 Task: Find a one-way flight from Kauai to Evansville for 9 passengers in economy class on May 3, with 8 checked bags, a maximum price of ₹520,000, and a departure time between 6:00 PM and 7:00 PM.
Action: Mouse moved to (389, 347)
Screenshot: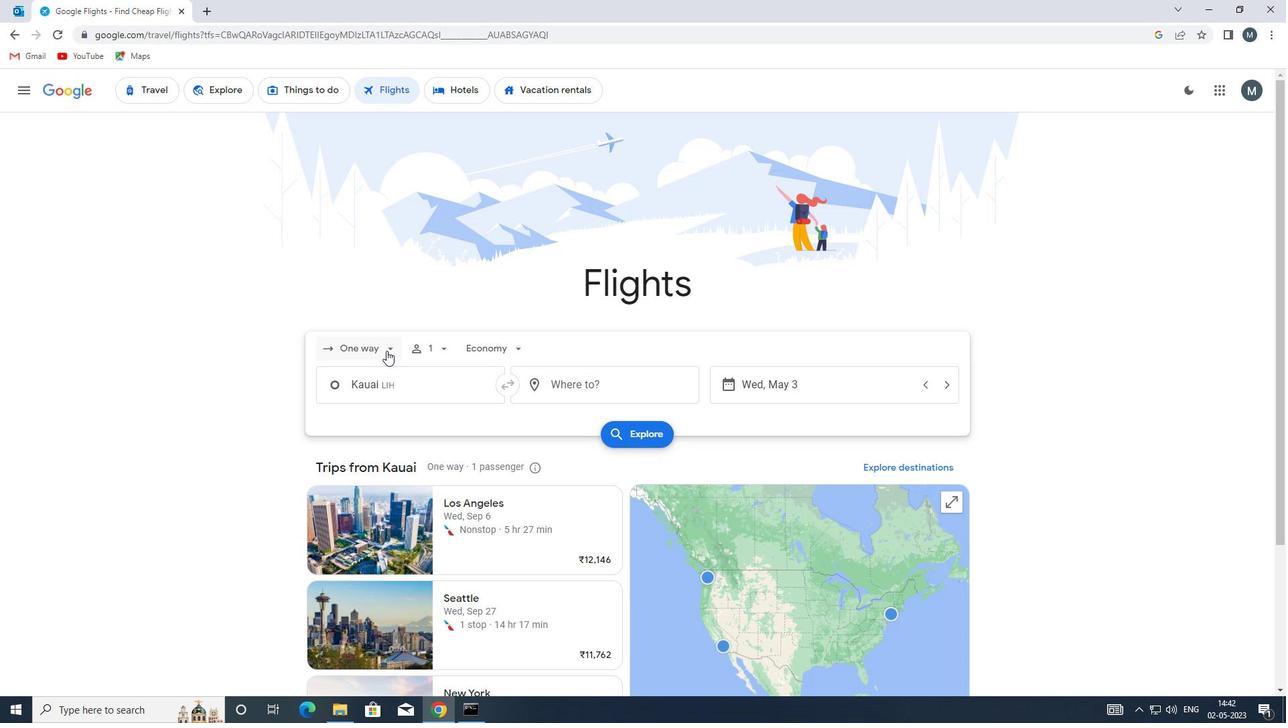 
Action: Mouse pressed left at (389, 347)
Screenshot: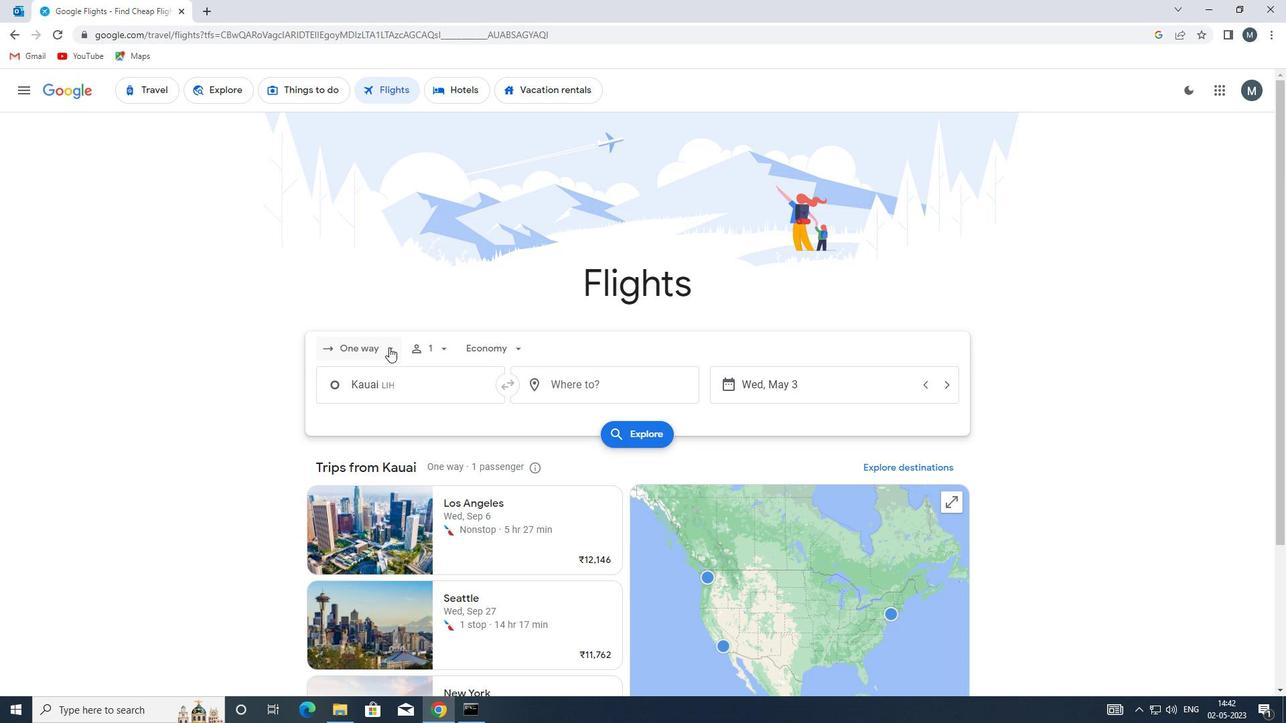 
Action: Mouse moved to (393, 407)
Screenshot: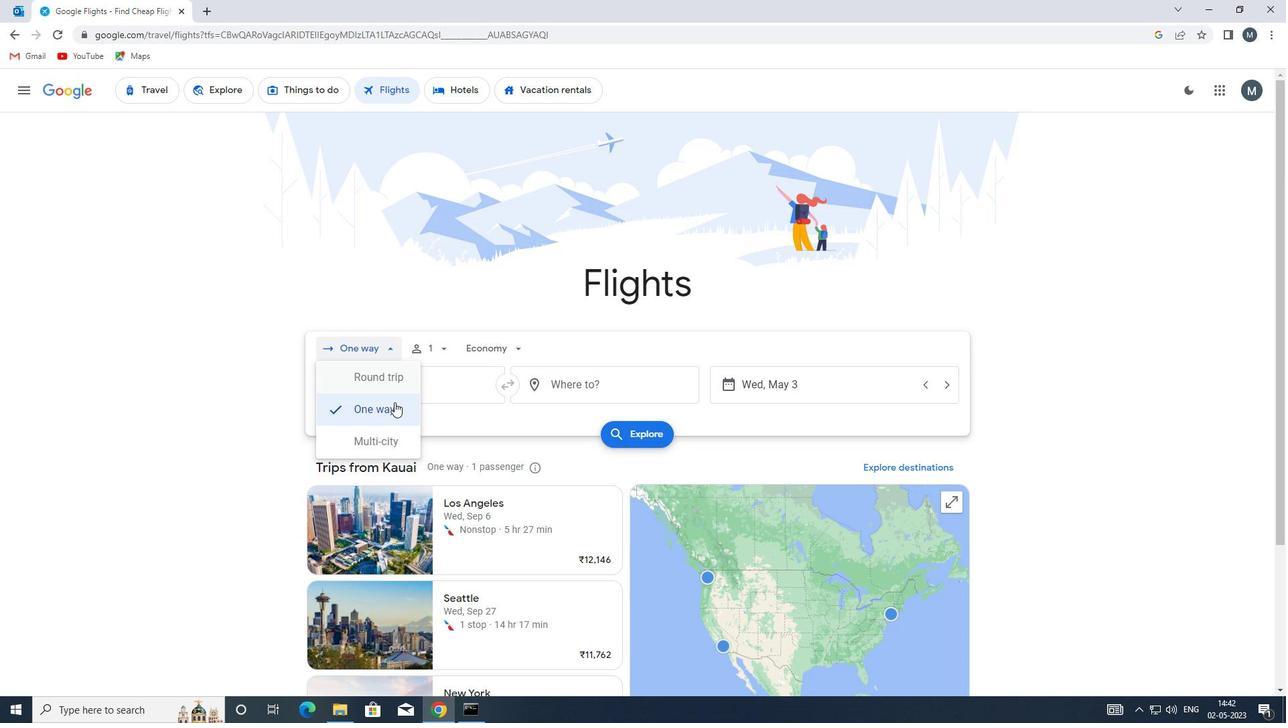 
Action: Mouse pressed left at (393, 407)
Screenshot: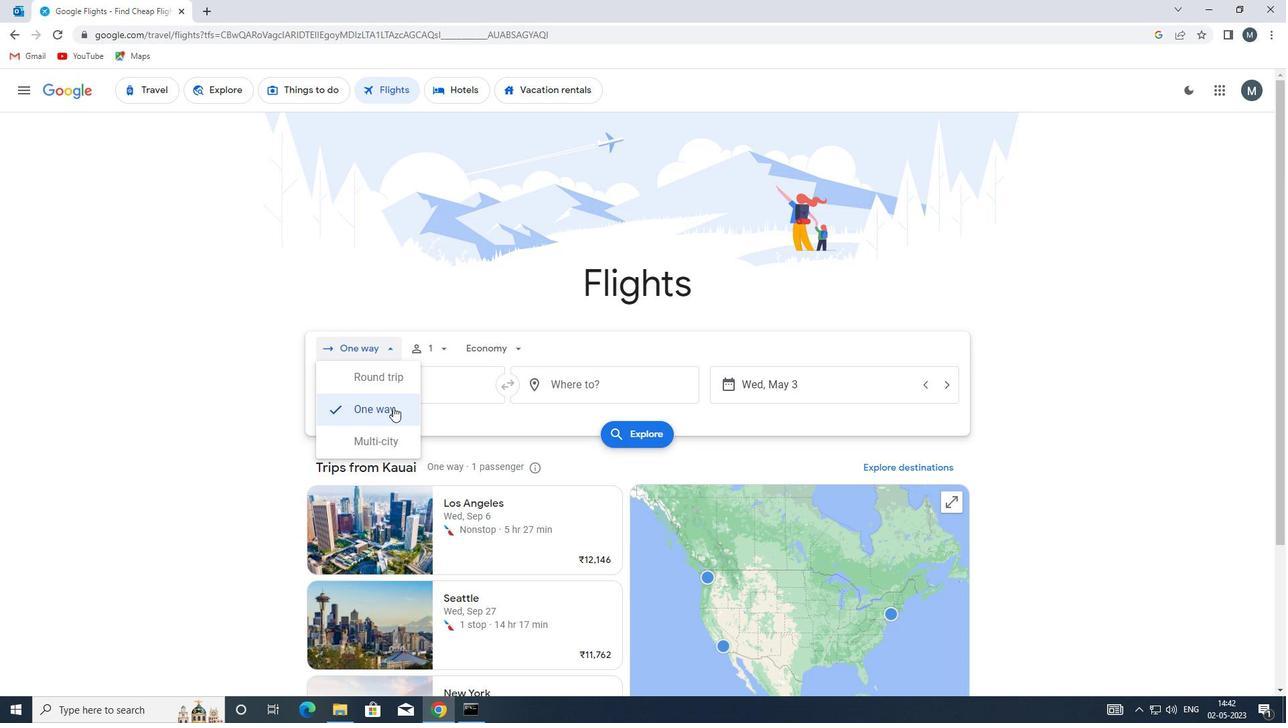 
Action: Mouse moved to (442, 348)
Screenshot: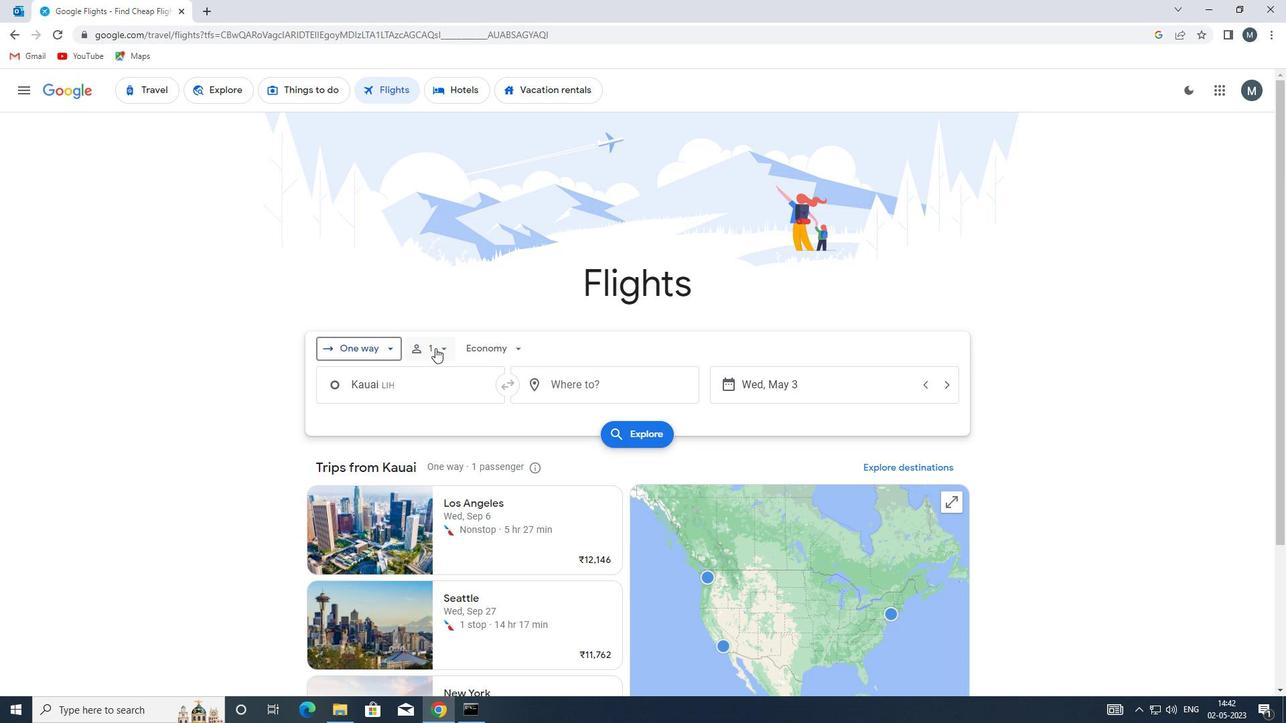 
Action: Mouse pressed left at (442, 348)
Screenshot: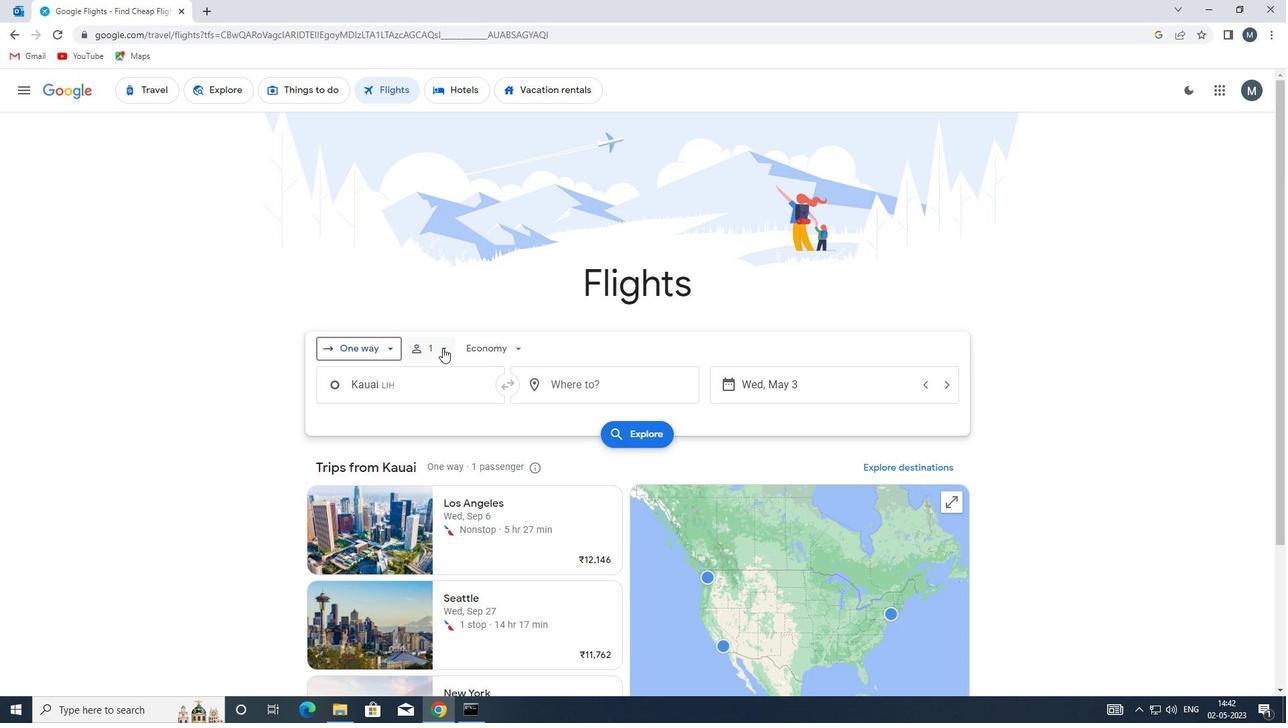 
Action: Mouse moved to (544, 377)
Screenshot: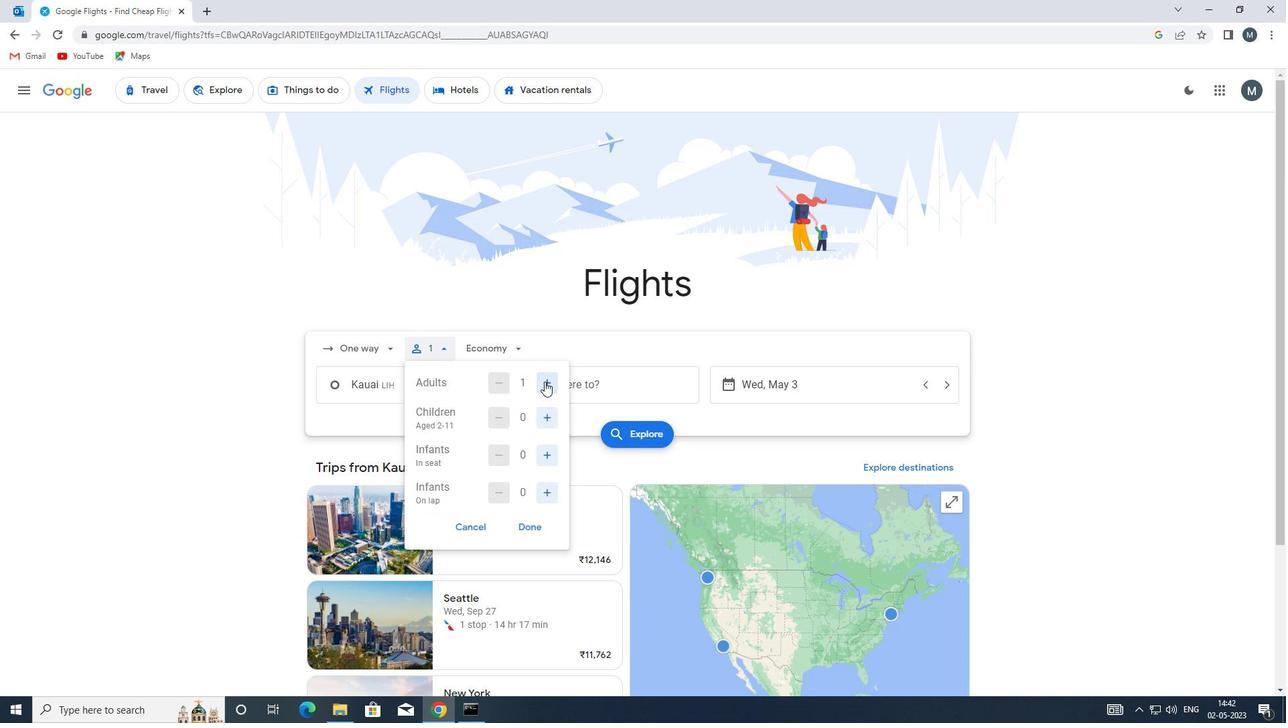 
Action: Mouse pressed left at (544, 377)
Screenshot: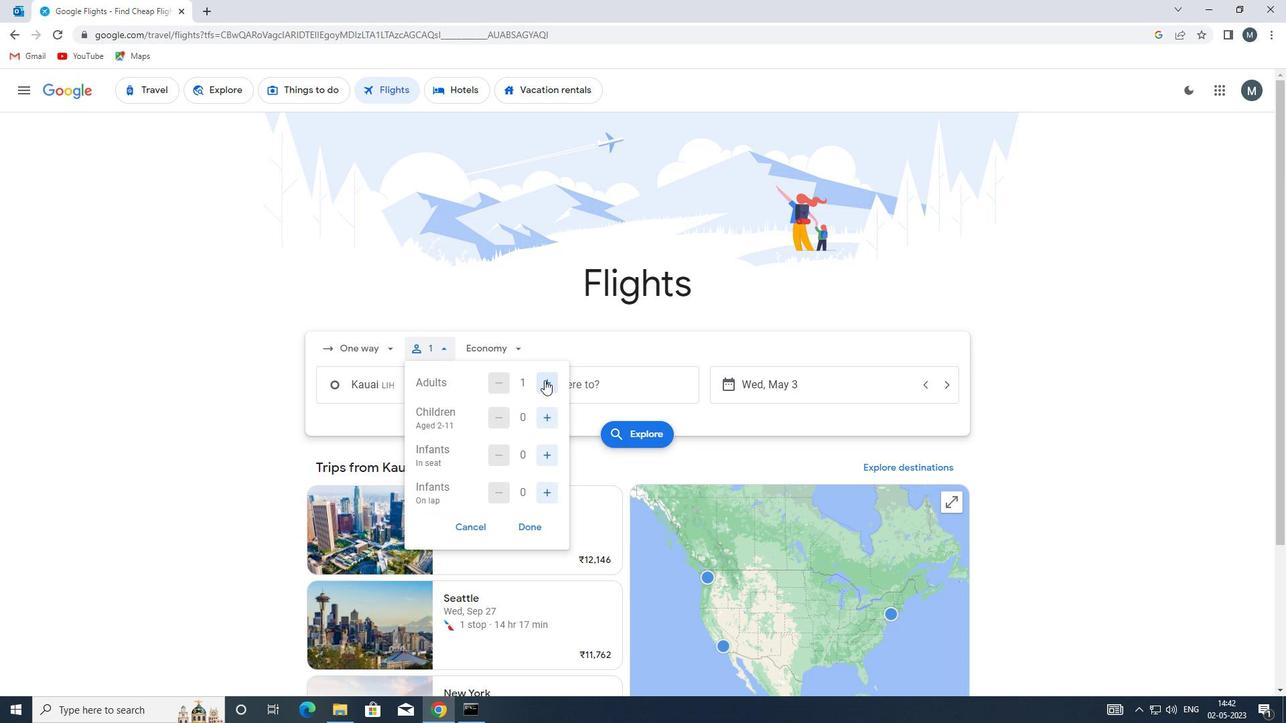 
Action: Mouse moved to (544, 377)
Screenshot: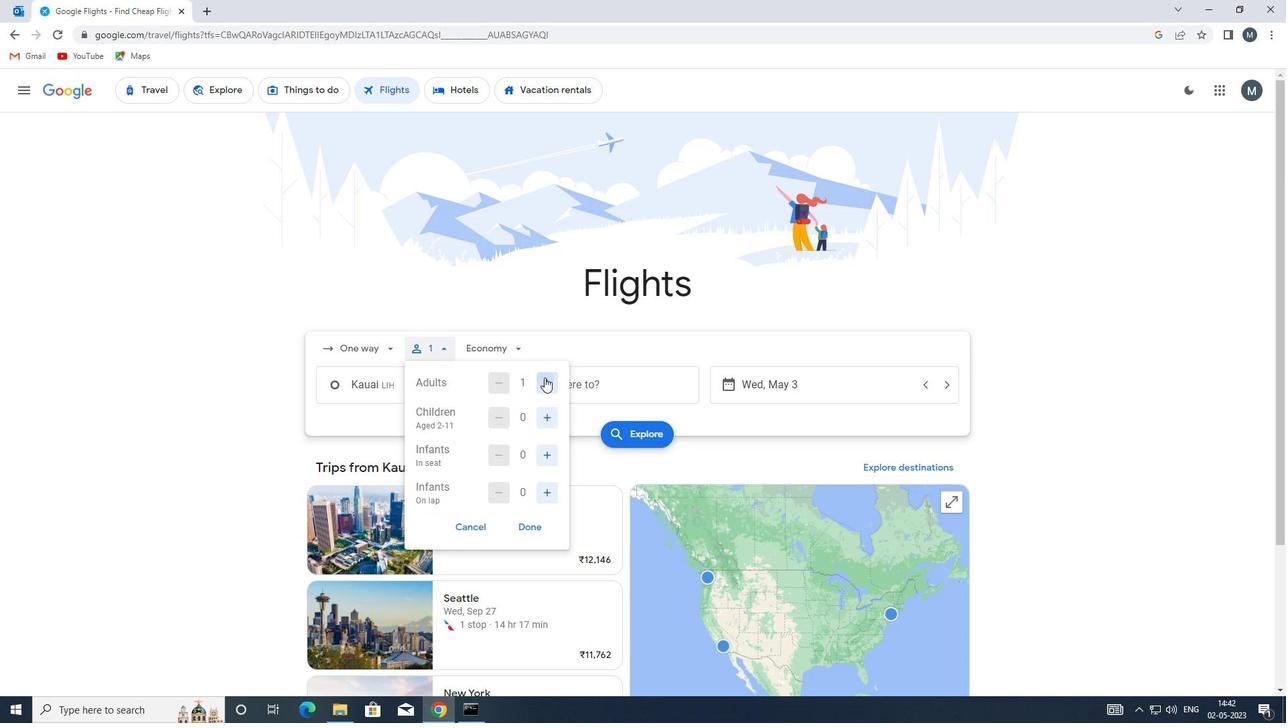 
Action: Mouse pressed left at (544, 377)
Screenshot: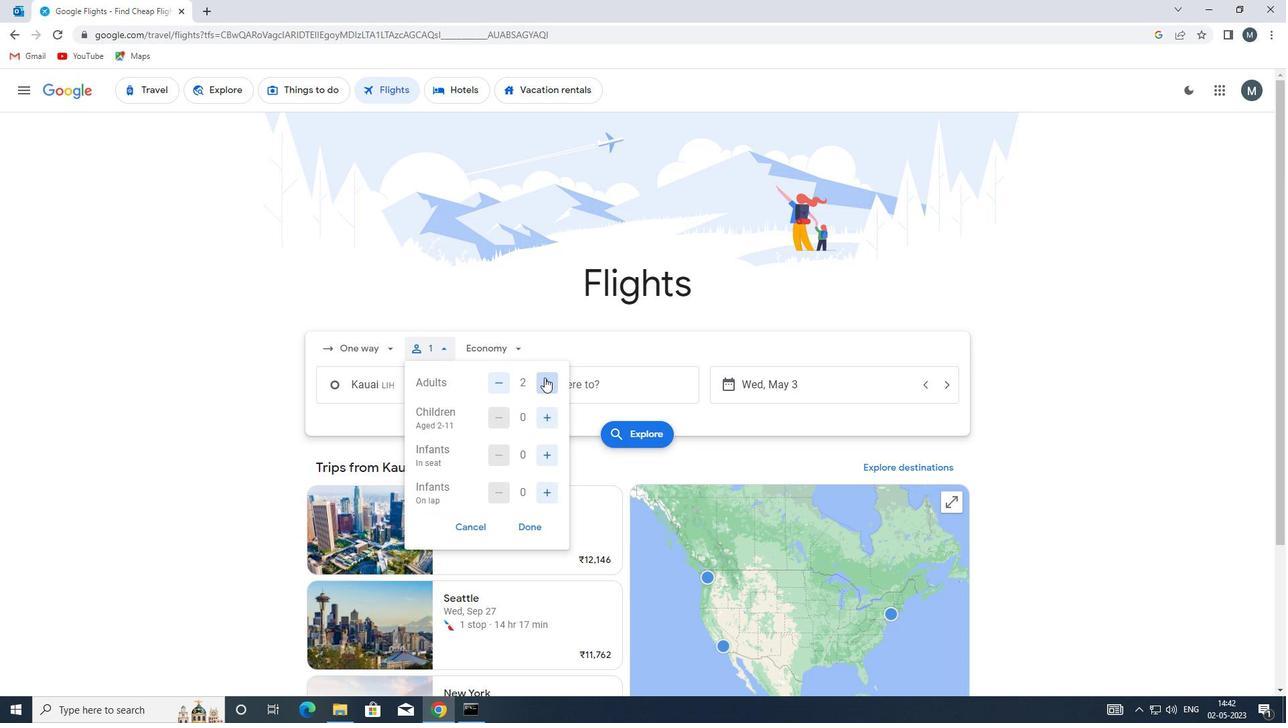 
Action: Mouse moved to (548, 379)
Screenshot: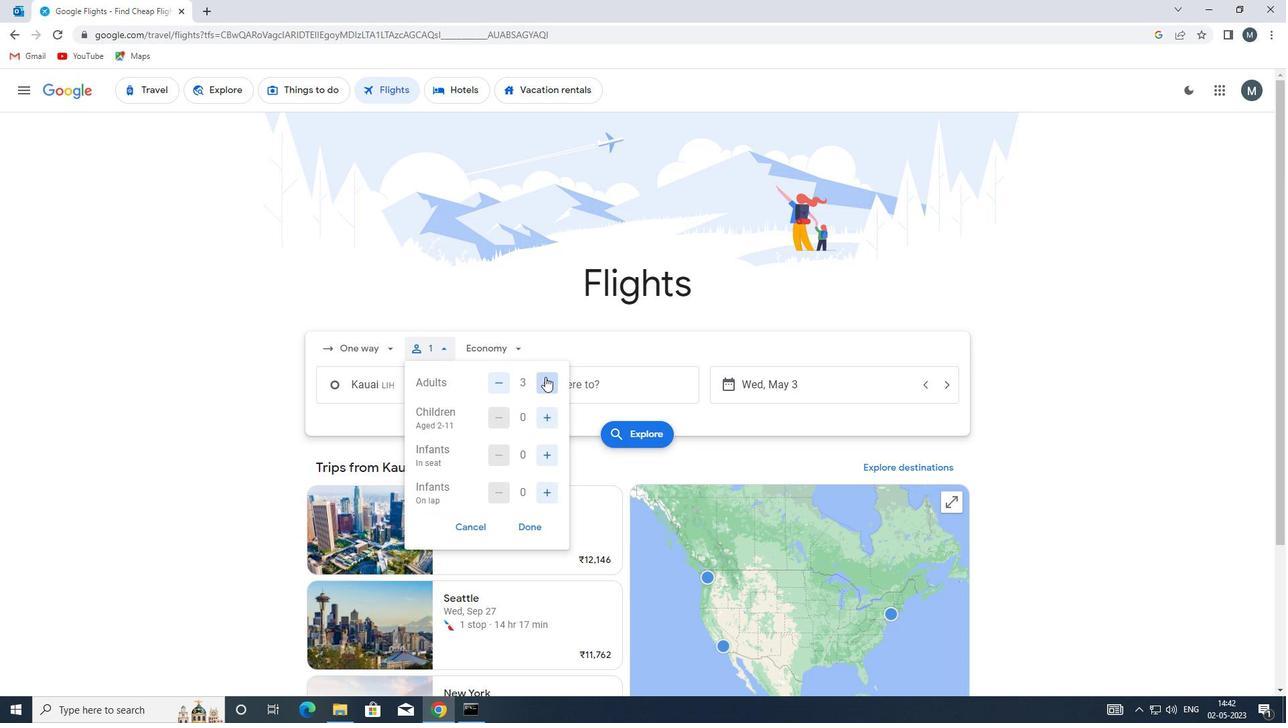 
Action: Mouse pressed left at (548, 379)
Screenshot: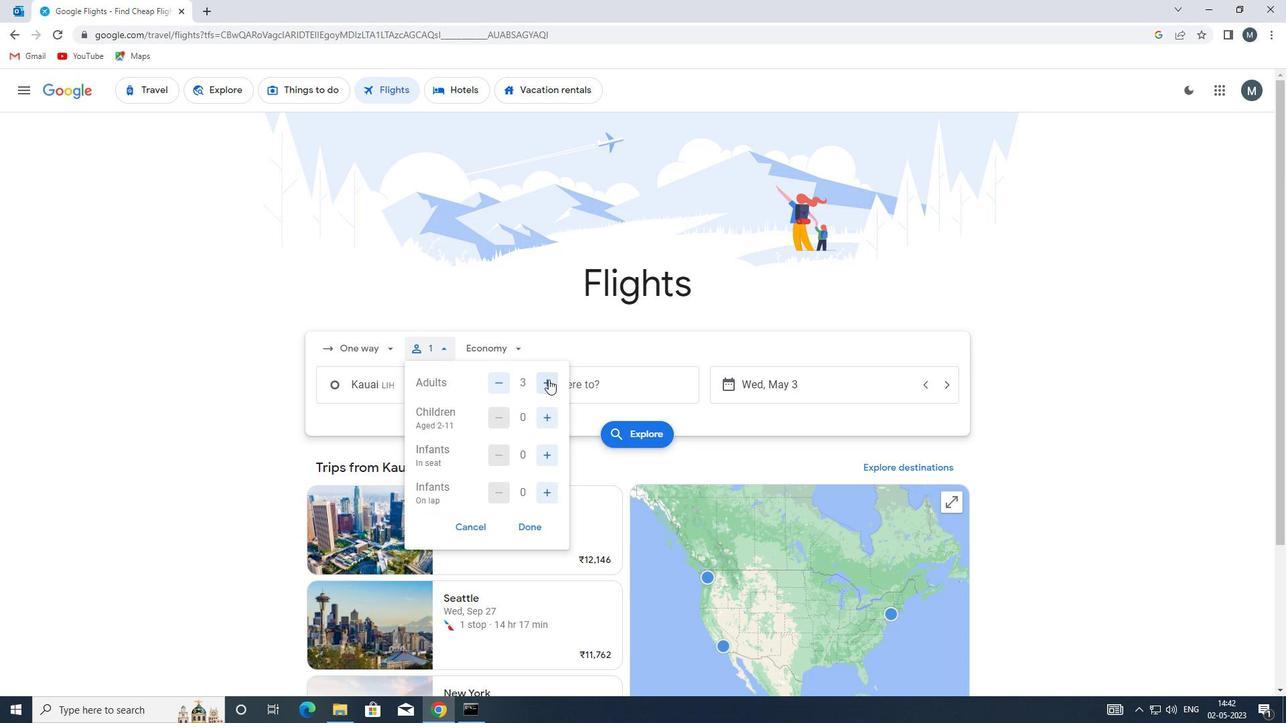 
Action: Mouse moved to (548, 379)
Screenshot: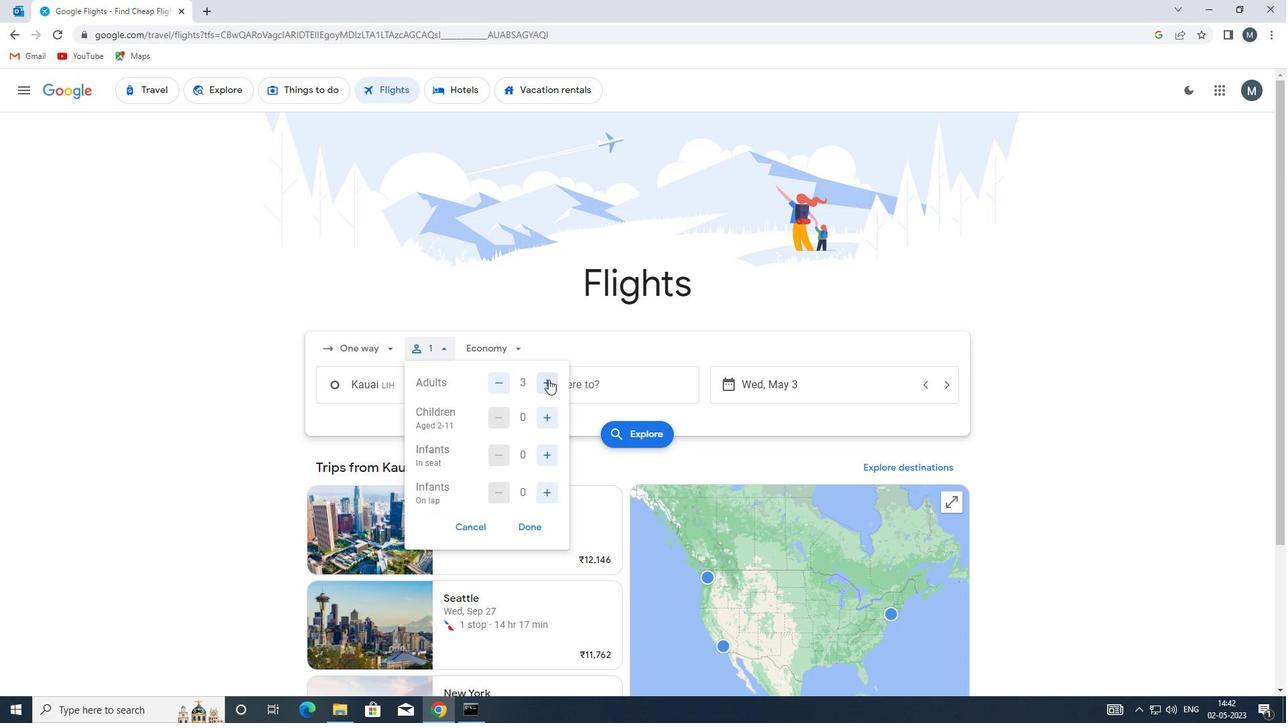 
Action: Mouse pressed left at (548, 379)
Screenshot: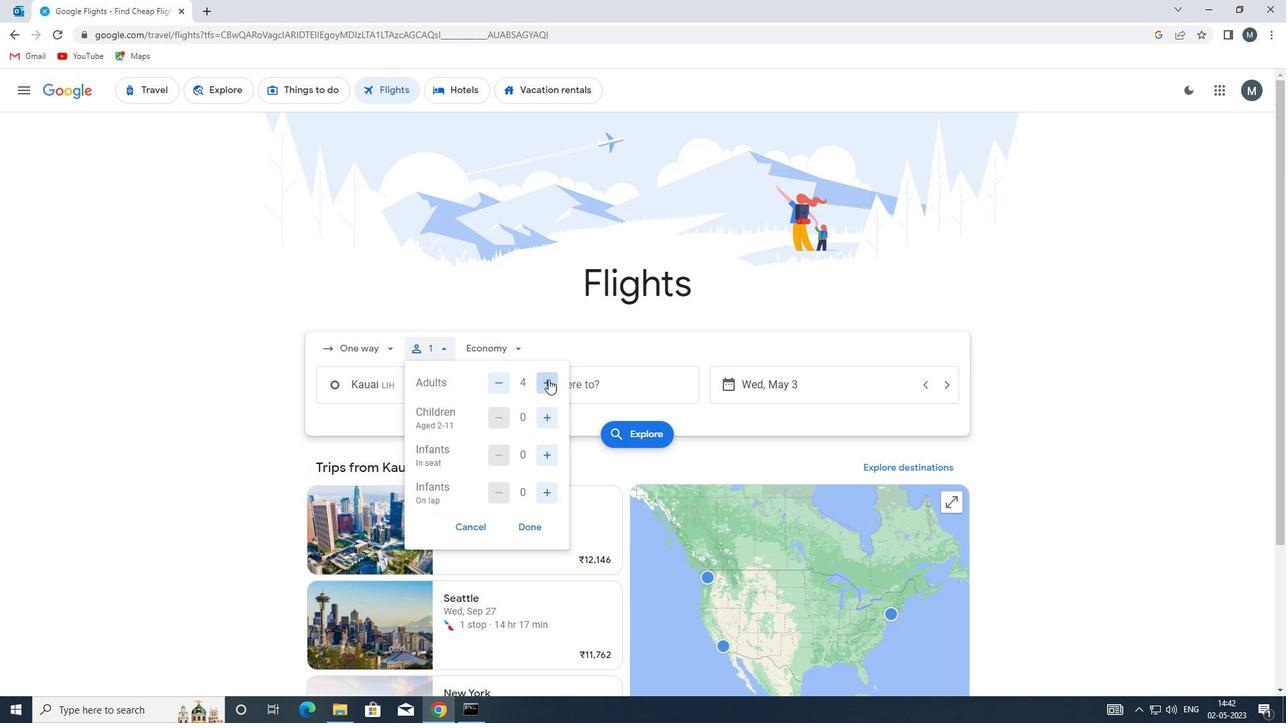 
Action: Mouse moved to (543, 416)
Screenshot: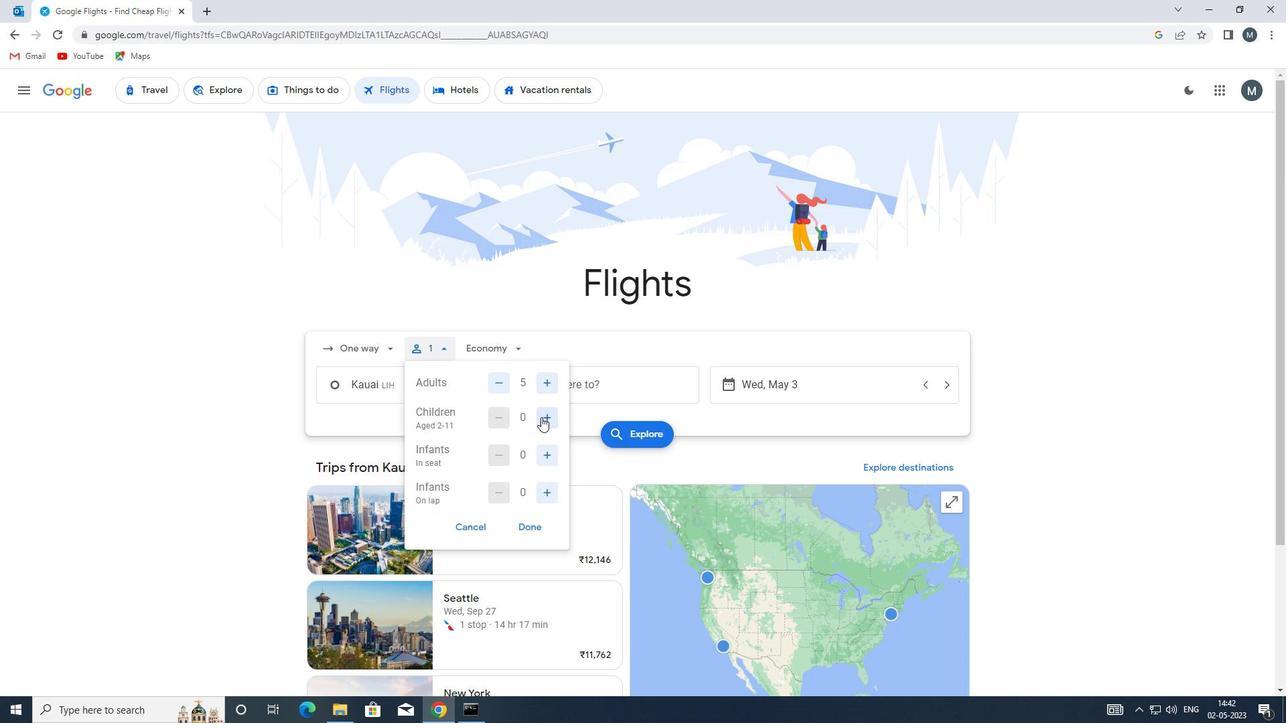 
Action: Mouse pressed left at (543, 416)
Screenshot: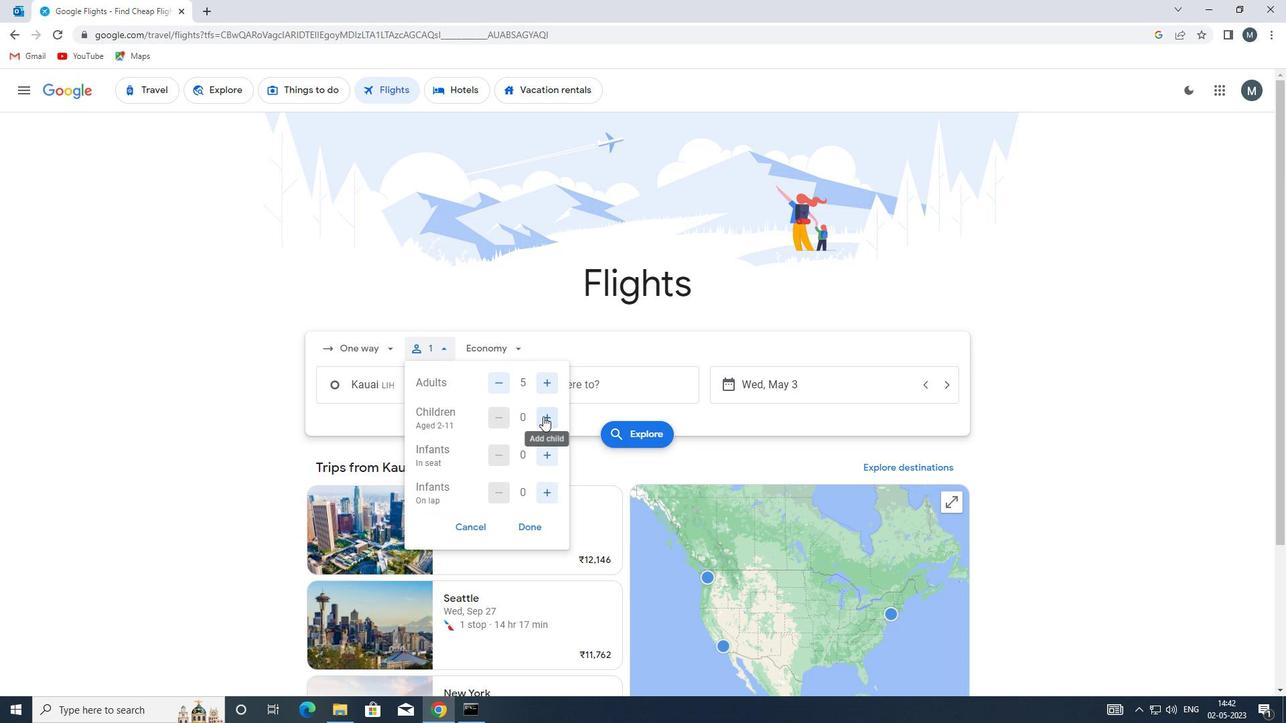 
Action: Mouse pressed left at (543, 416)
Screenshot: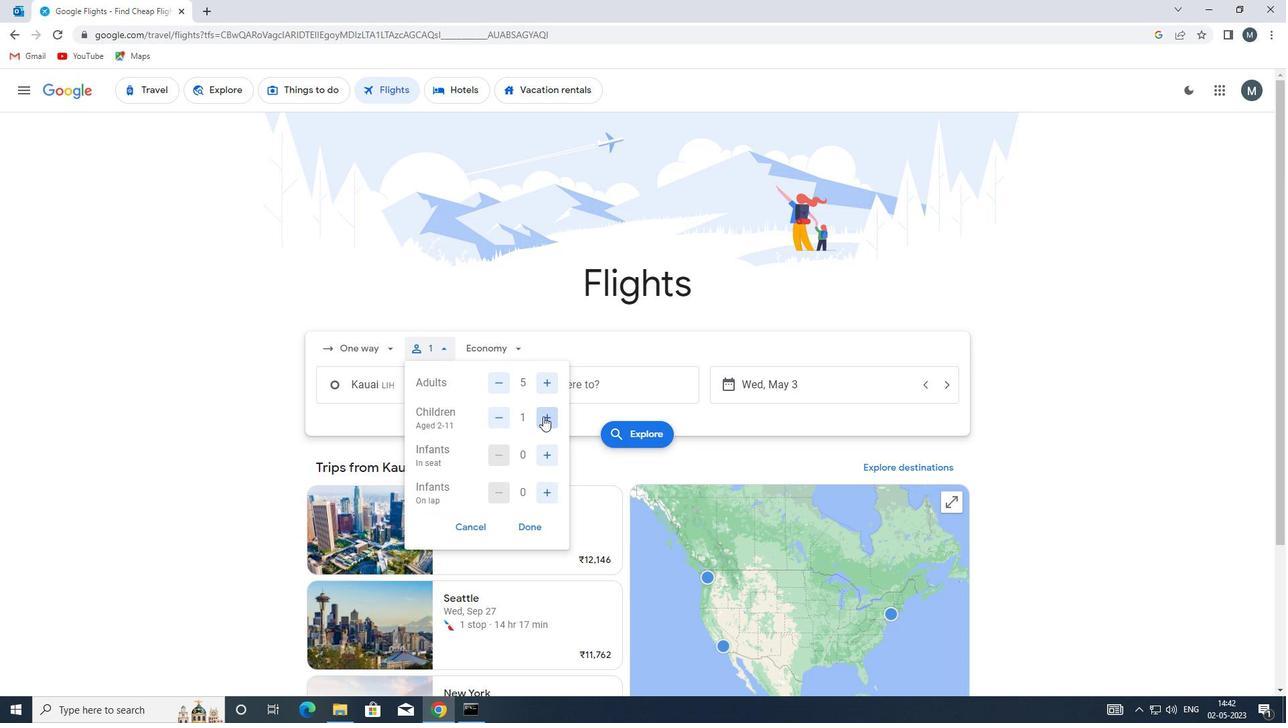 
Action: Mouse moved to (546, 452)
Screenshot: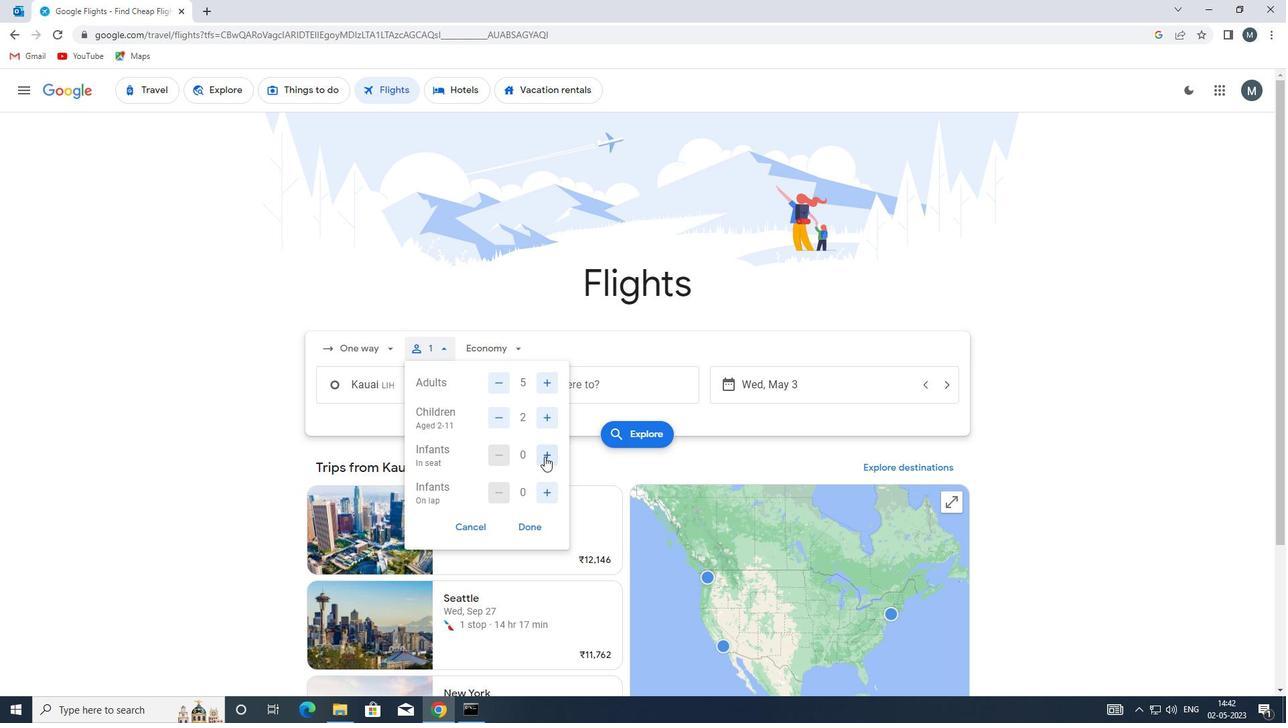 
Action: Mouse pressed left at (546, 452)
Screenshot: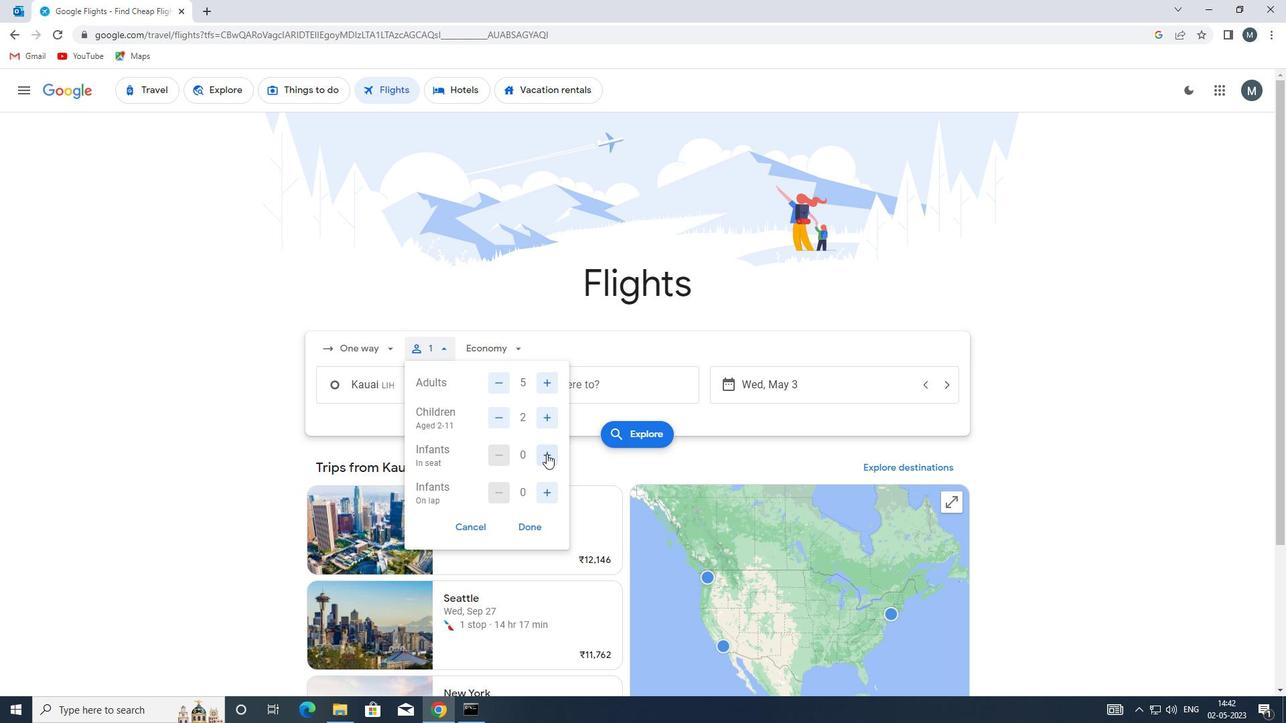 
Action: Mouse moved to (546, 491)
Screenshot: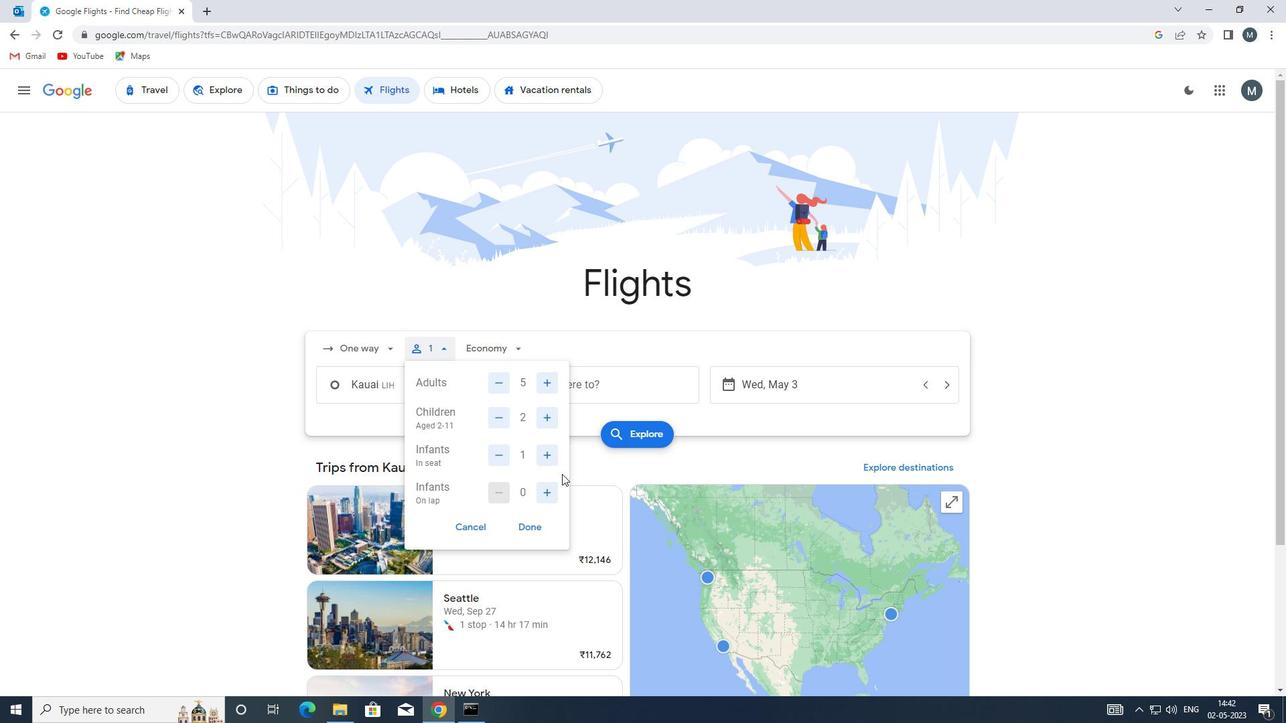 
Action: Mouse pressed left at (546, 491)
Screenshot: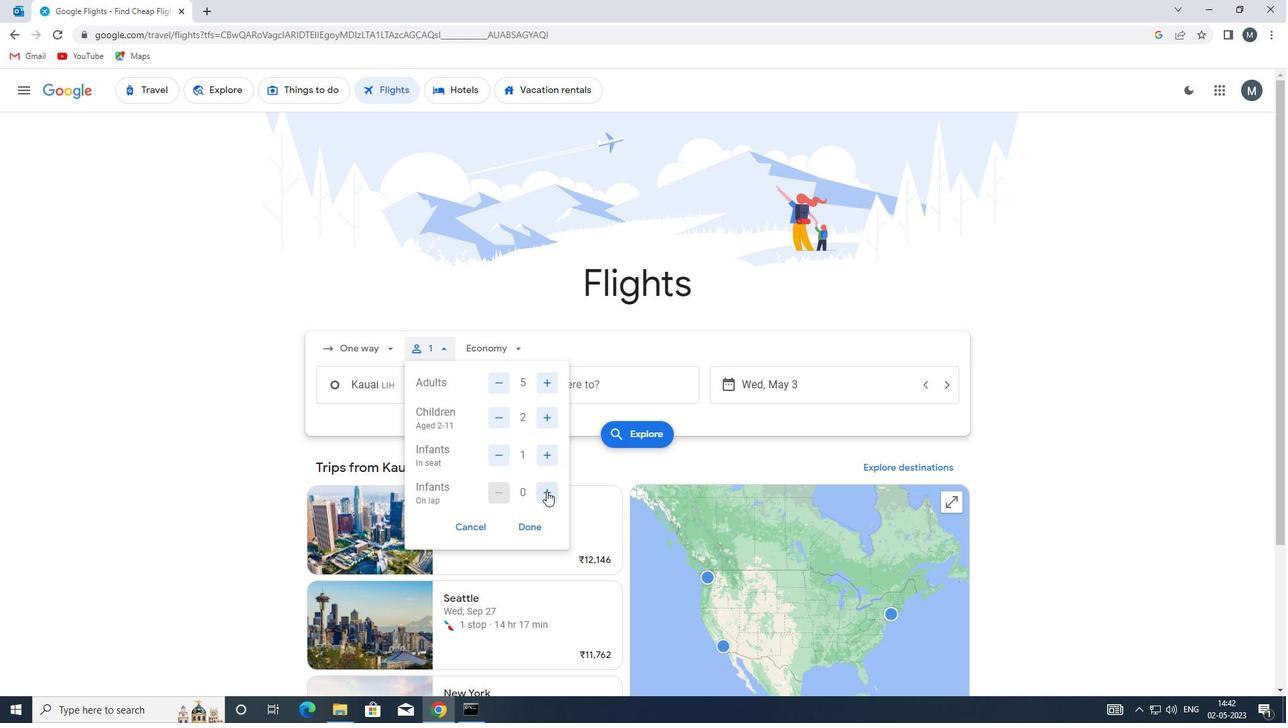 
Action: Mouse moved to (537, 526)
Screenshot: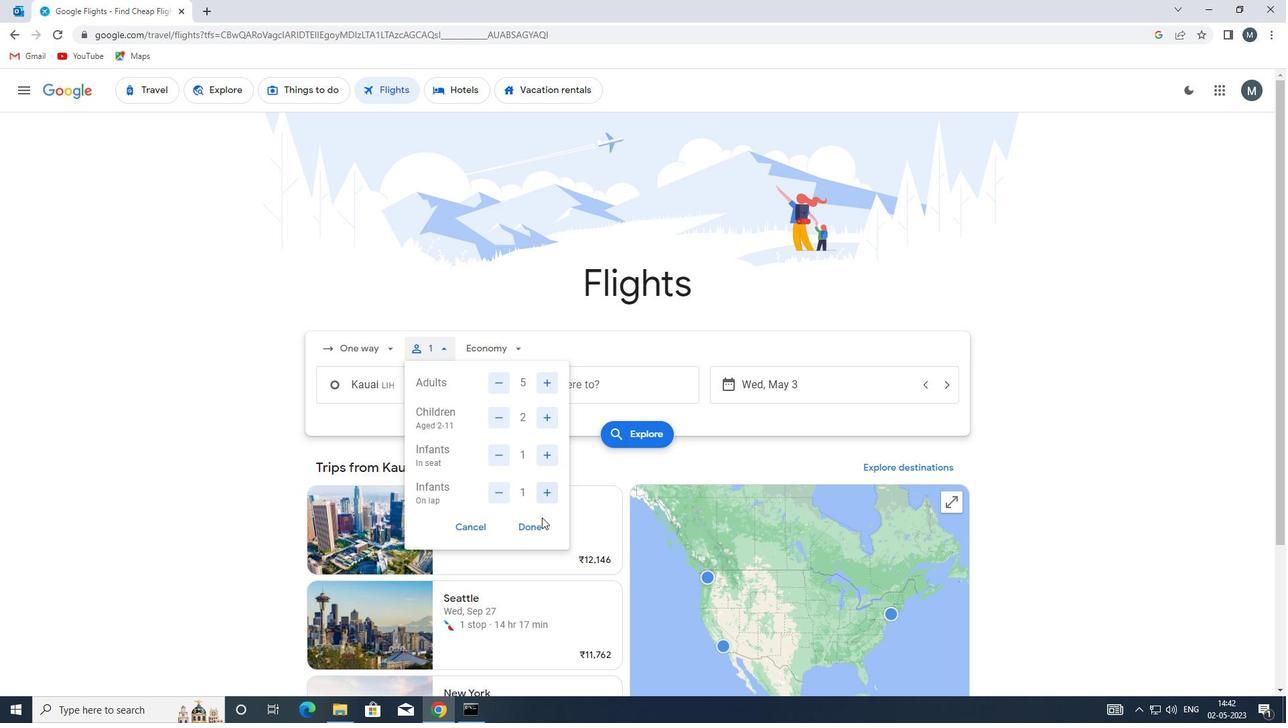 
Action: Mouse pressed left at (537, 526)
Screenshot: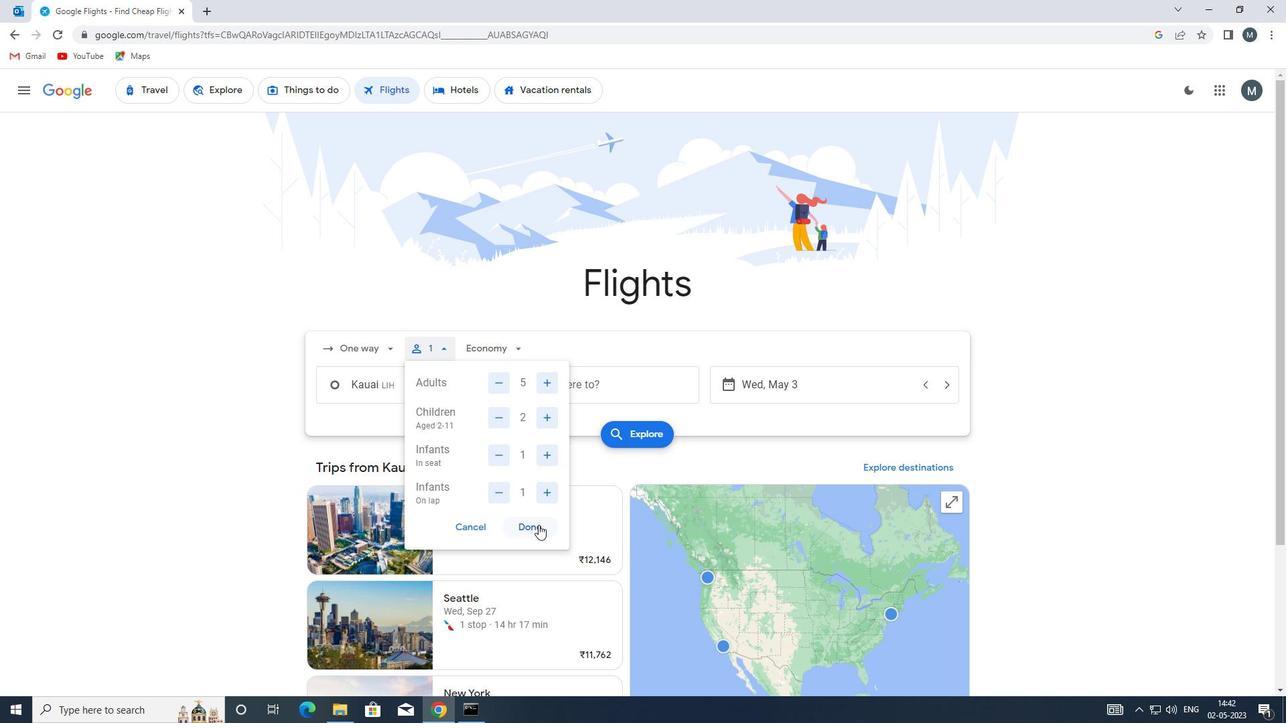 
Action: Mouse moved to (526, 349)
Screenshot: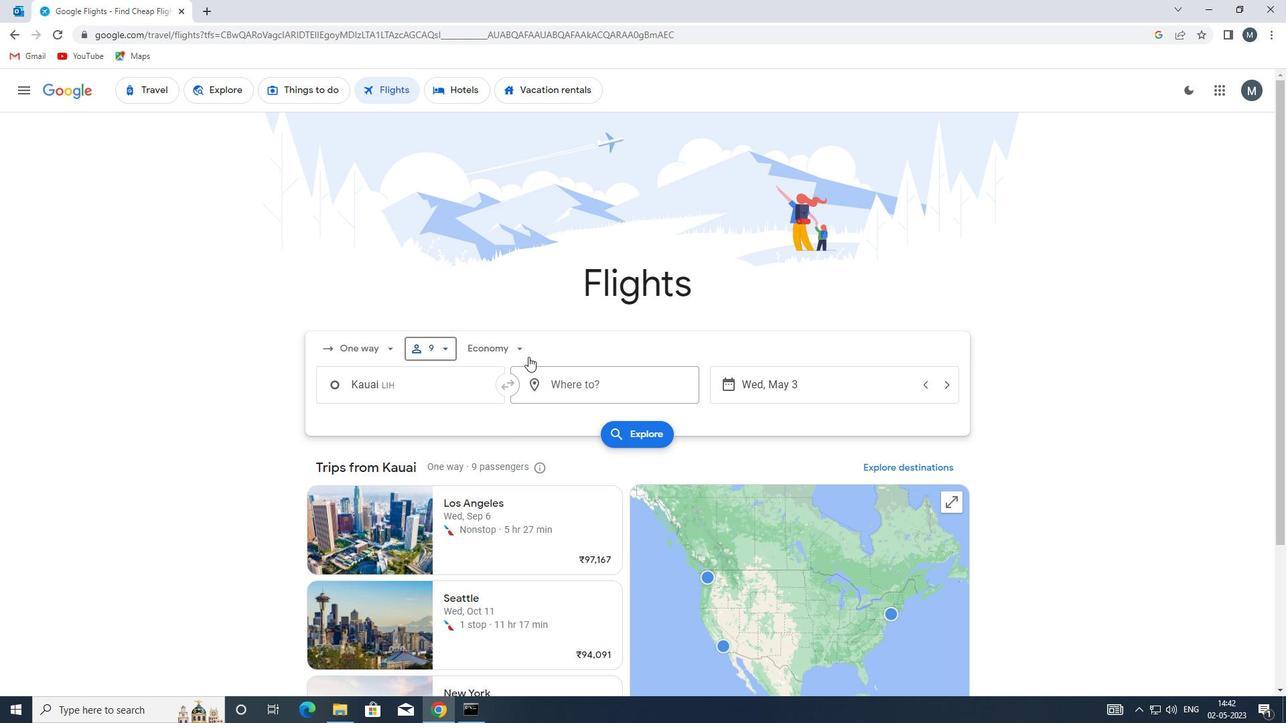 
Action: Mouse pressed left at (526, 349)
Screenshot: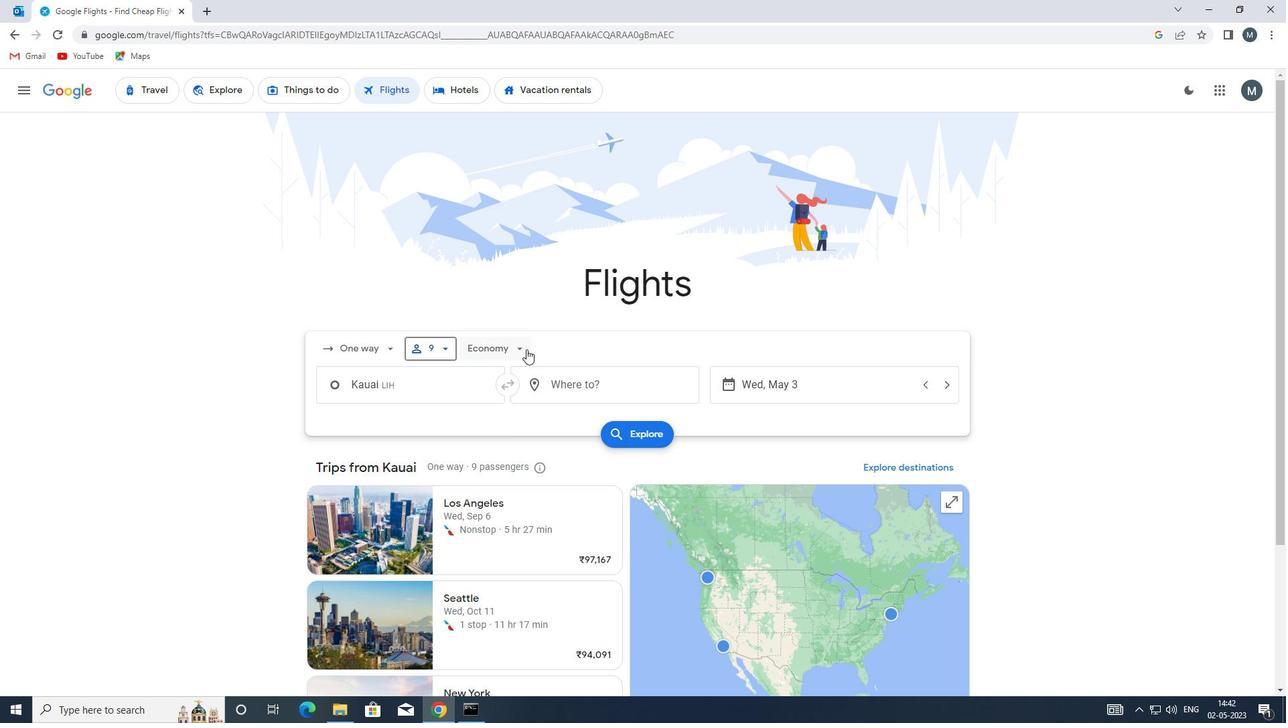
Action: Mouse moved to (536, 371)
Screenshot: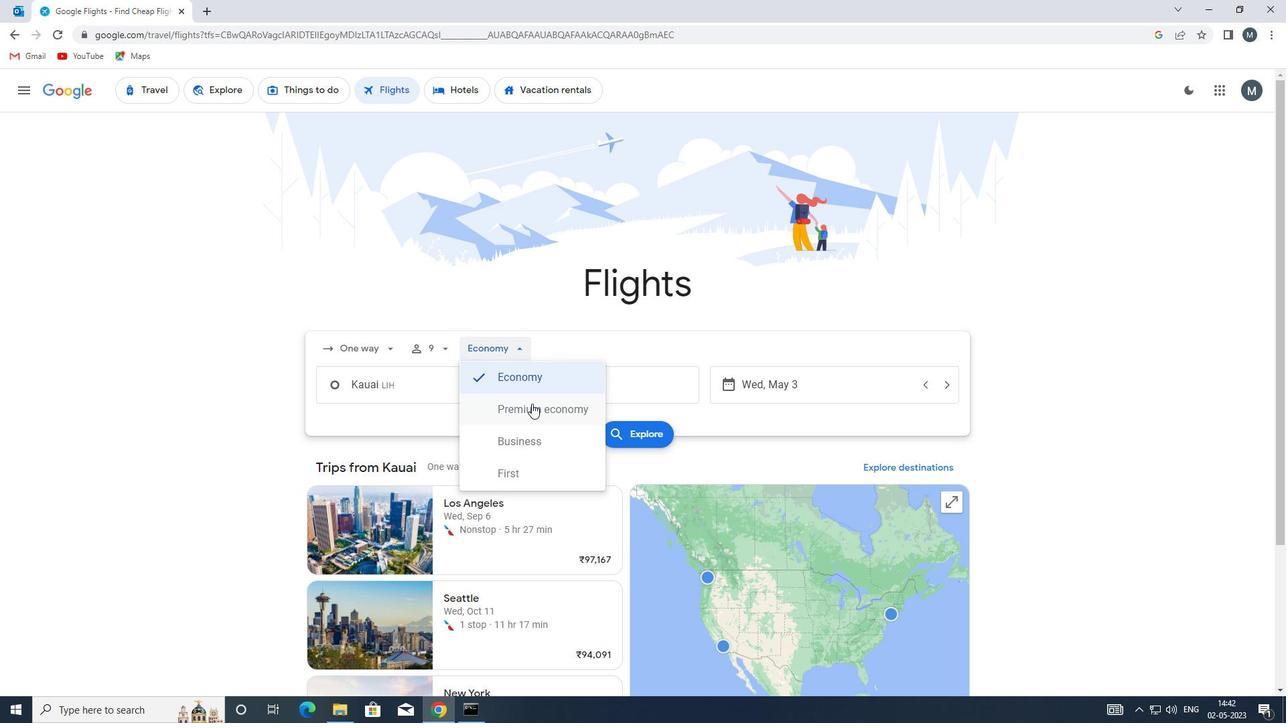 
Action: Mouse pressed left at (536, 371)
Screenshot: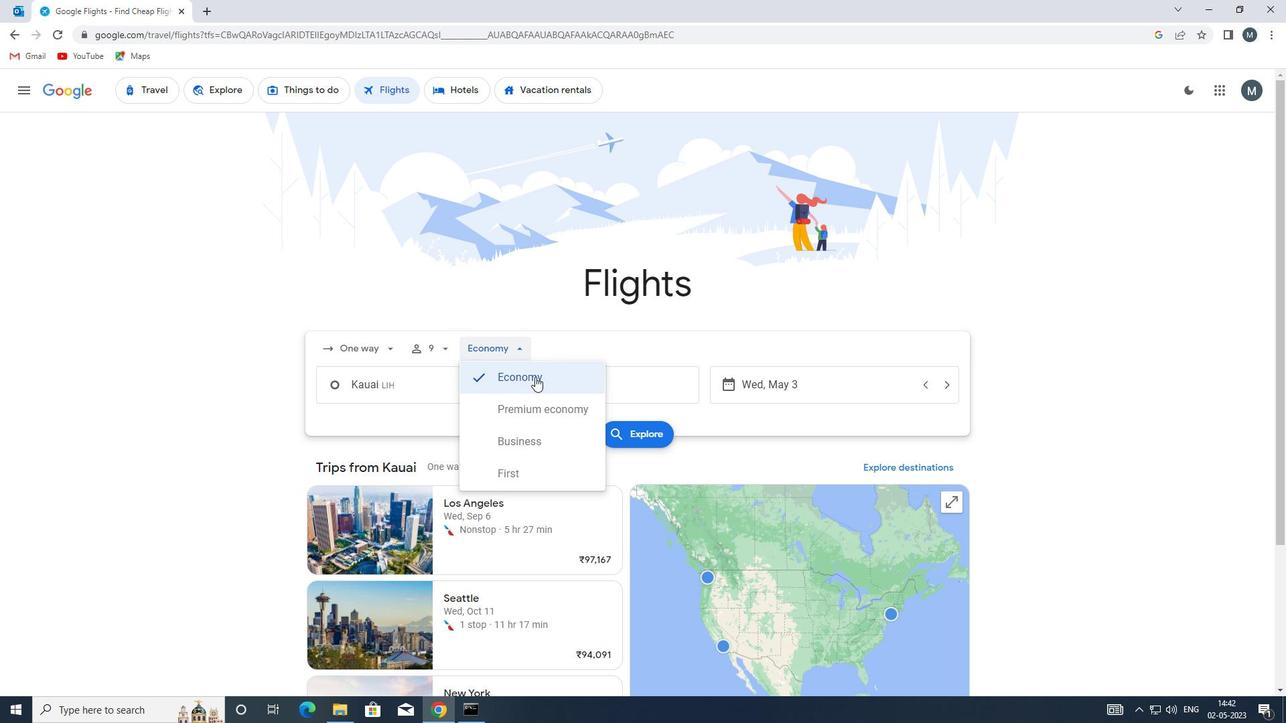 
Action: Mouse moved to (450, 389)
Screenshot: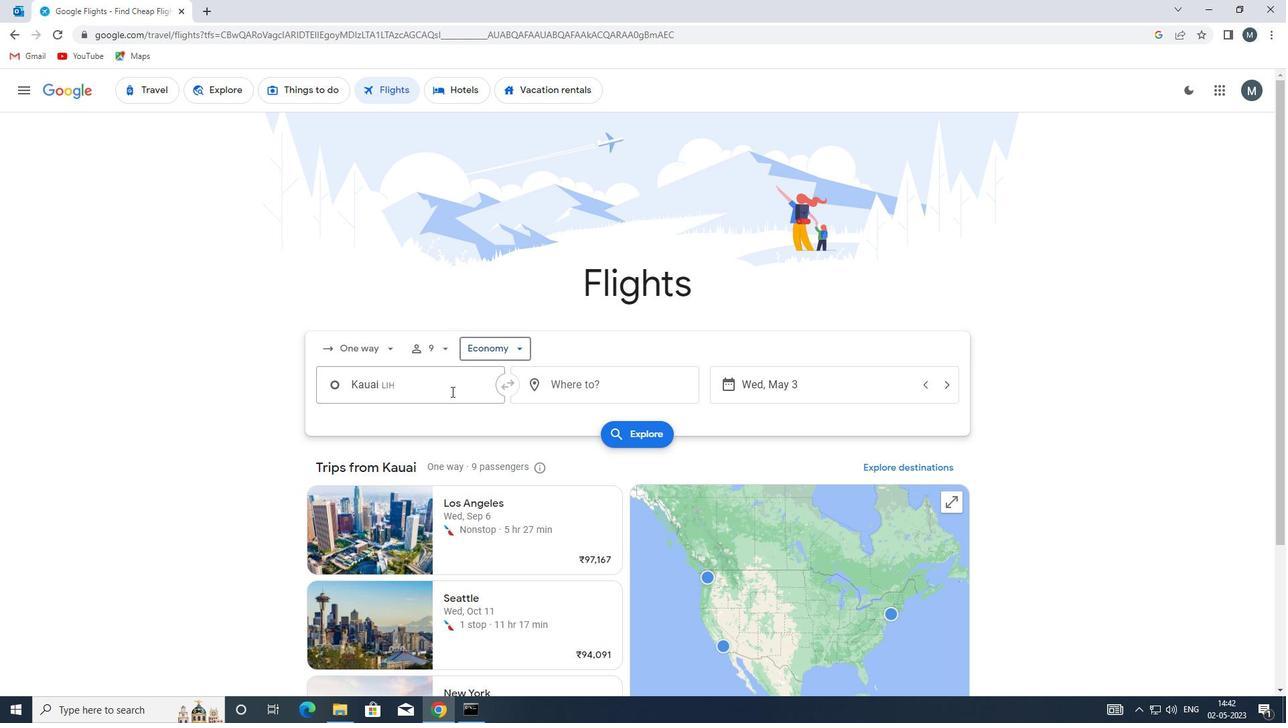 
Action: Mouse pressed left at (450, 389)
Screenshot: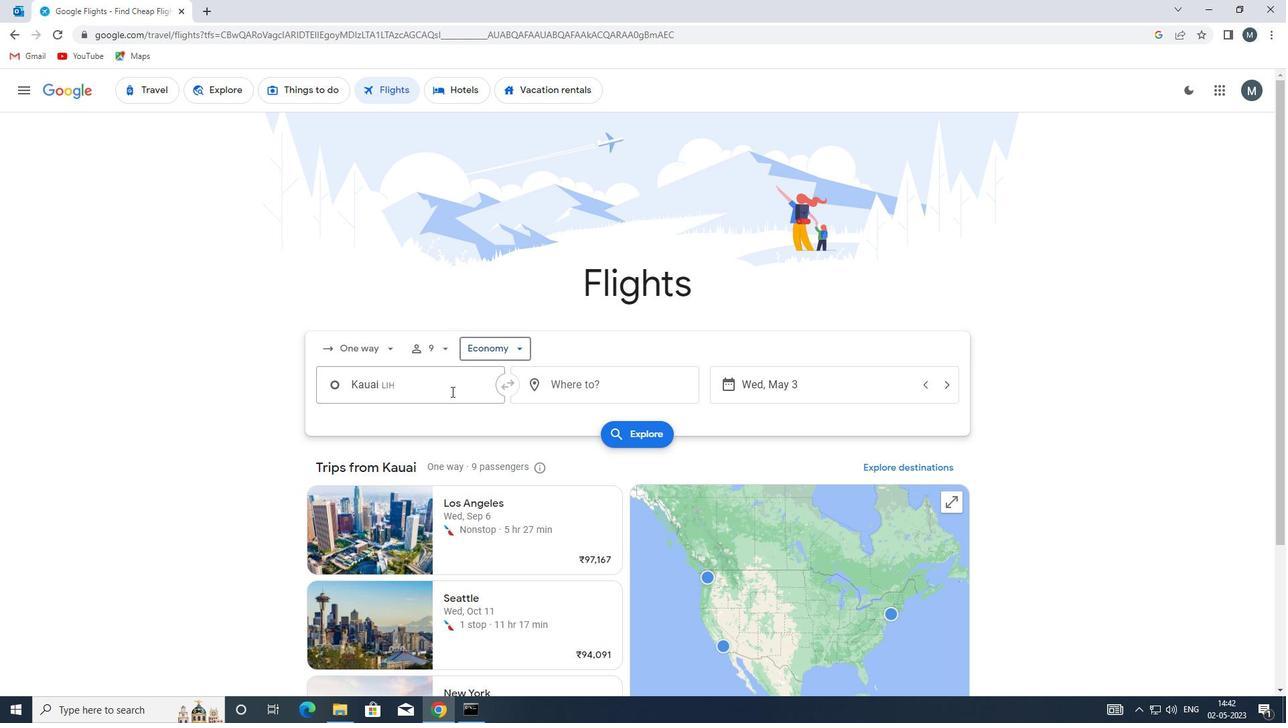 
Action: Mouse pressed left at (450, 389)
Screenshot: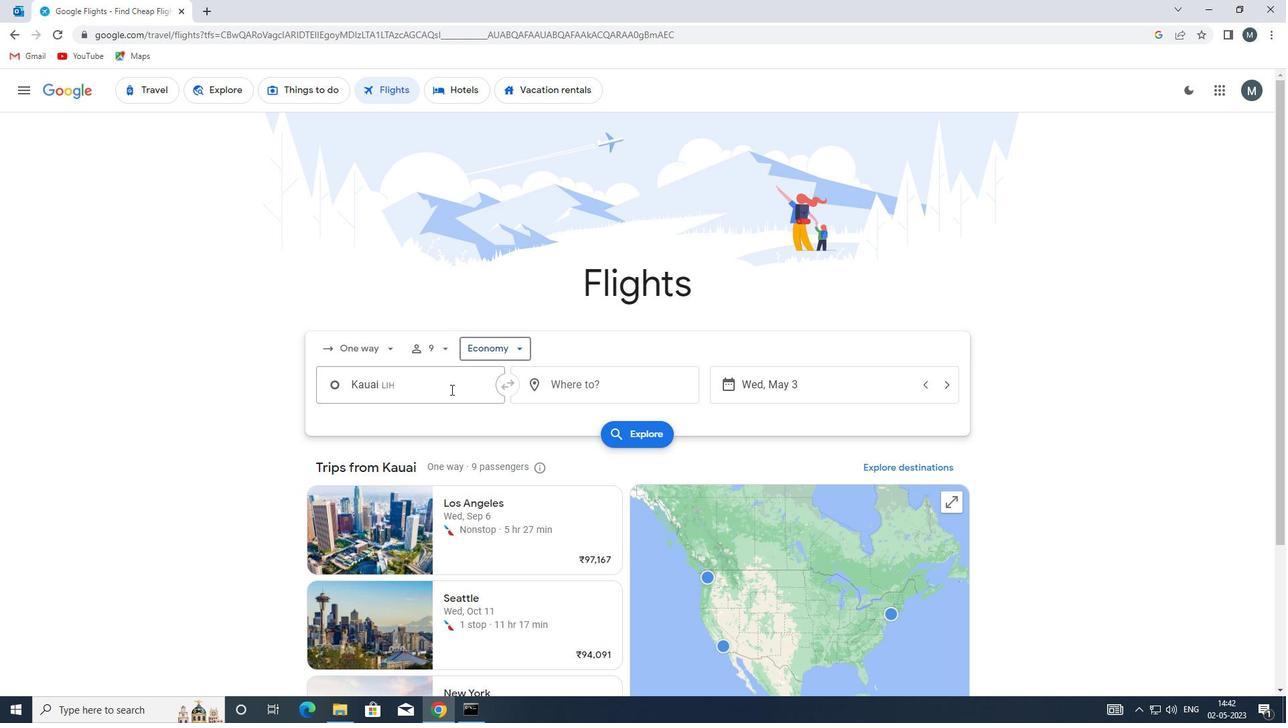 
Action: Key pressed lih
Screenshot: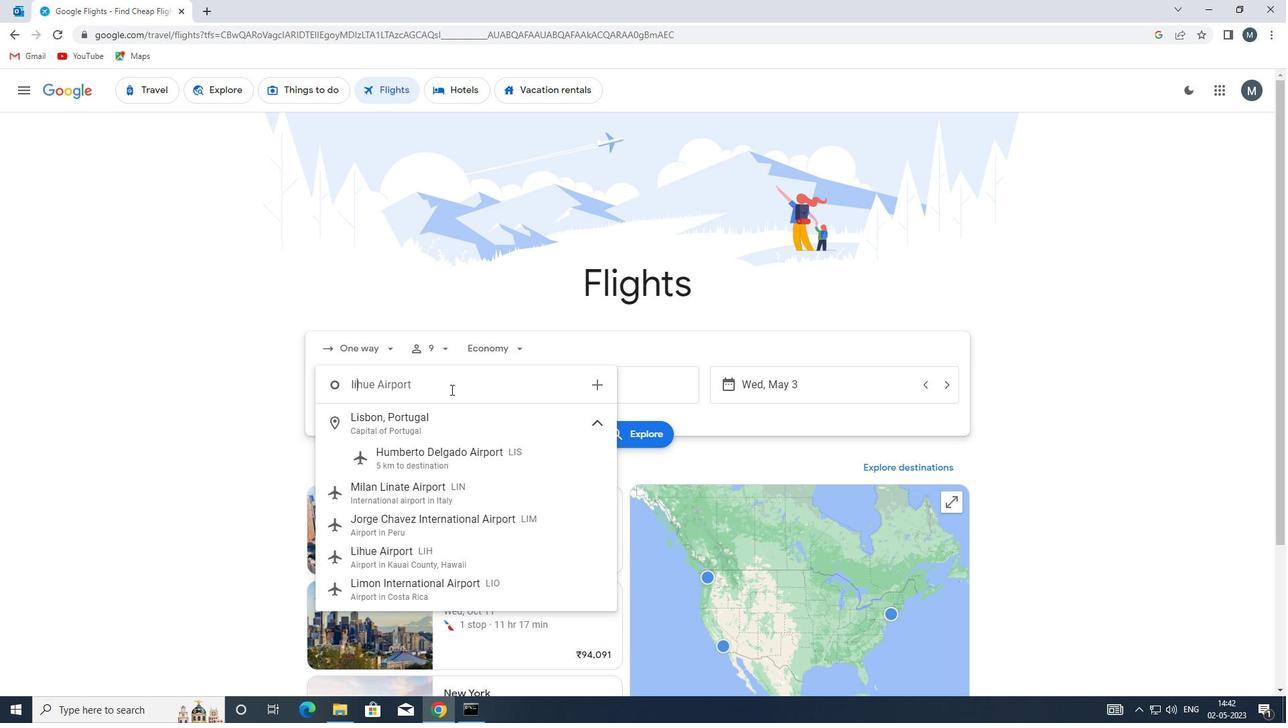 
Action: Mouse moved to (462, 426)
Screenshot: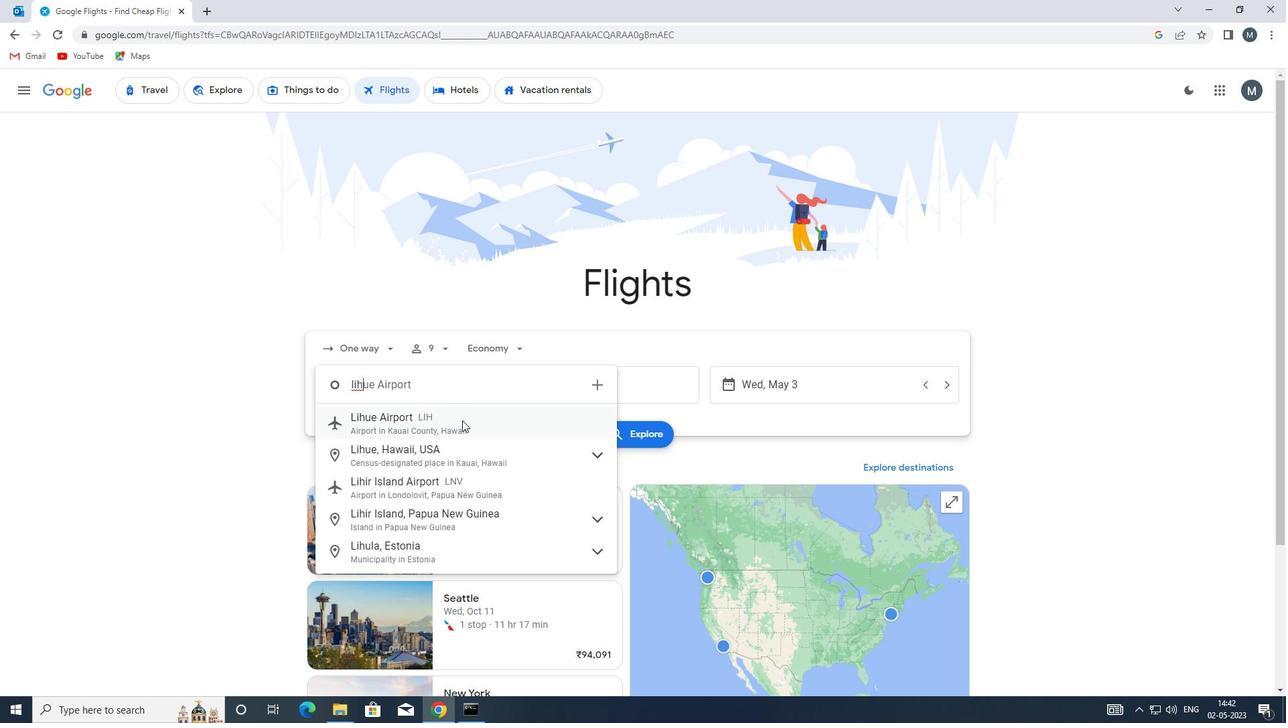 
Action: Mouse pressed left at (462, 426)
Screenshot: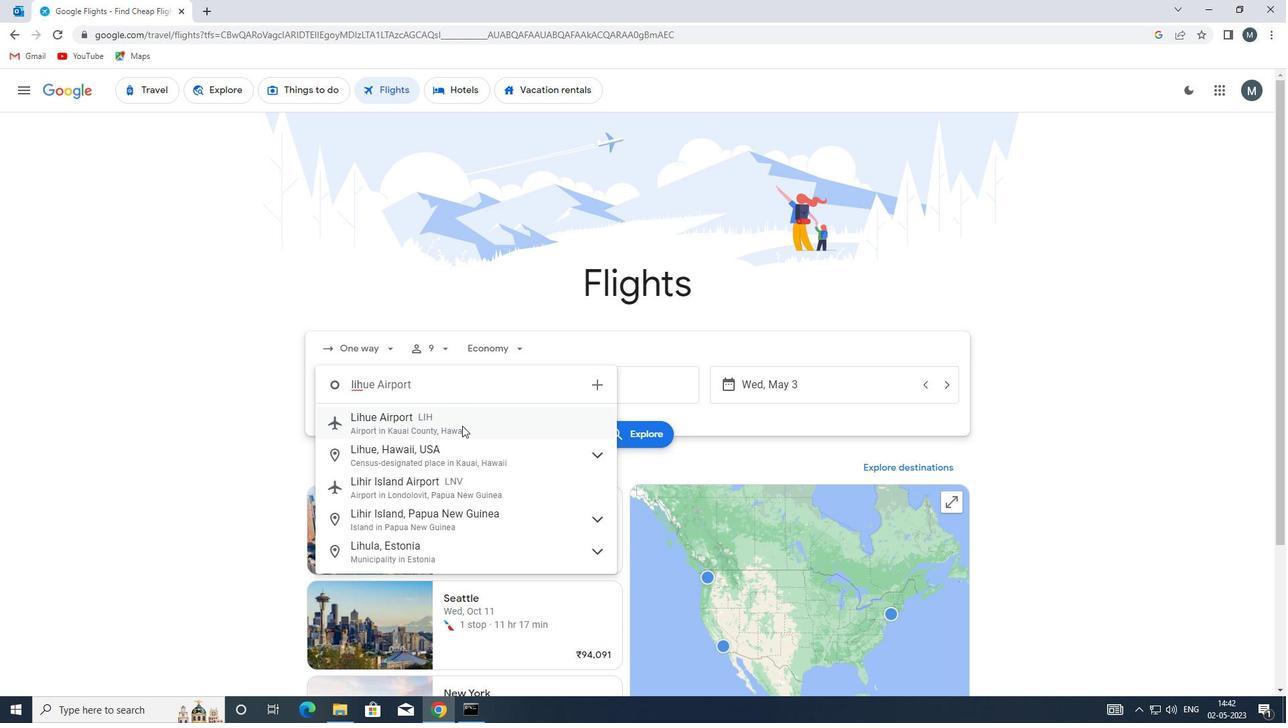 
Action: Mouse moved to (561, 388)
Screenshot: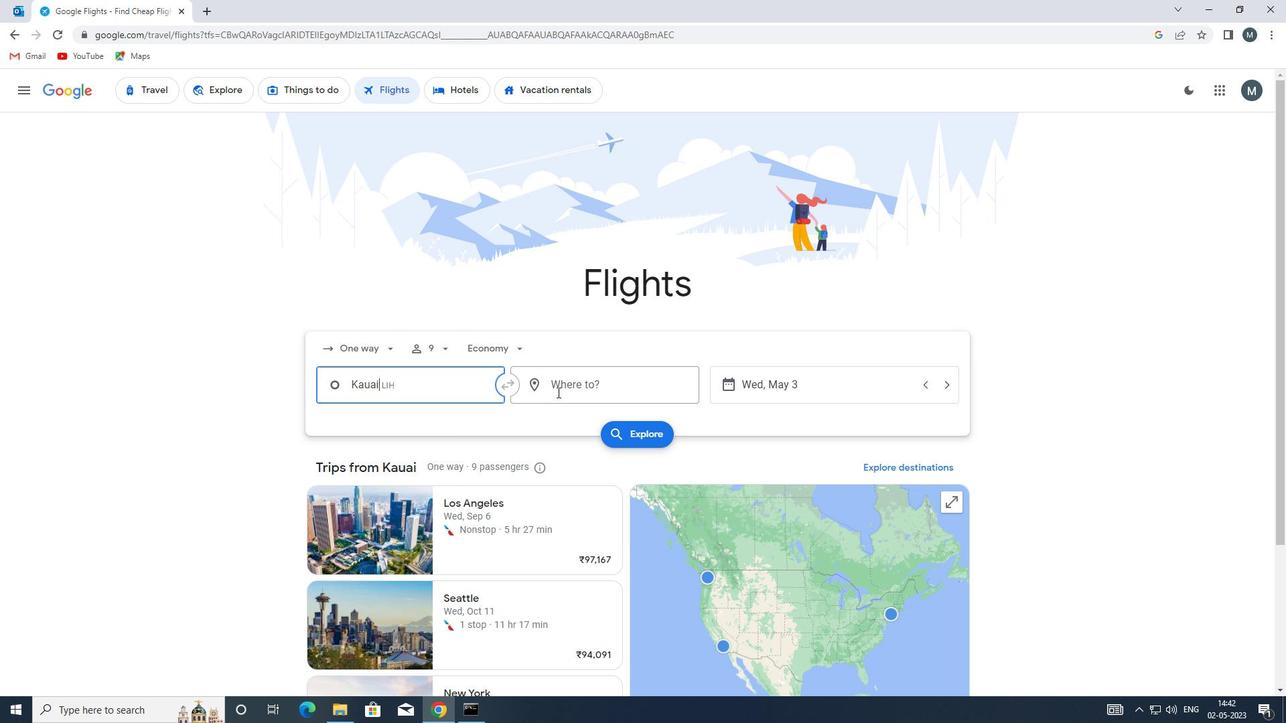 
Action: Mouse pressed left at (561, 388)
Screenshot: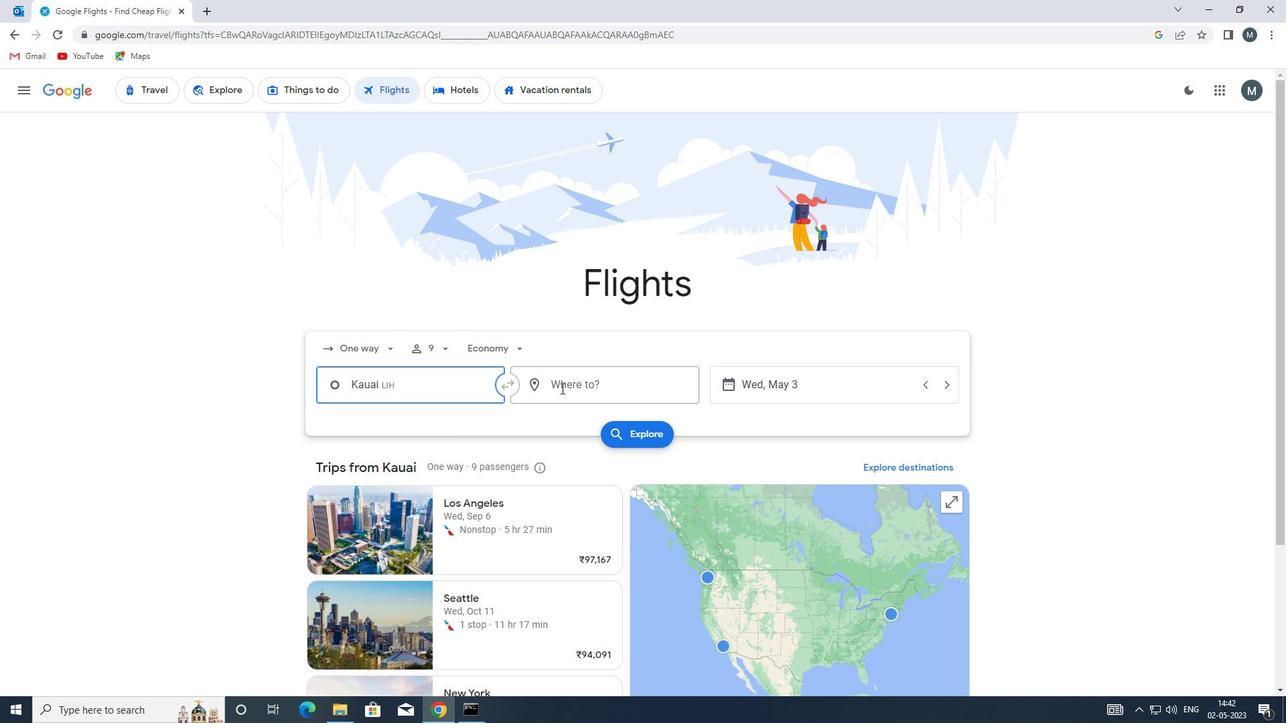 
Action: Key pressed evv
Screenshot: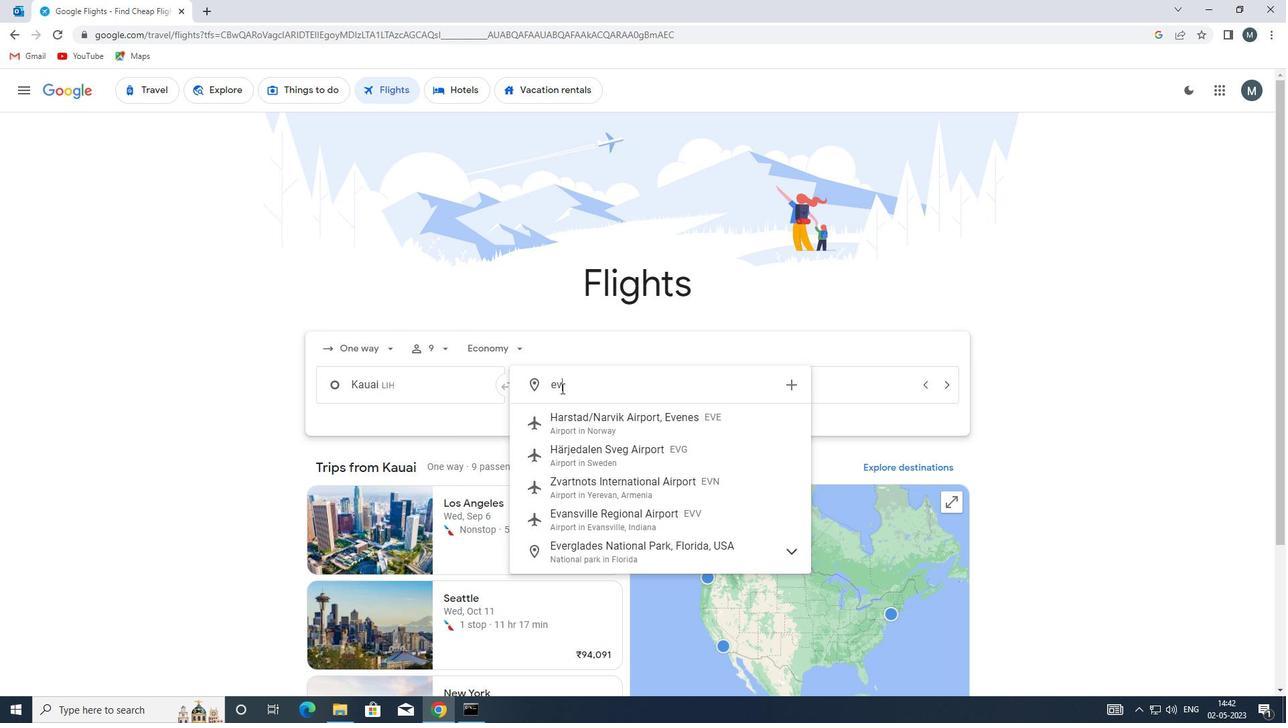 
Action: Mouse moved to (645, 417)
Screenshot: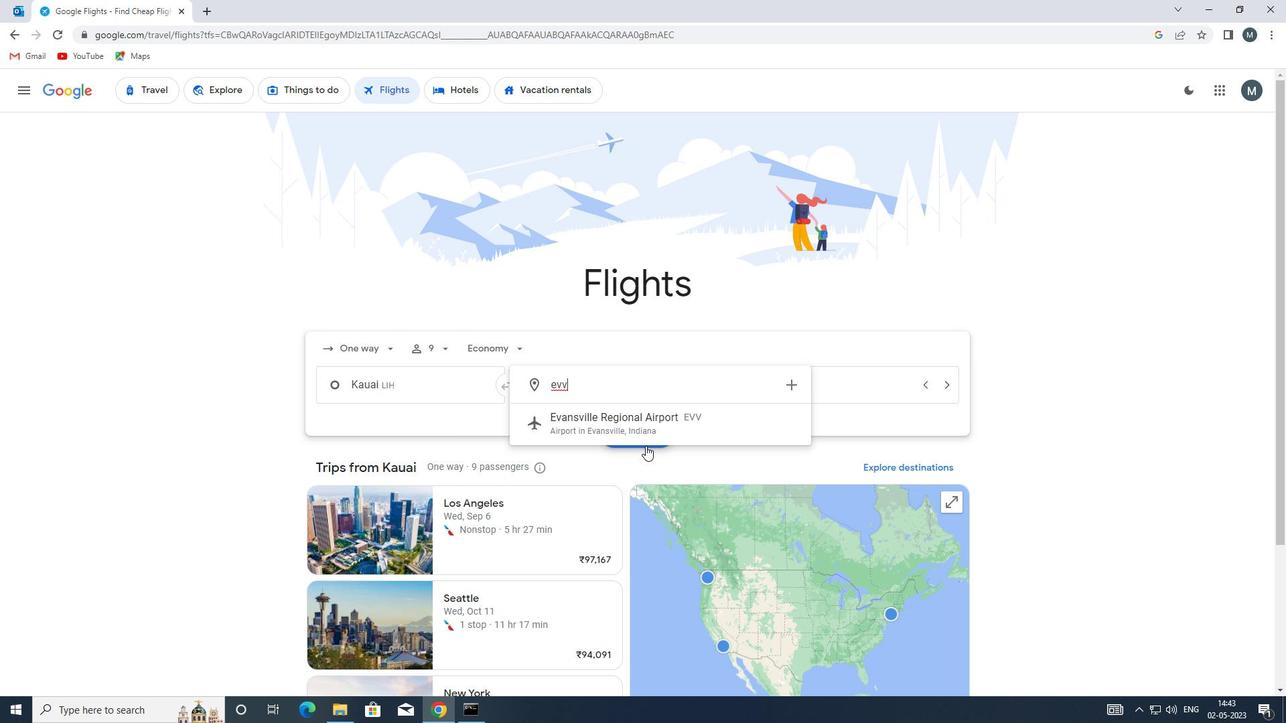 
Action: Mouse pressed left at (645, 417)
Screenshot: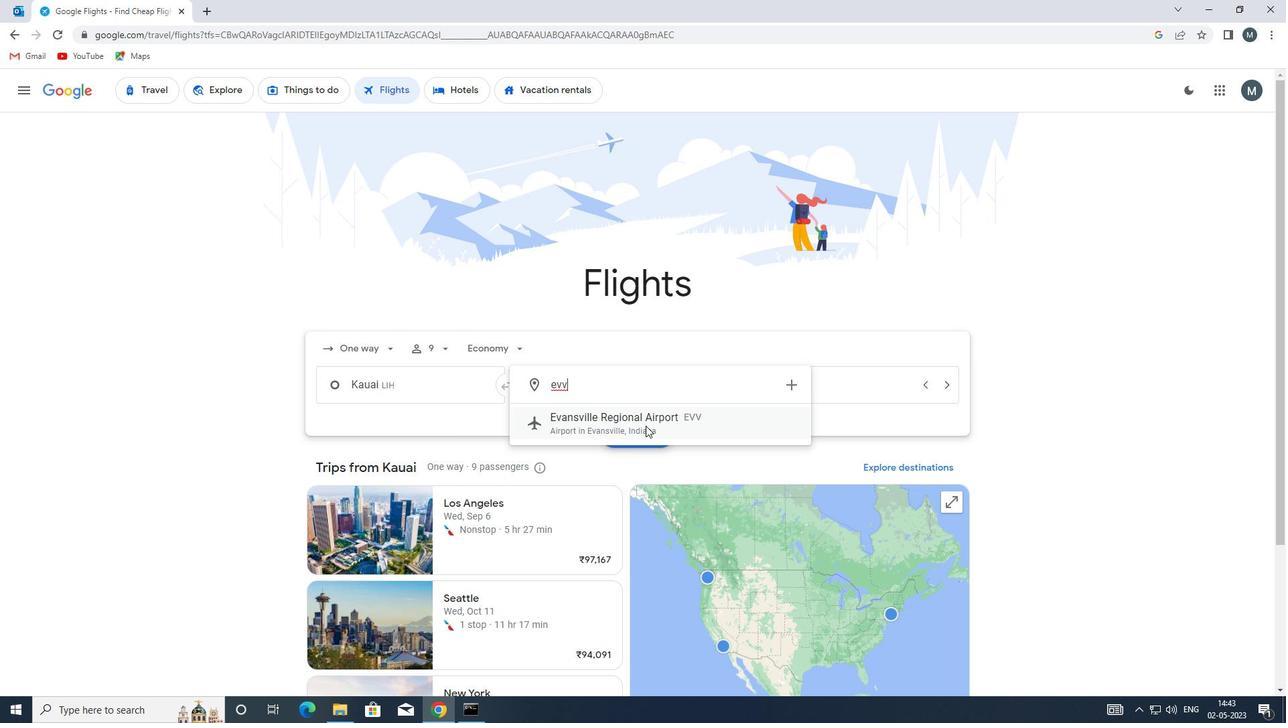 
Action: Mouse moved to (753, 383)
Screenshot: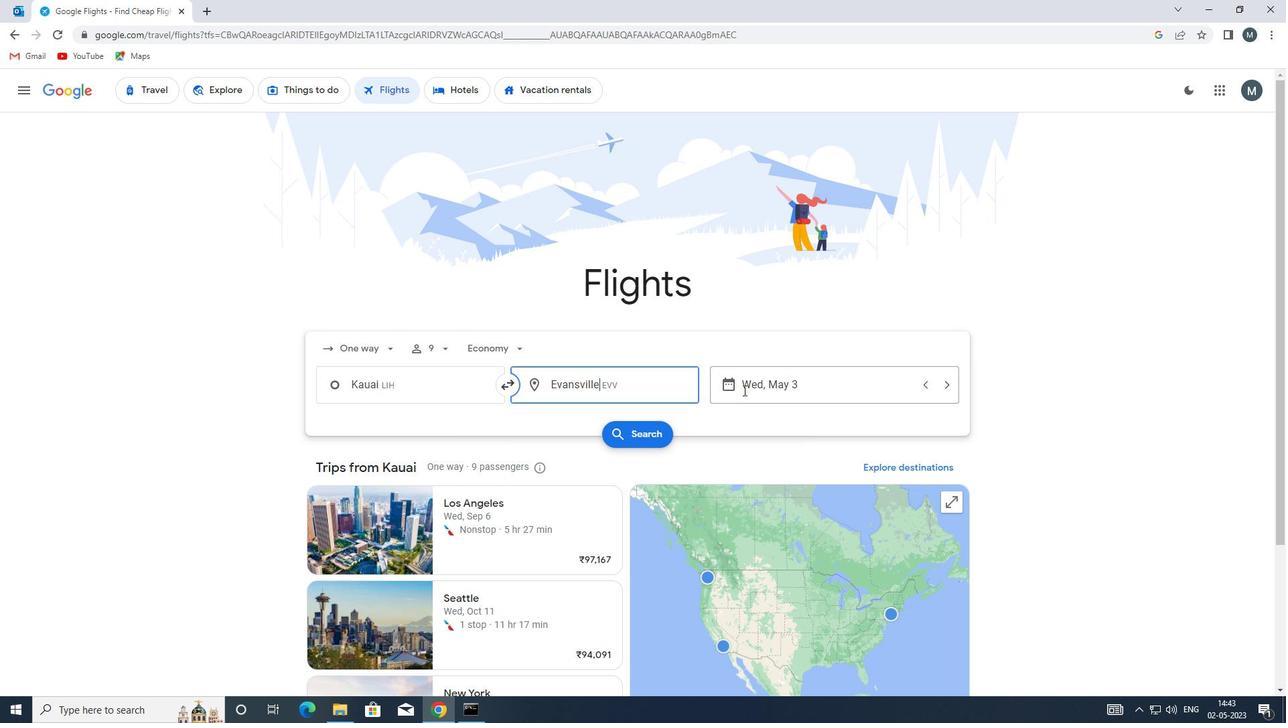 
Action: Mouse pressed left at (753, 383)
Screenshot: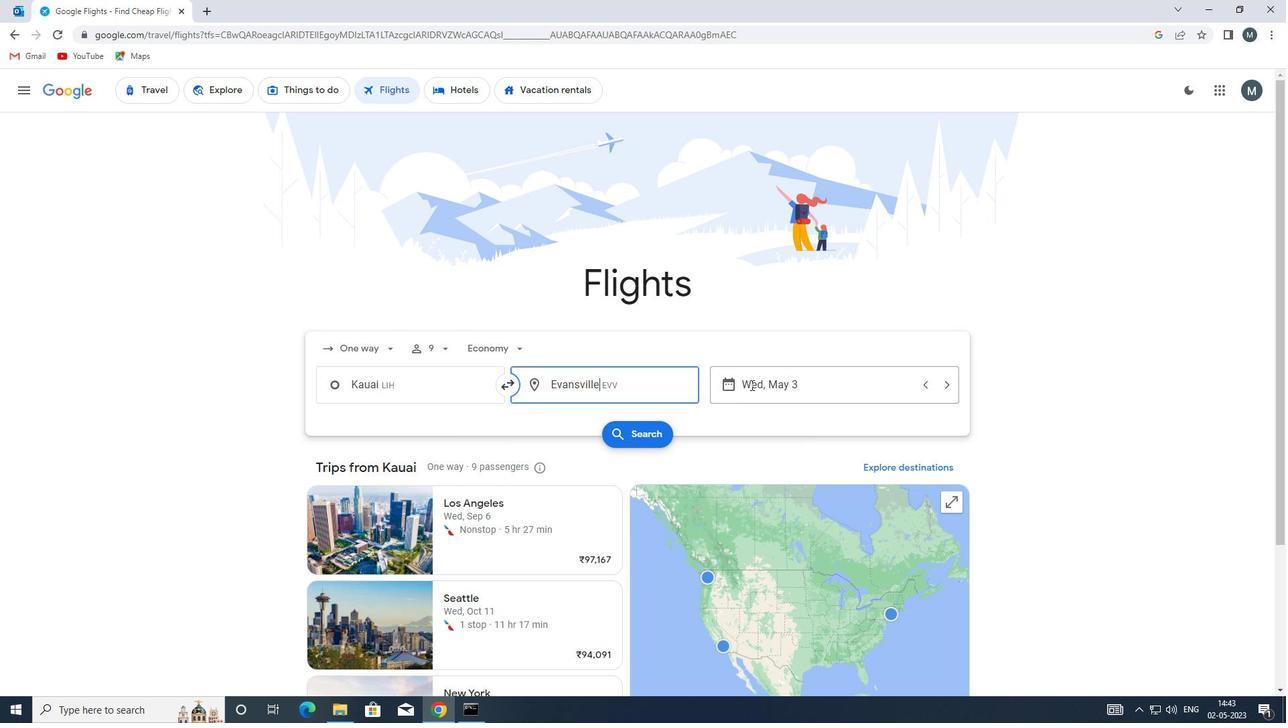 
Action: Mouse moved to (586, 460)
Screenshot: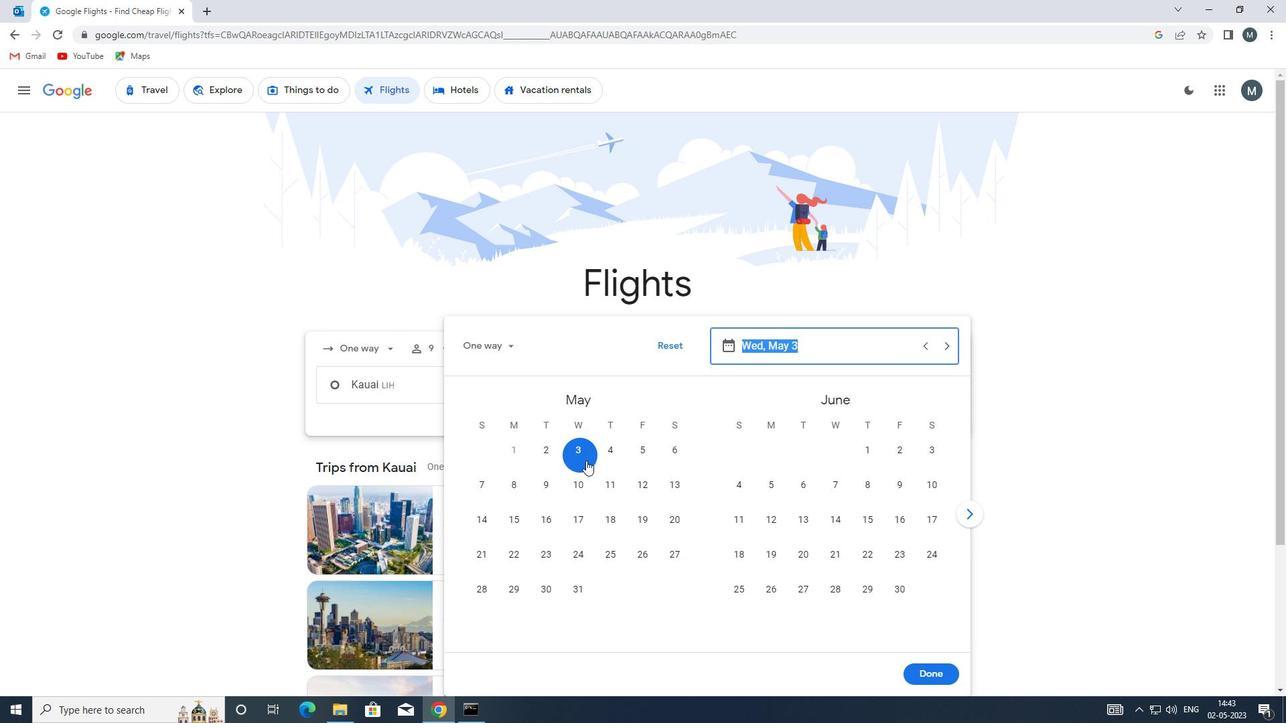 
Action: Mouse pressed left at (586, 460)
Screenshot: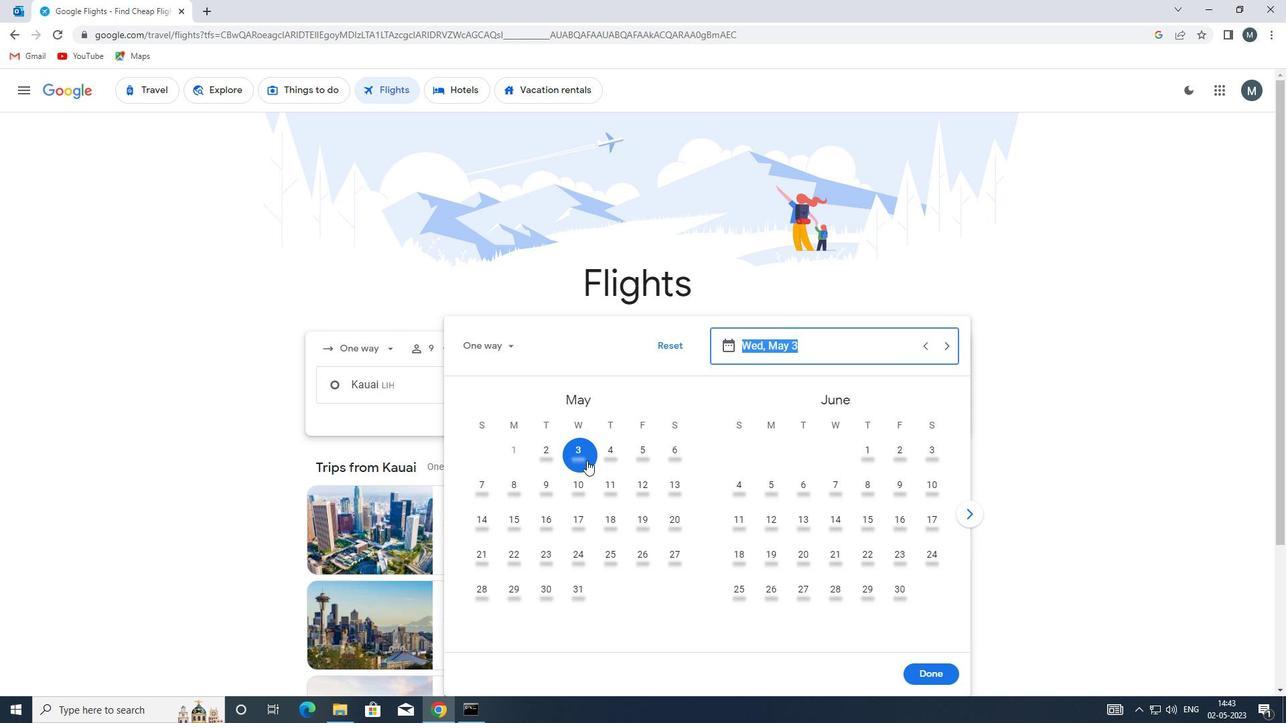 
Action: Mouse moved to (930, 669)
Screenshot: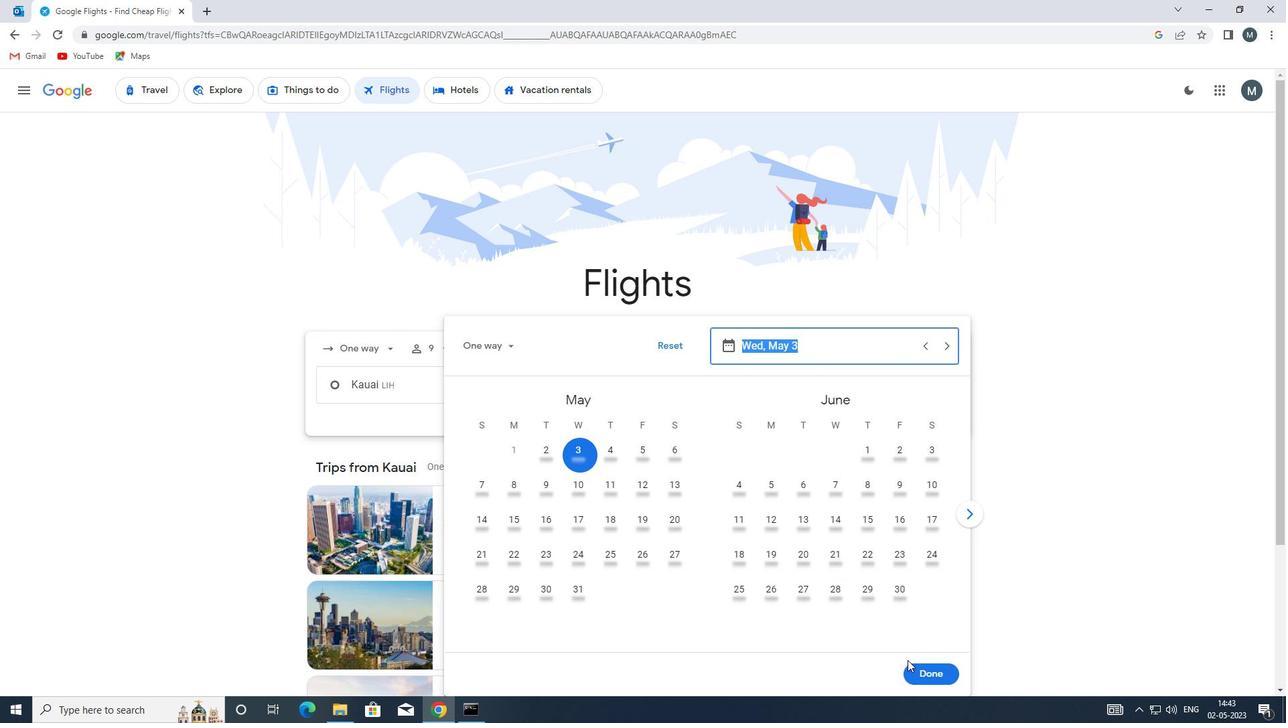 
Action: Mouse pressed left at (930, 669)
Screenshot: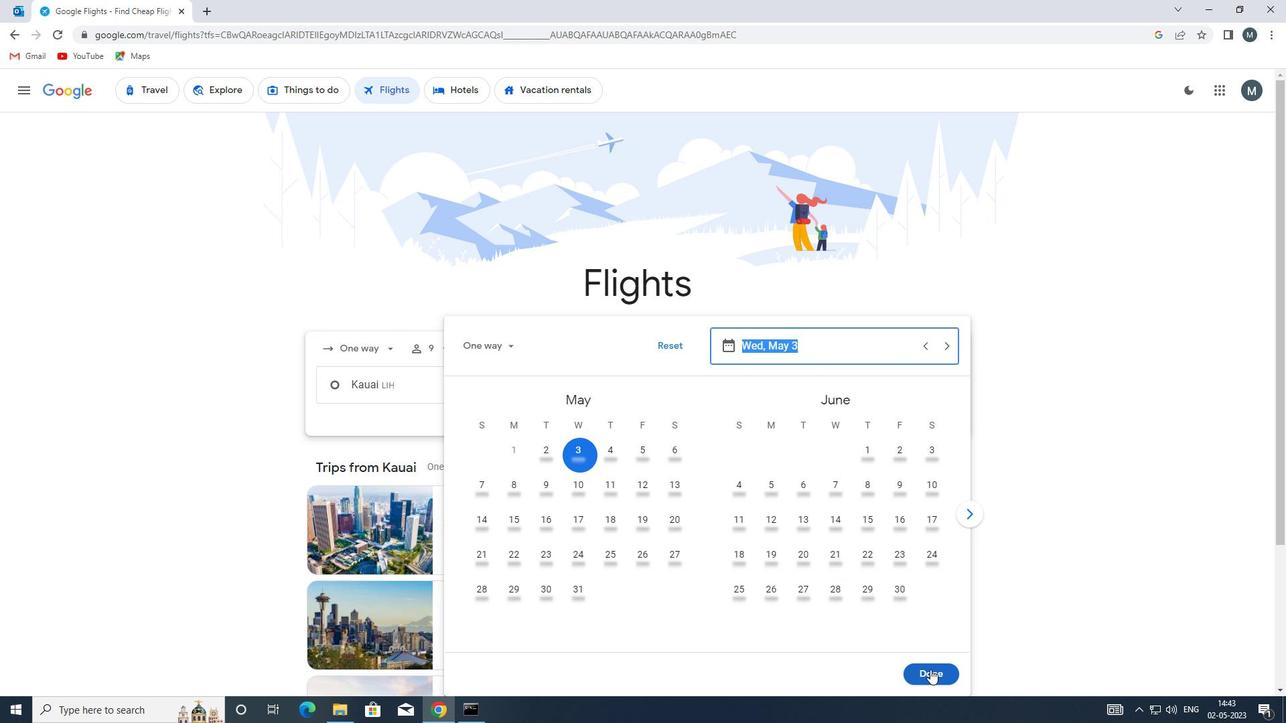 
Action: Mouse moved to (644, 439)
Screenshot: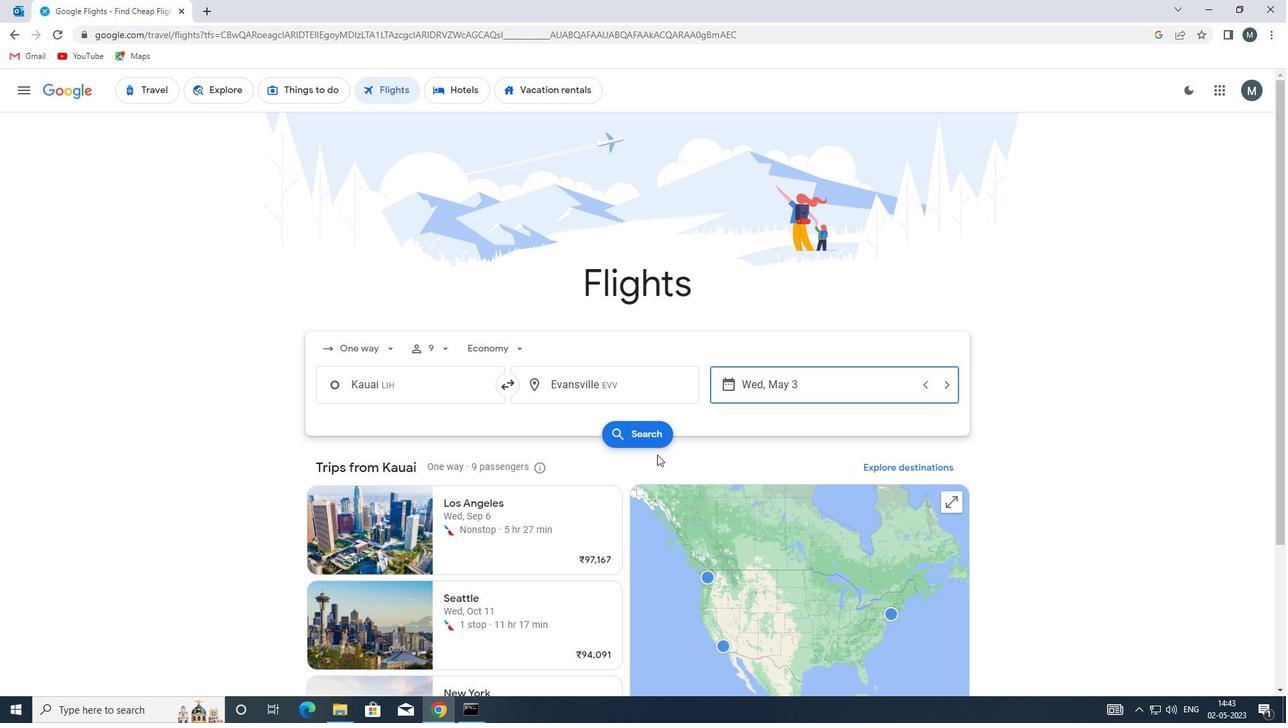 
Action: Mouse pressed left at (644, 439)
Screenshot: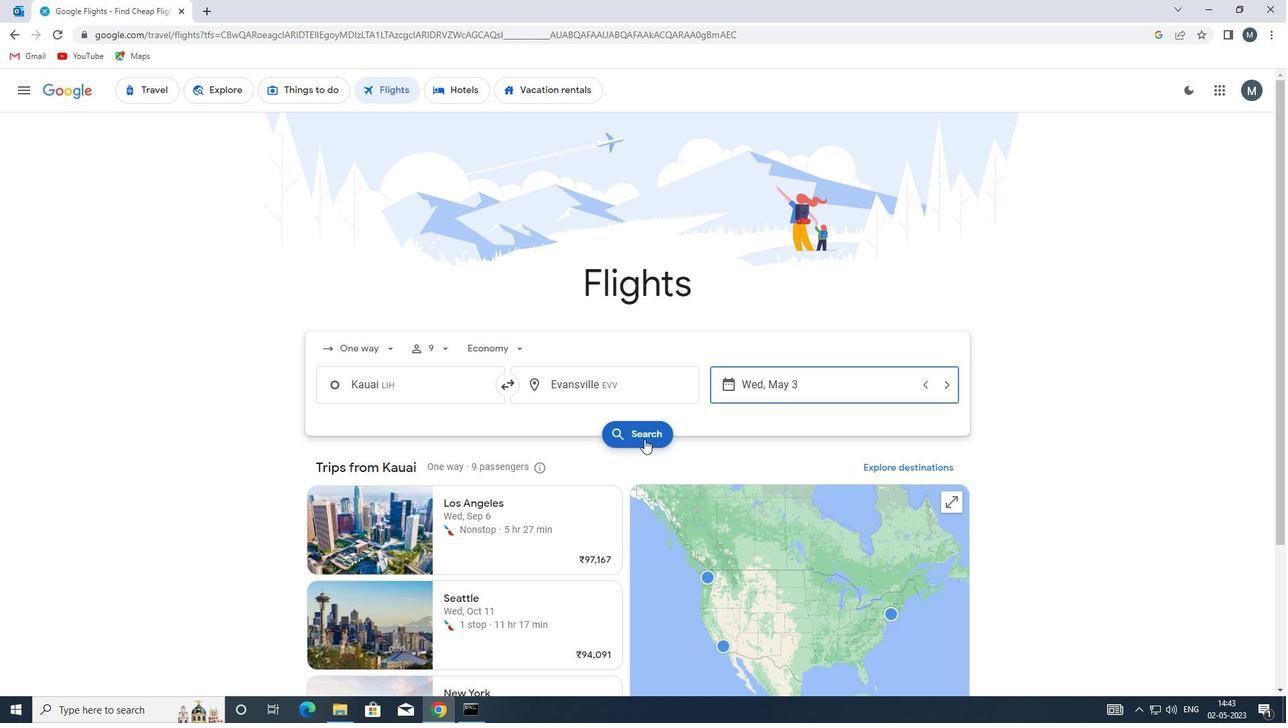 
Action: Mouse moved to (319, 215)
Screenshot: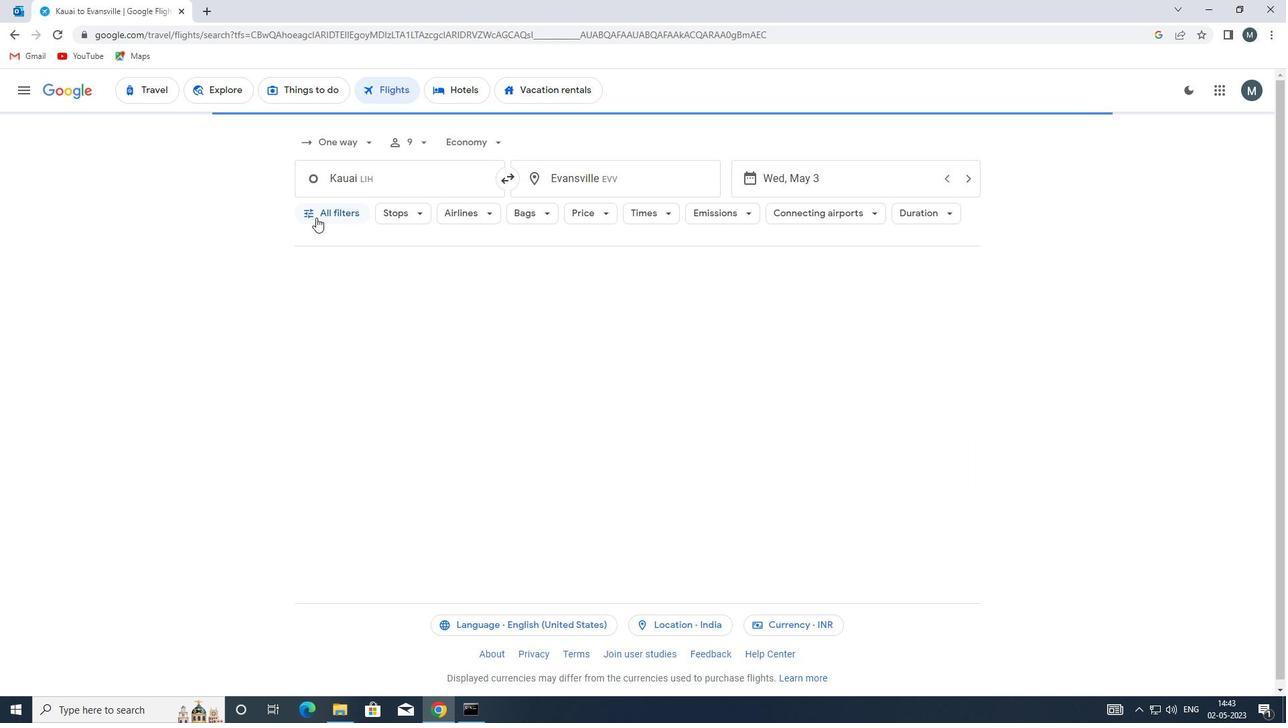 
Action: Mouse pressed left at (319, 215)
Screenshot: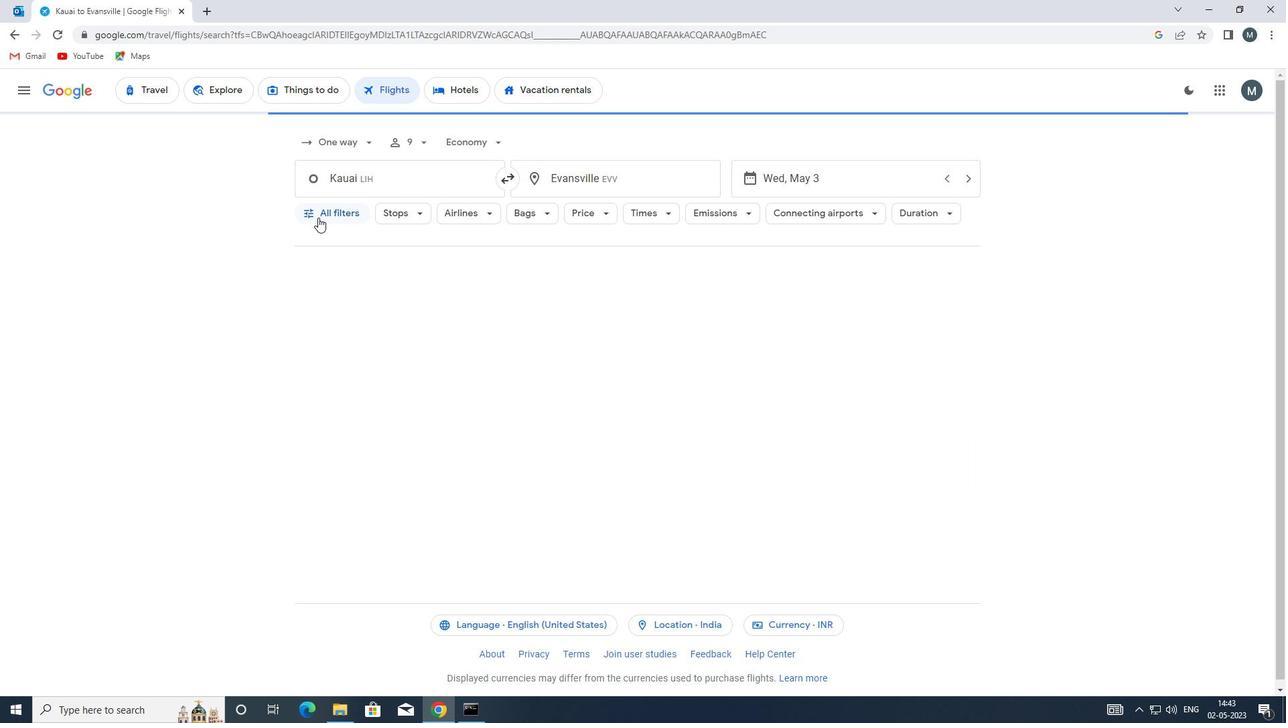 
Action: Mouse moved to (381, 412)
Screenshot: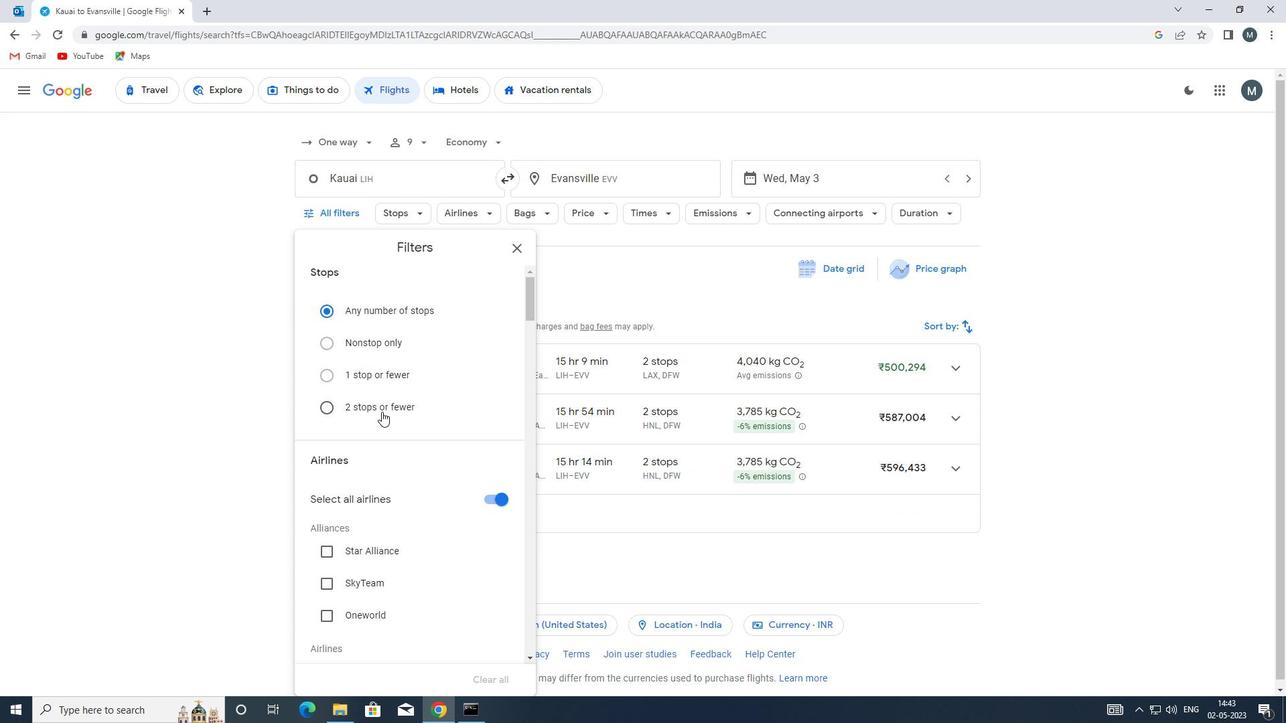 
Action: Mouse scrolled (381, 412) with delta (0, 0)
Screenshot: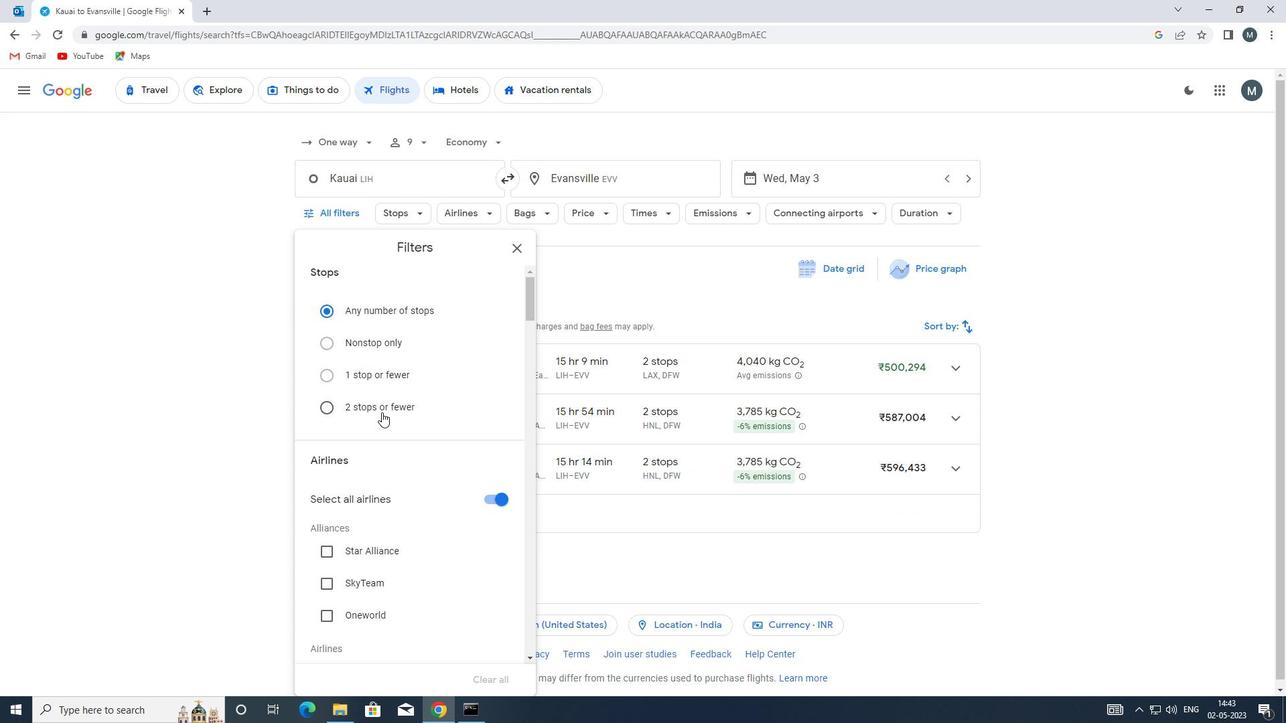 
Action: Mouse scrolled (381, 412) with delta (0, 0)
Screenshot: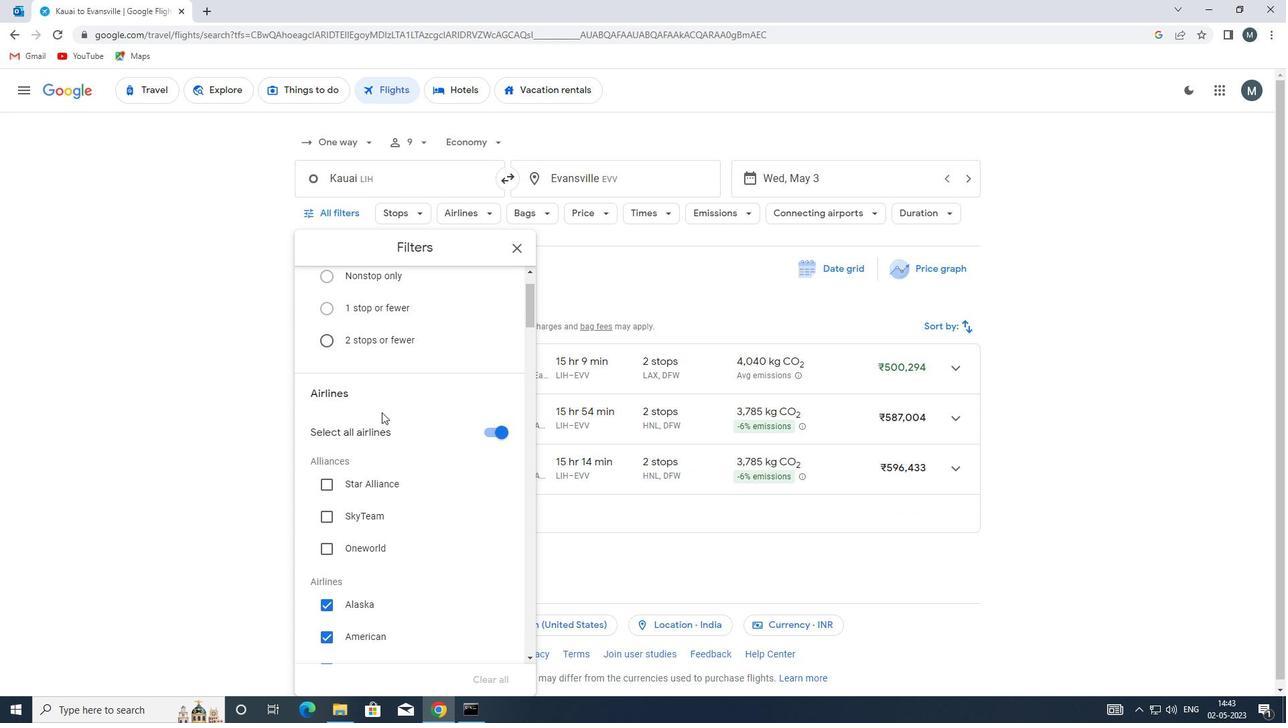 
Action: Mouse moved to (483, 365)
Screenshot: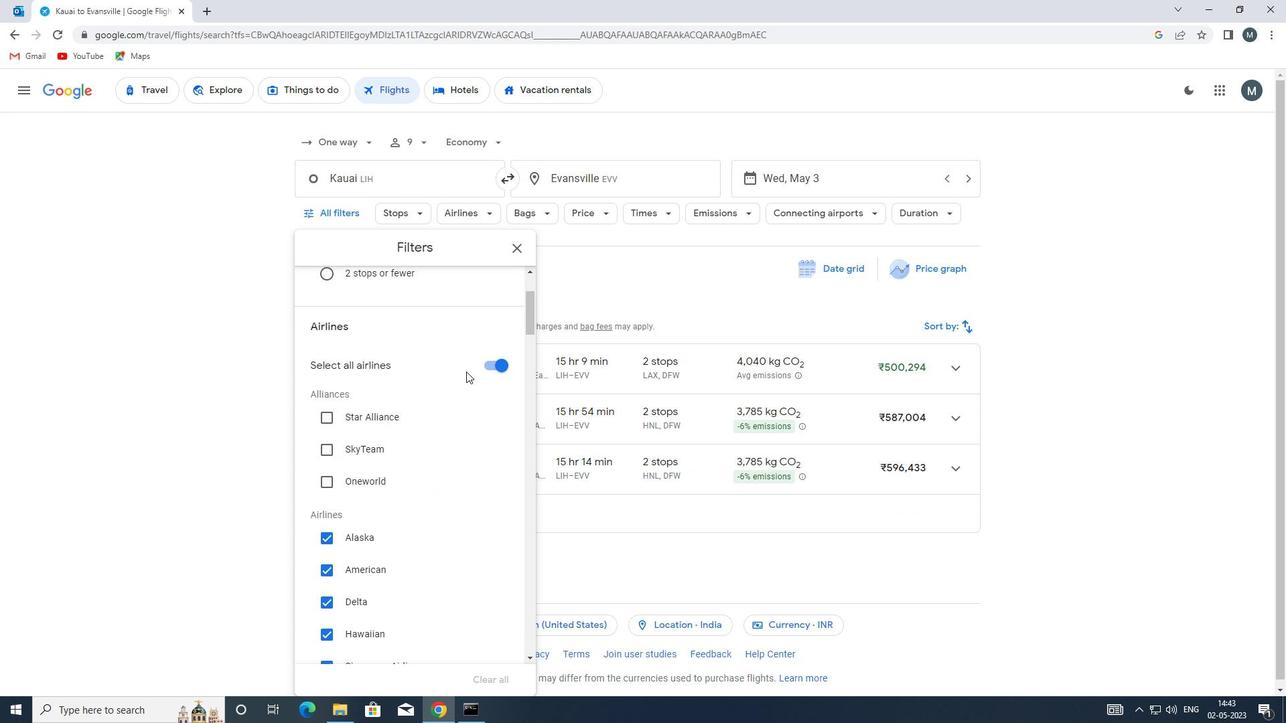 
Action: Mouse pressed left at (483, 365)
Screenshot: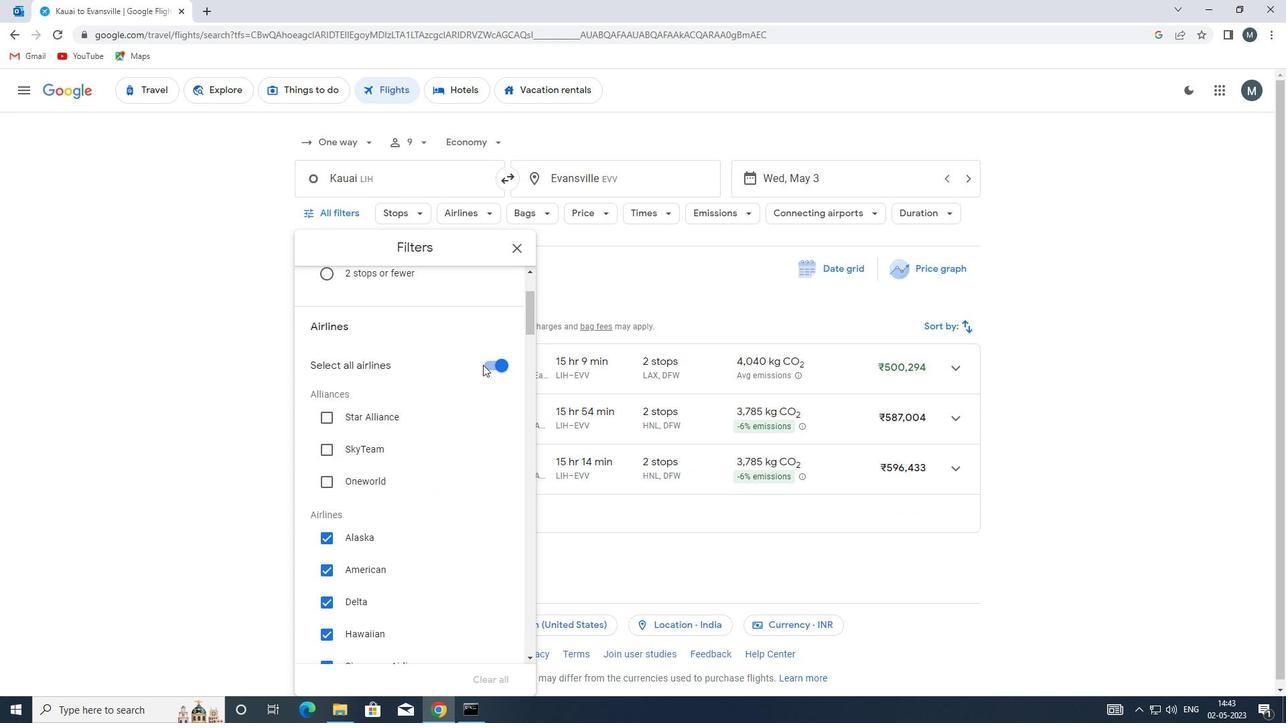 
Action: Mouse moved to (491, 365)
Screenshot: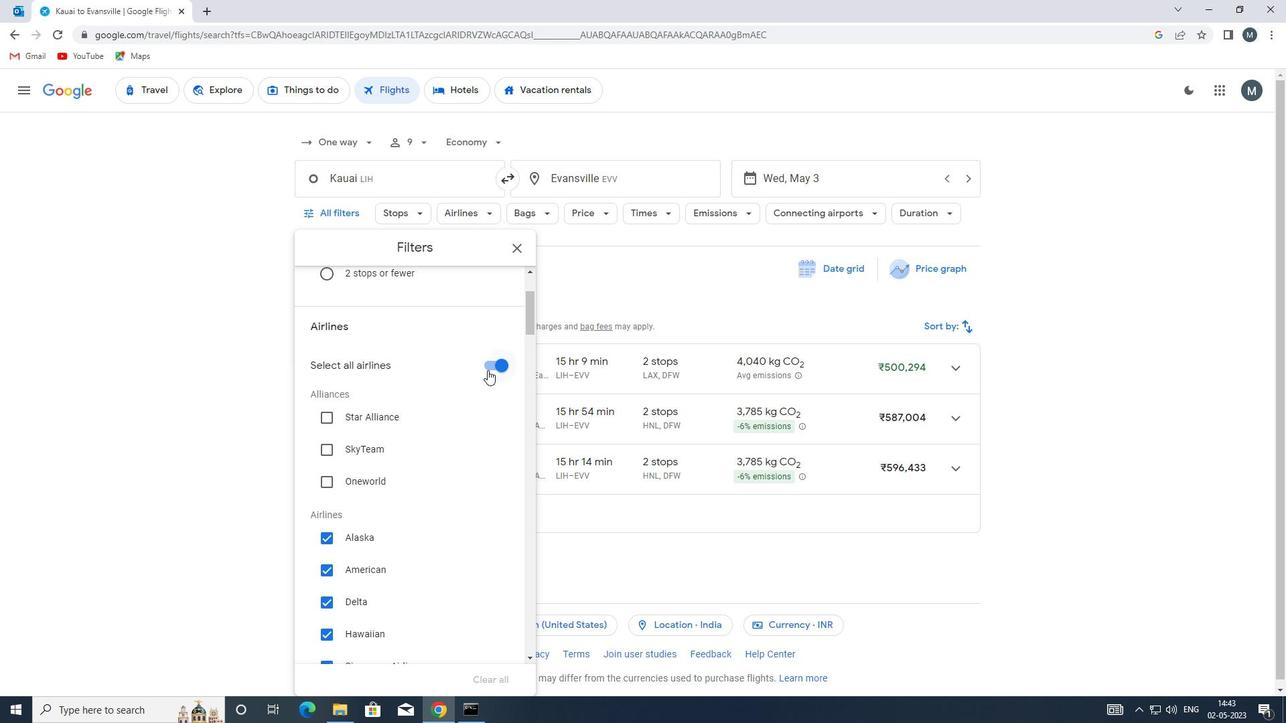 
Action: Mouse pressed left at (491, 365)
Screenshot: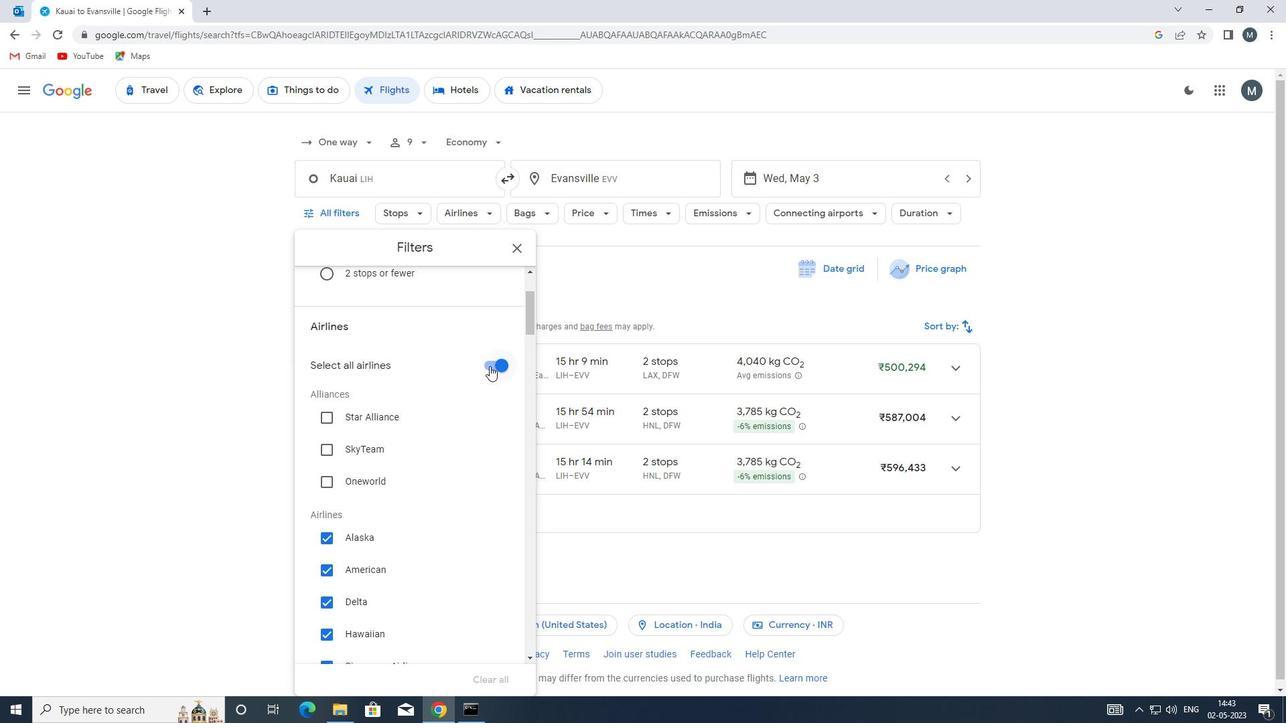 
Action: Mouse moved to (413, 407)
Screenshot: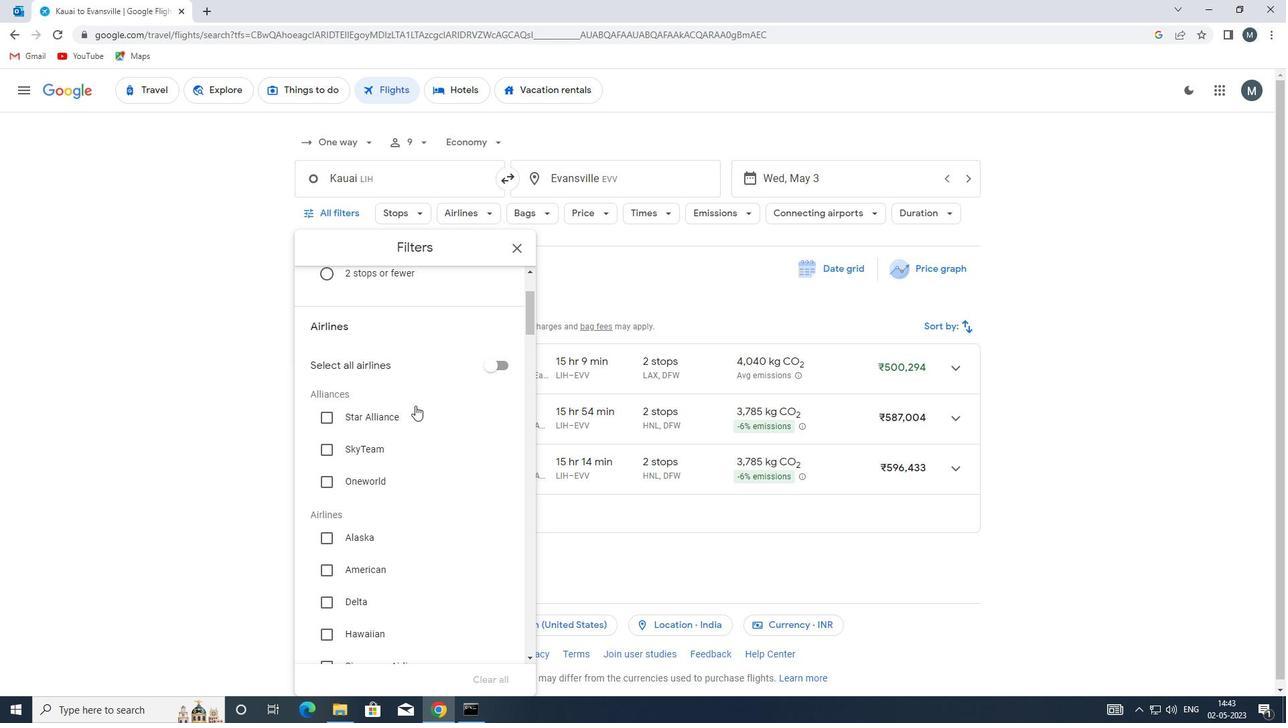 
Action: Mouse scrolled (413, 407) with delta (0, 0)
Screenshot: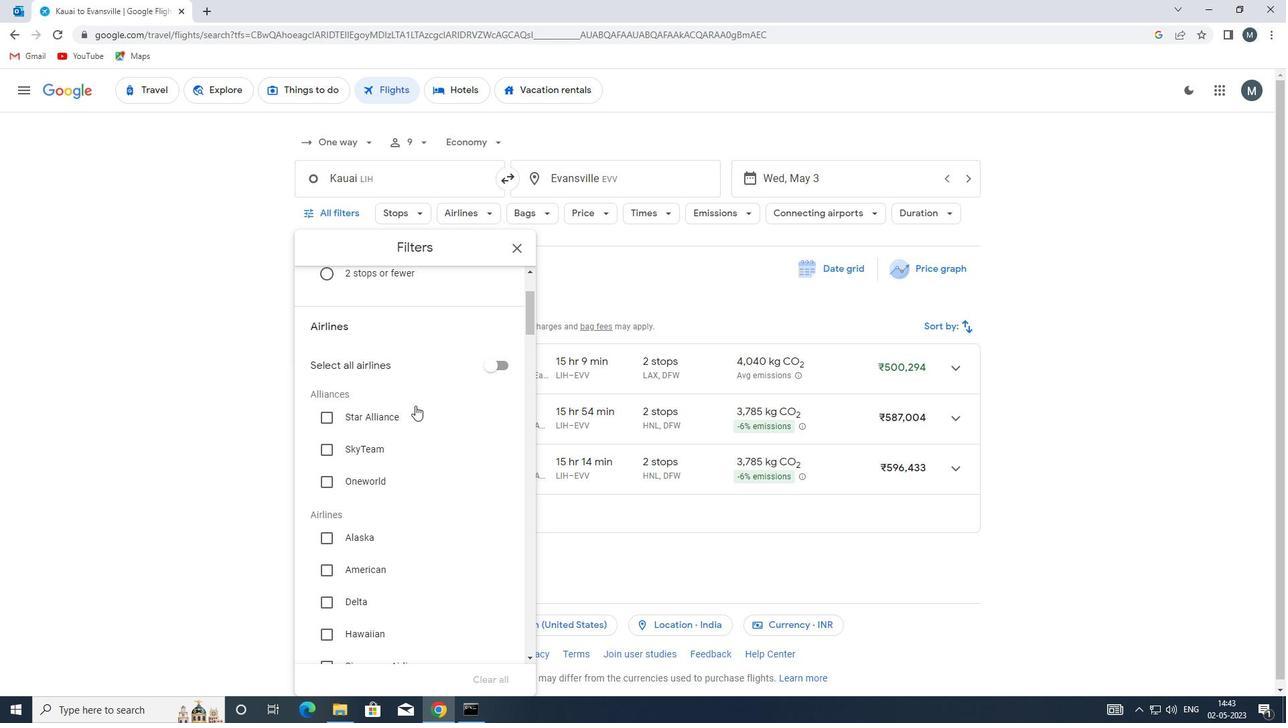 
Action: Mouse moved to (403, 422)
Screenshot: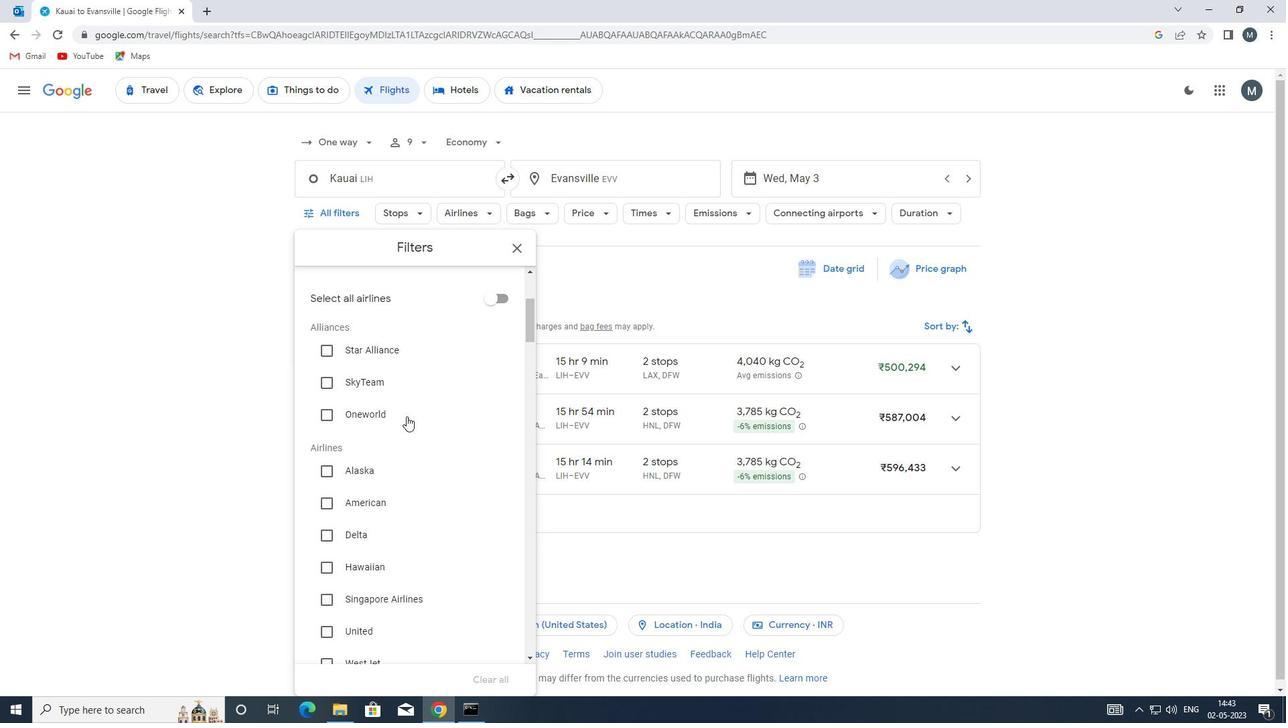 
Action: Mouse scrolled (403, 421) with delta (0, 0)
Screenshot: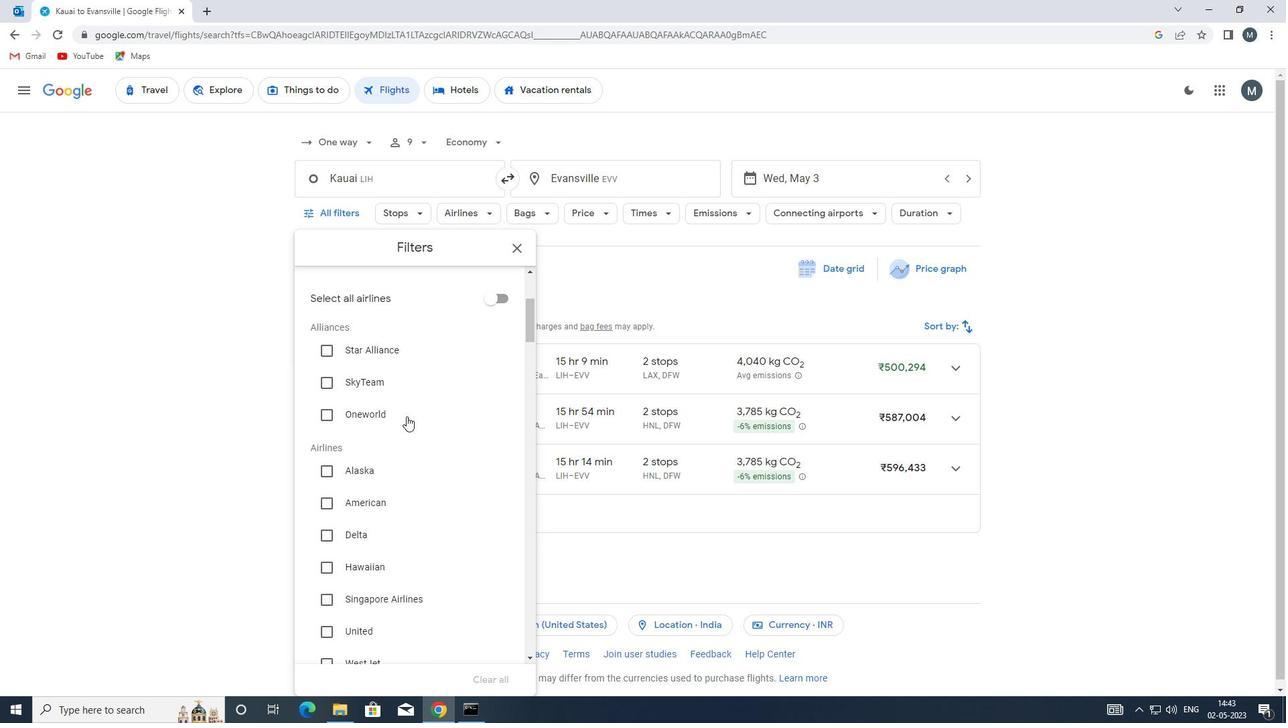
Action: Mouse moved to (401, 426)
Screenshot: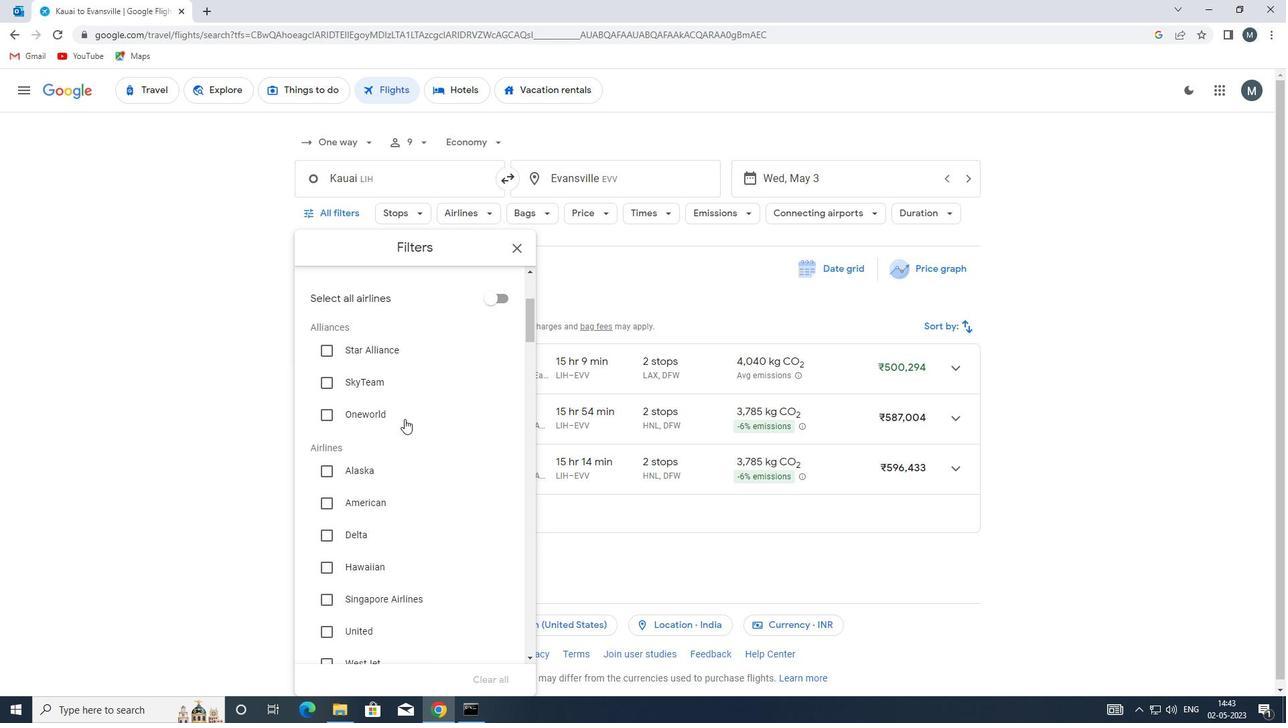 
Action: Mouse scrolled (401, 426) with delta (0, 0)
Screenshot: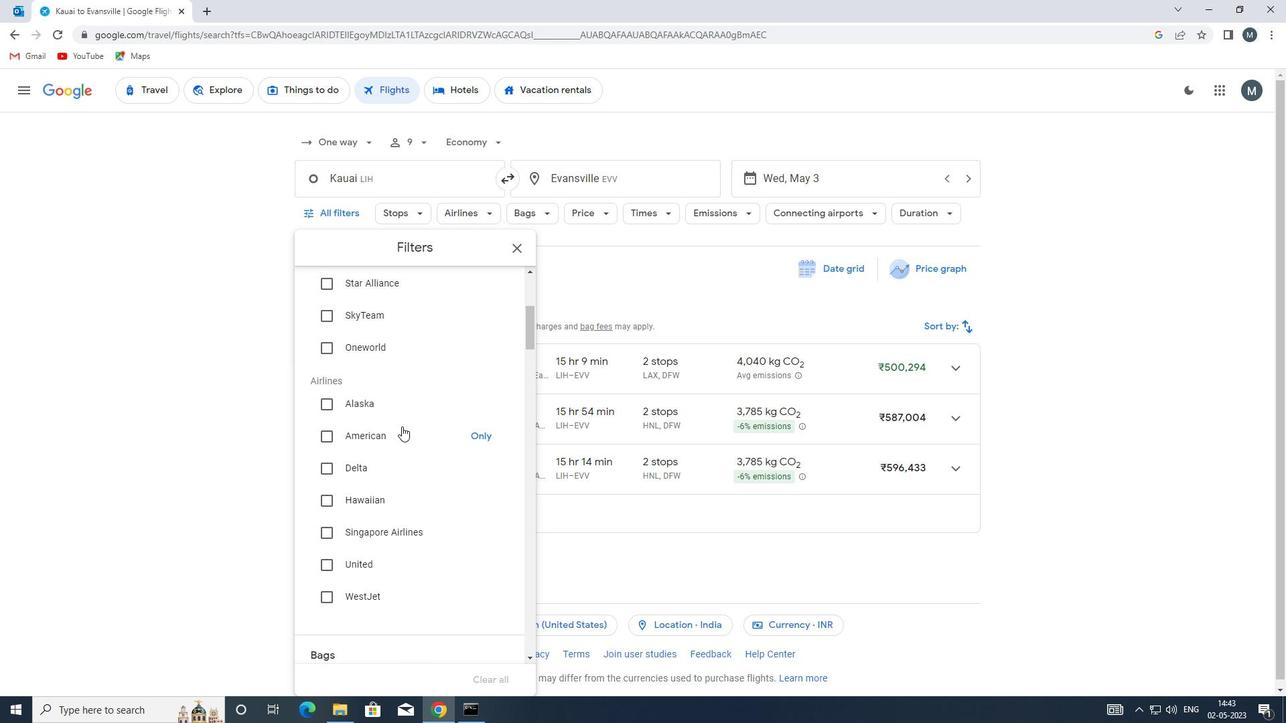
Action: Mouse scrolled (401, 426) with delta (0, 0)
Screenshot: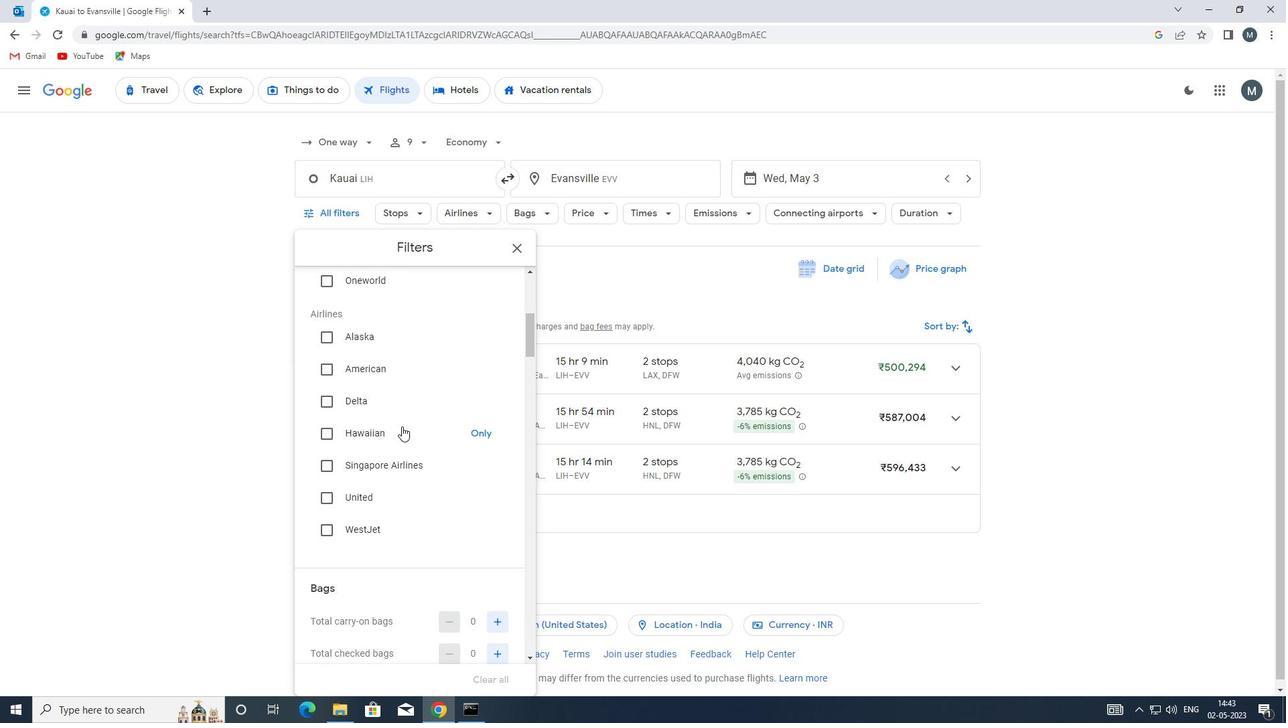 
Action: Mouse scrolled (401, 426) with delta (0, 0)
Screenshot: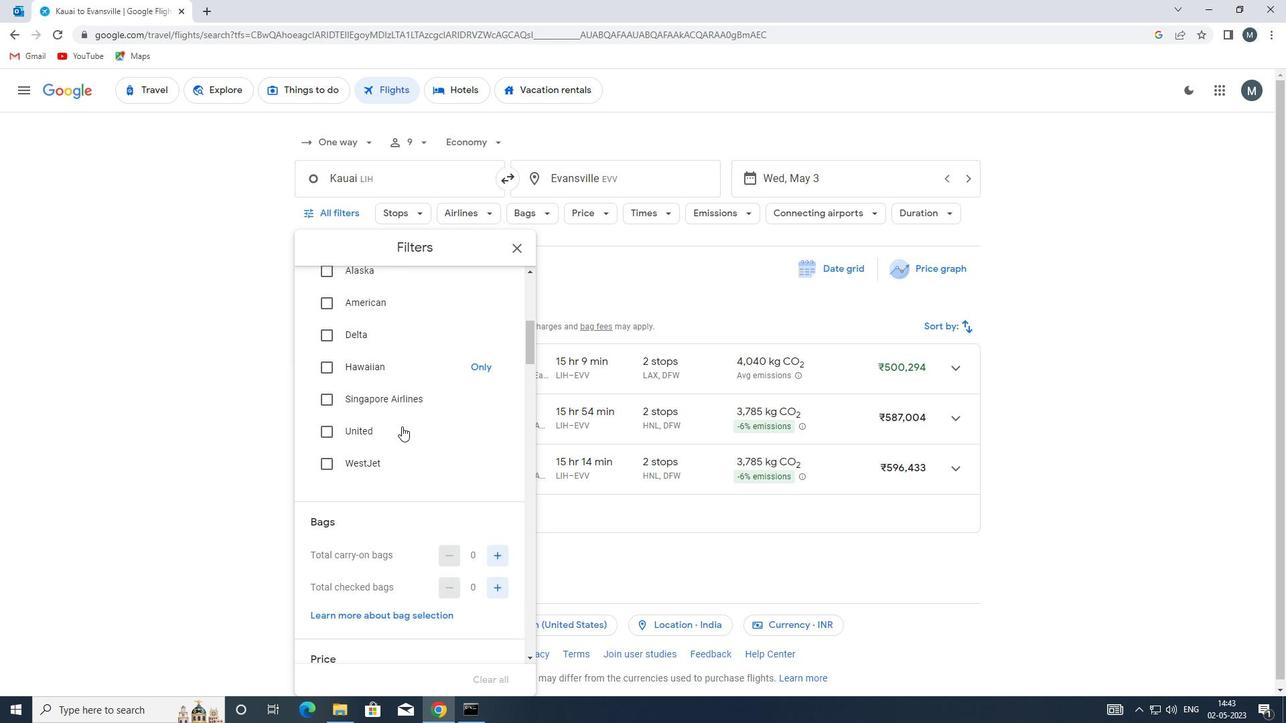 
Action: Mouse moved to (493, 516)
Screenshot: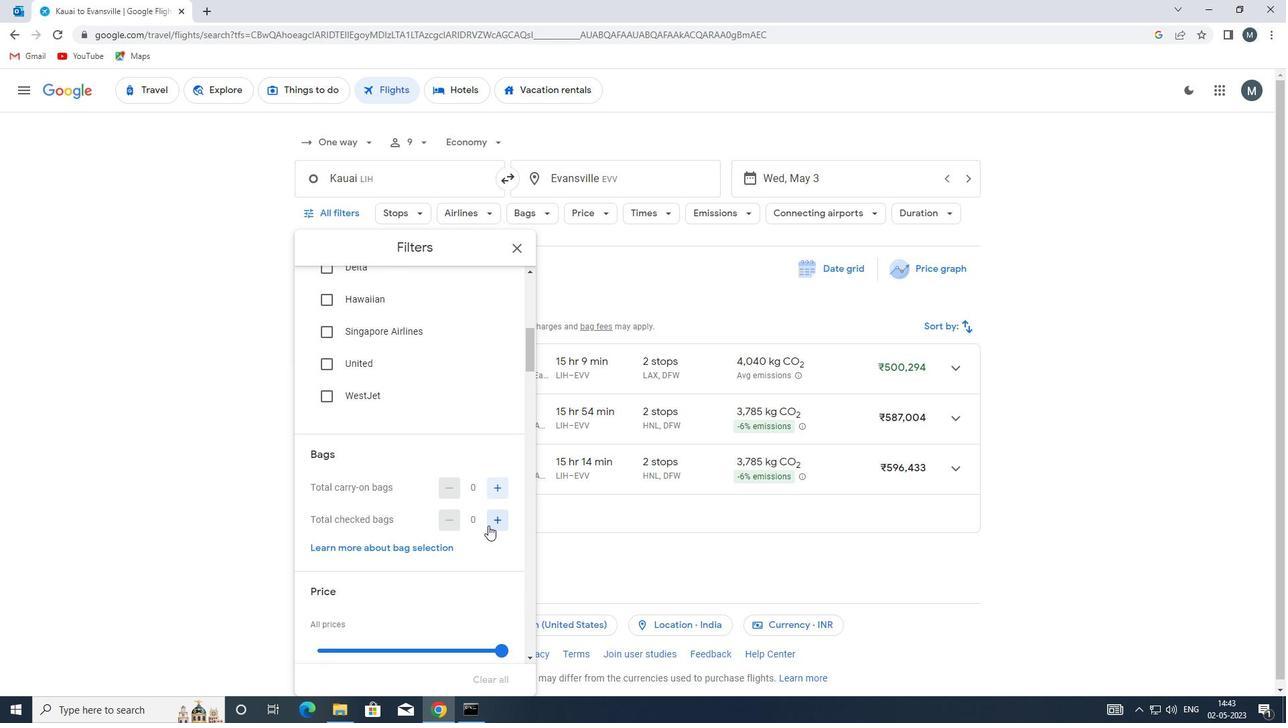 
Action: Mouse pressed left at (493, 516)
Screenshot: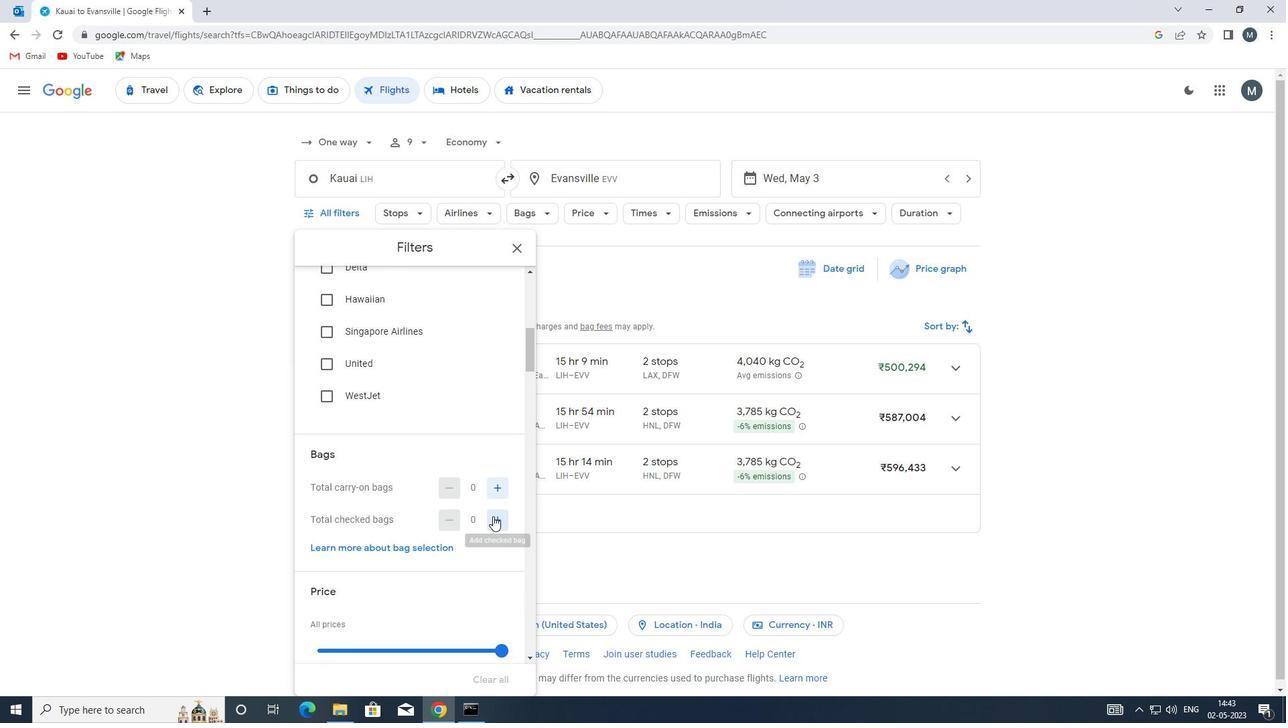 
Action: Mouse pressed left at (493, 516)
Screenshot: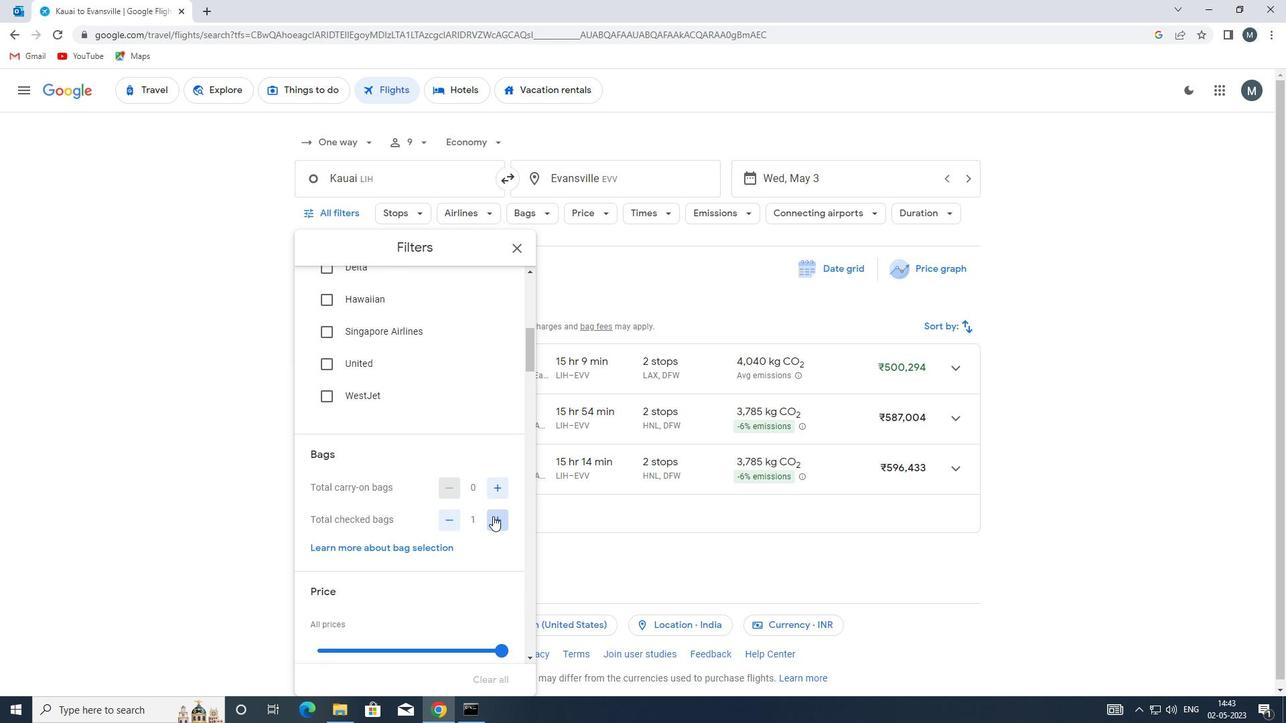 
Action: Mouse moved to (499, 517)
Screenshot: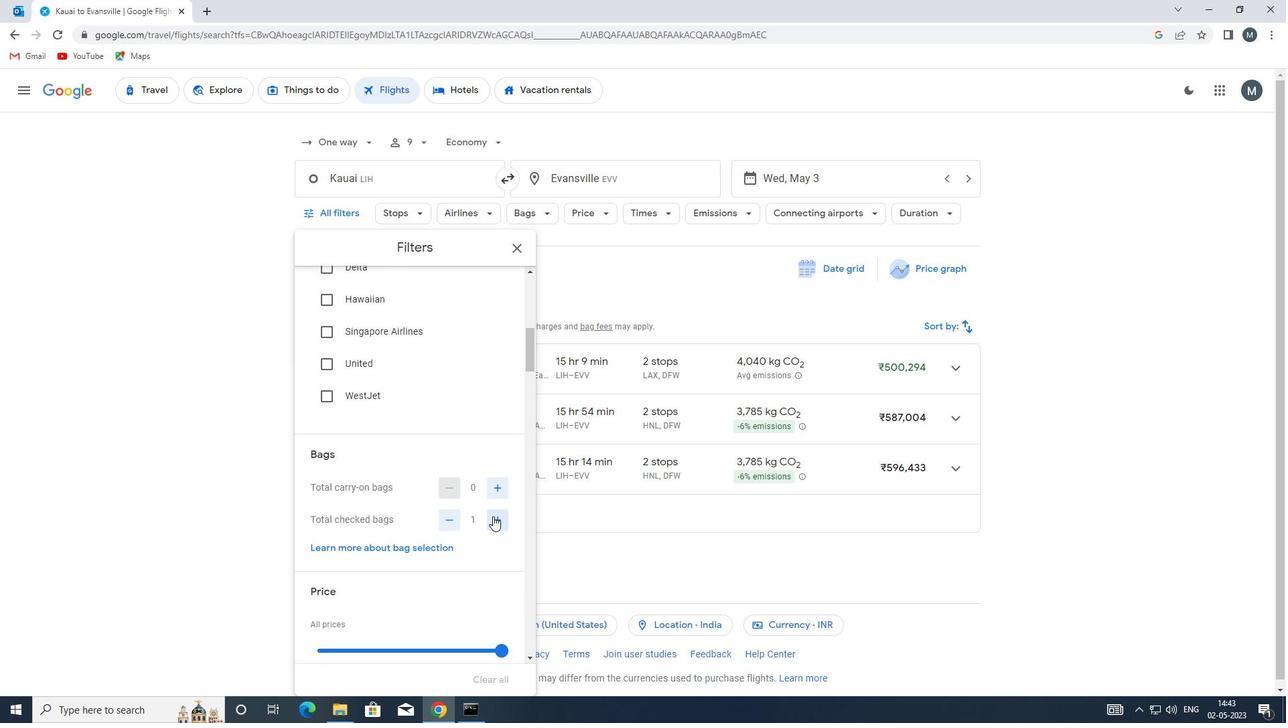
Action: Mouse pressed left at (499, 517)
Screenshot: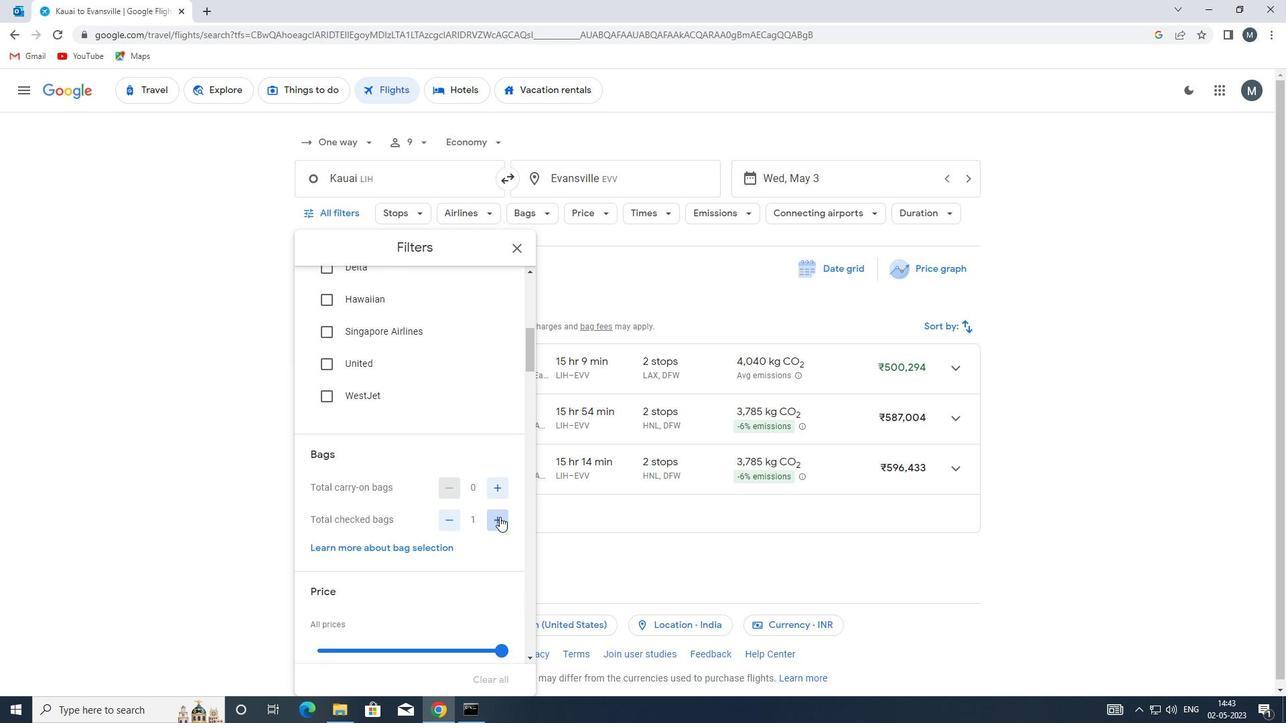 
Action: Mouse pressed right at (499, 517)
Screenshot: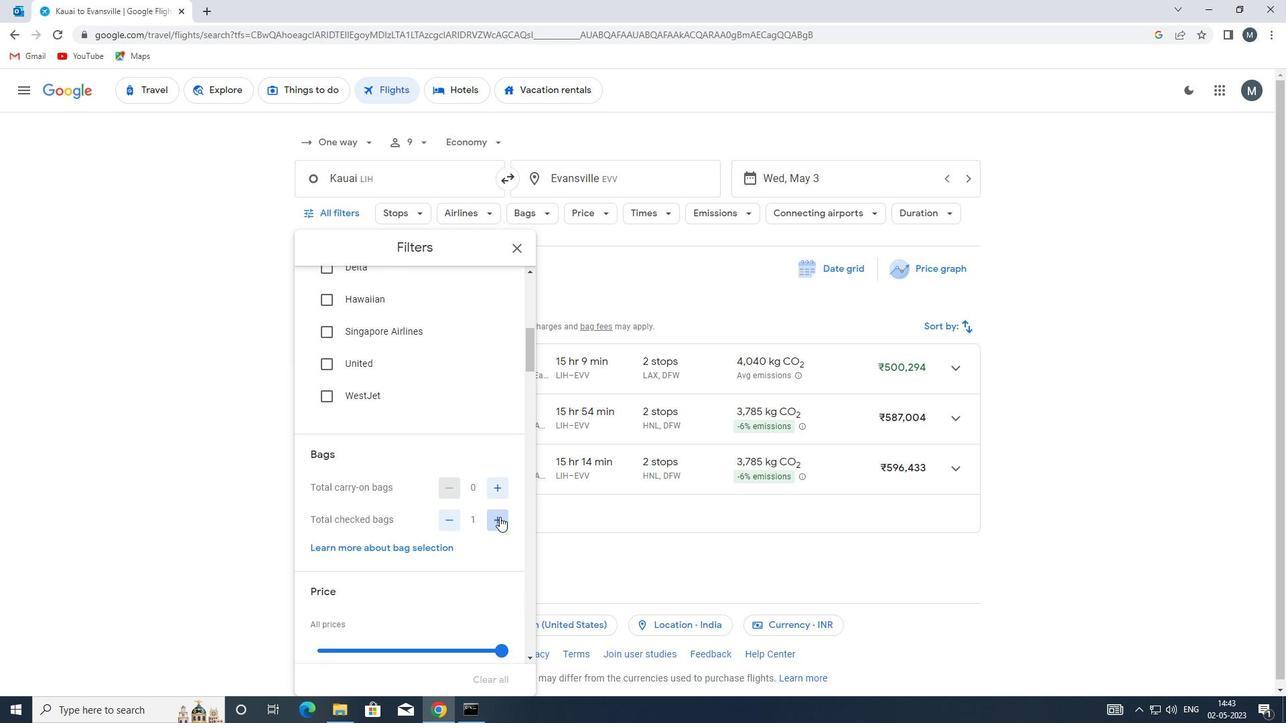 
Action: Mouse moved to (499, 517)
Screenshot: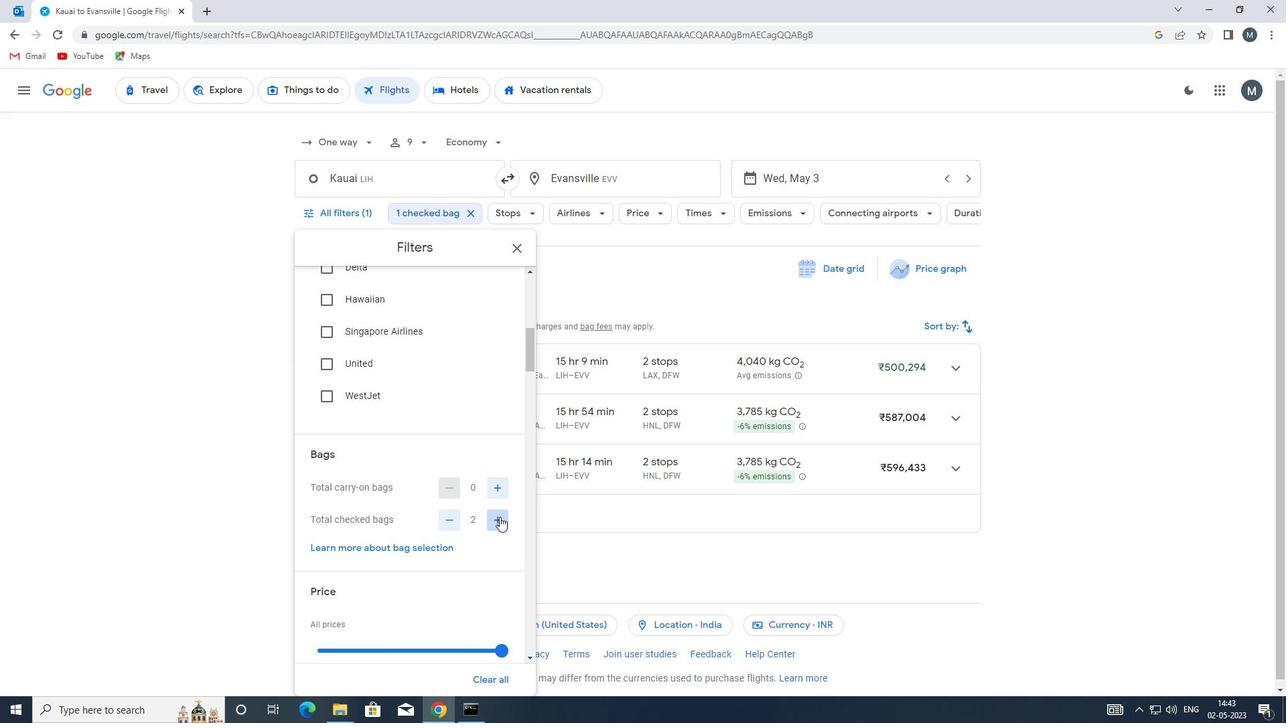 
Action: Mouse pressed left at (499, 517)
Screenshot: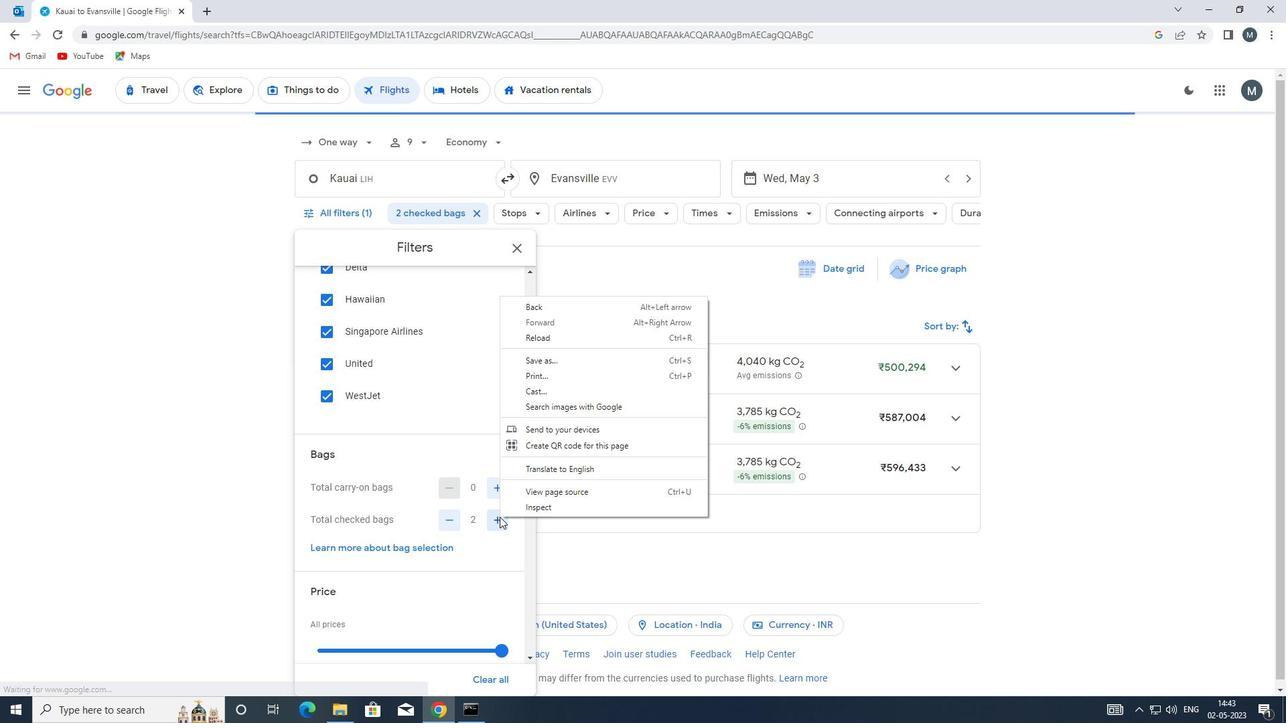 
Action: Mouse pressed left at (499, 517)
Screenshot: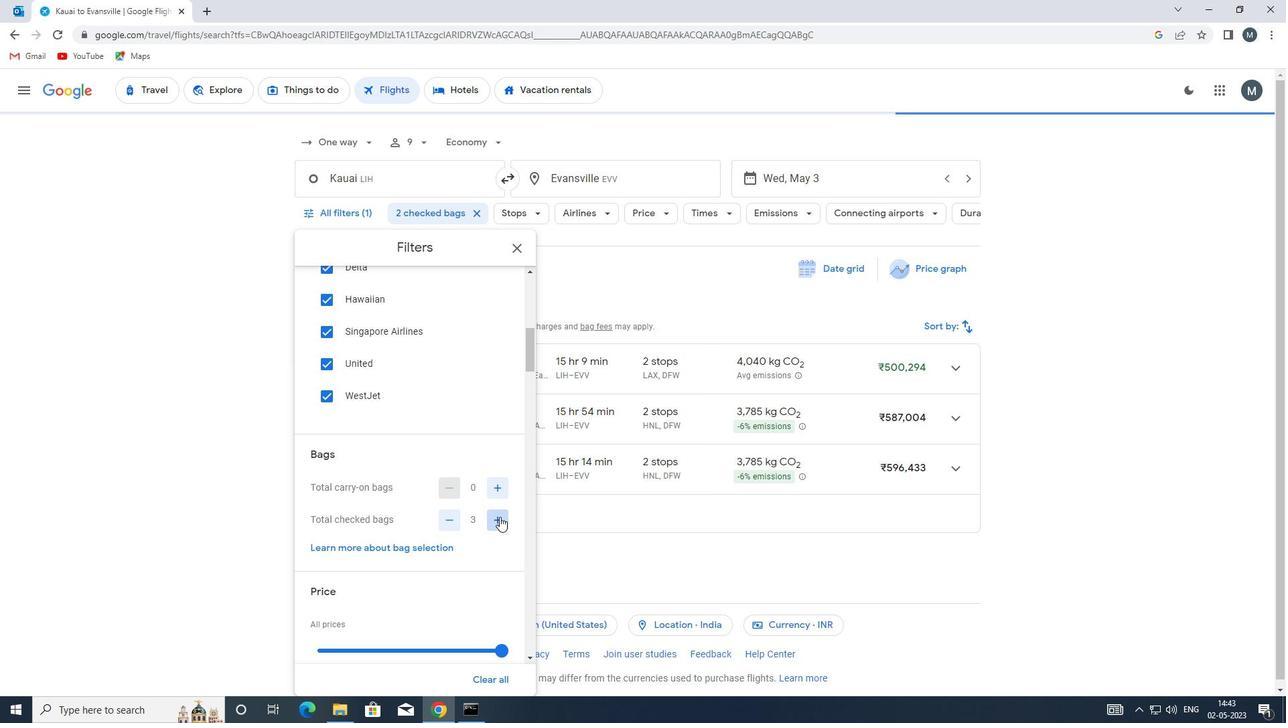 
Action: Mouse pressed left at (499, 517)
Screenshot: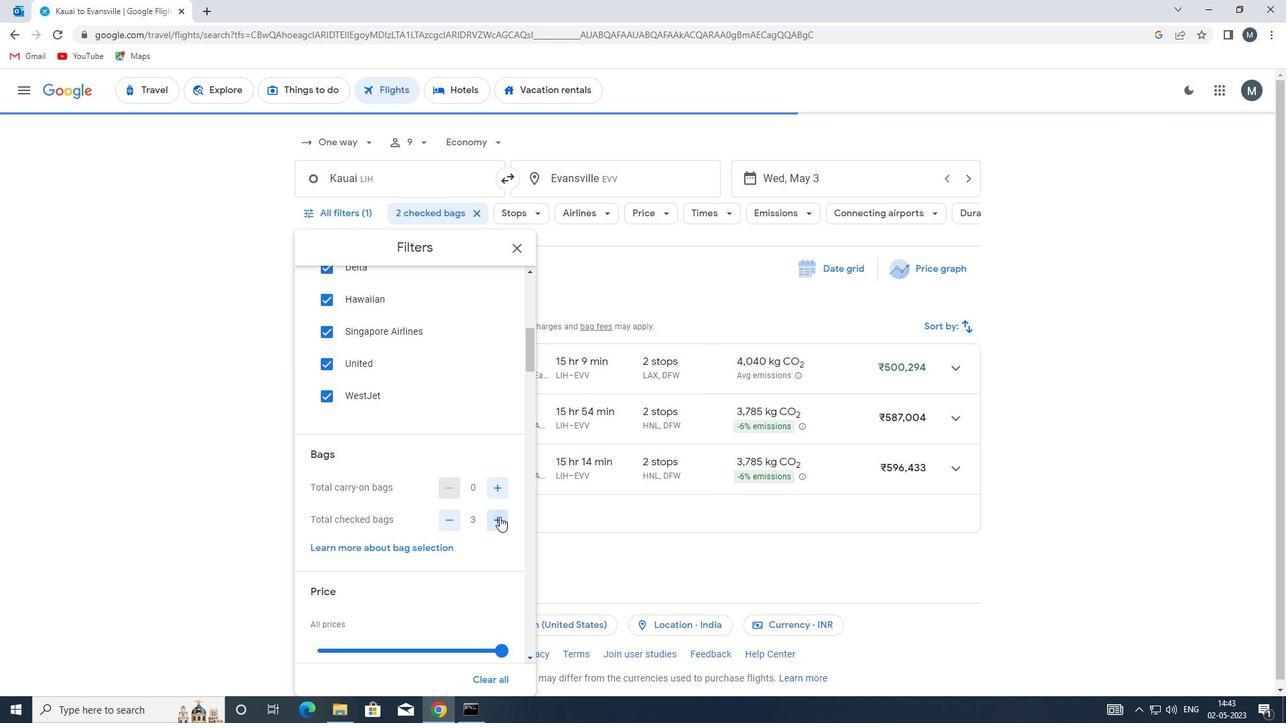 
Action: Mouse moved to (500, 519)
Screenshot: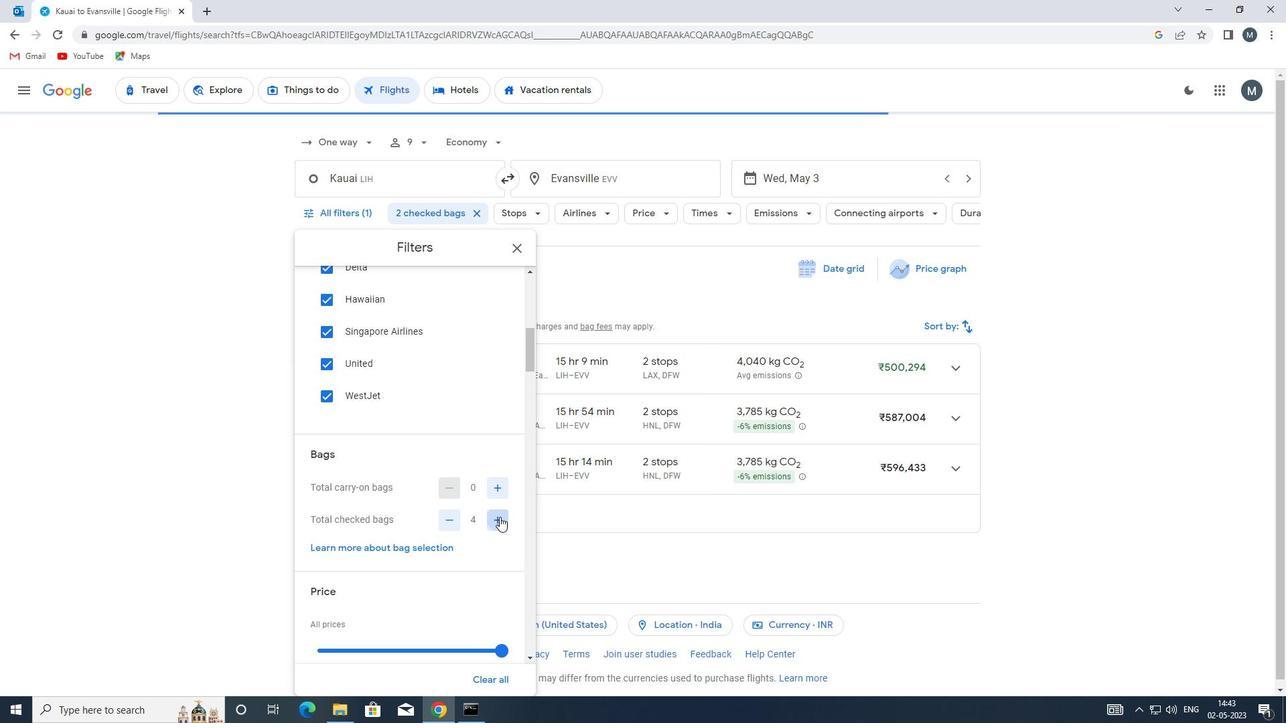 
Action: Mouse pressed left at (500, 519)
Screenshot: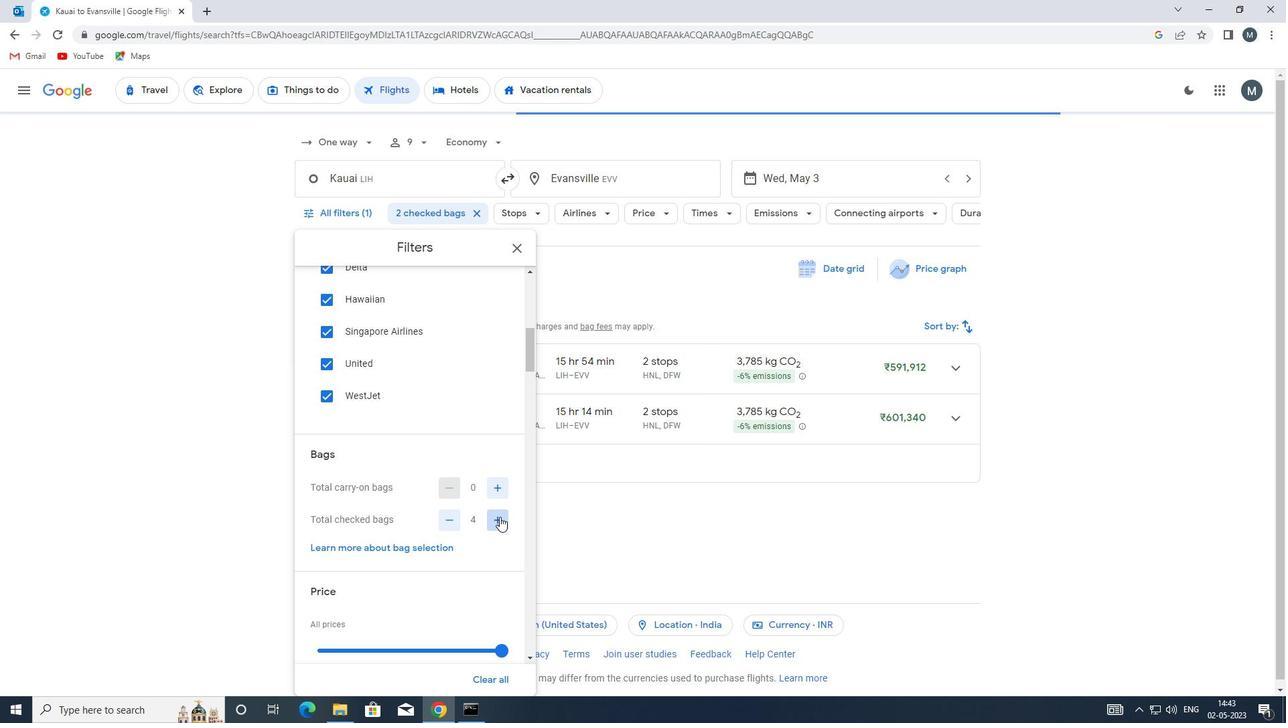 
Action: Mouse pressed left at (500, 519)
Screenshot: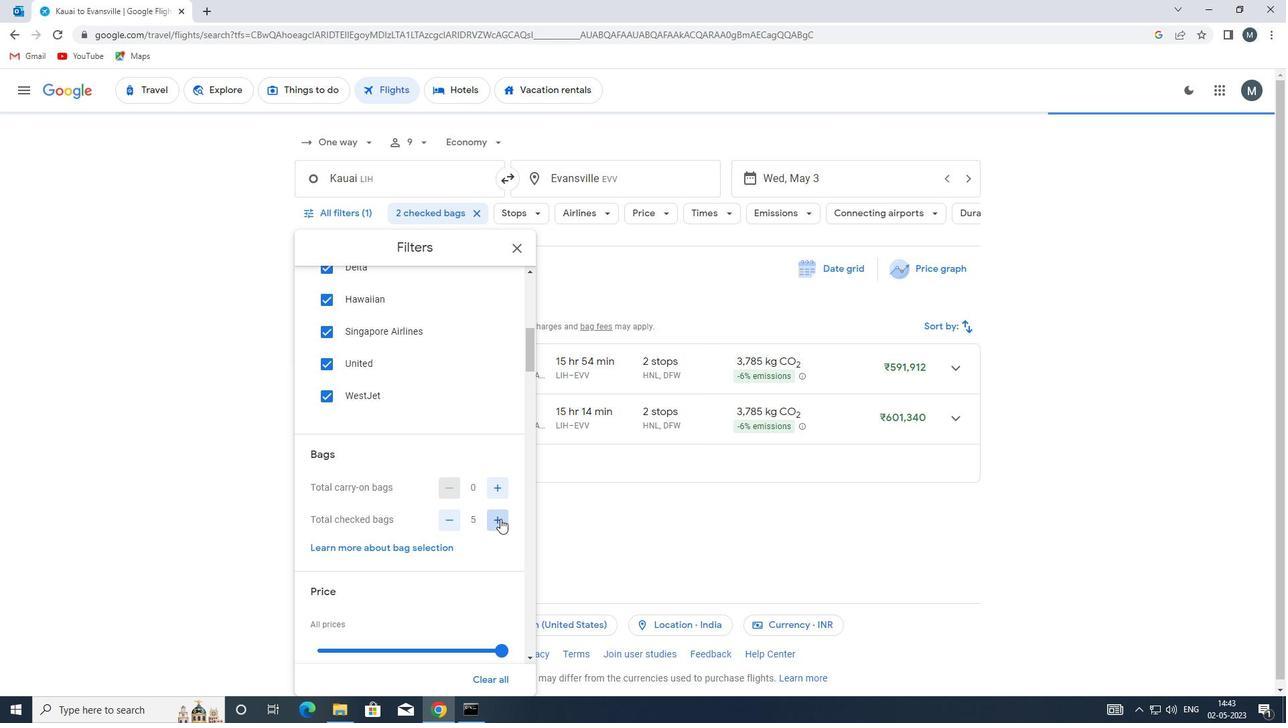 
Action: Mouse pressed left at (500, 519)
Screenshot: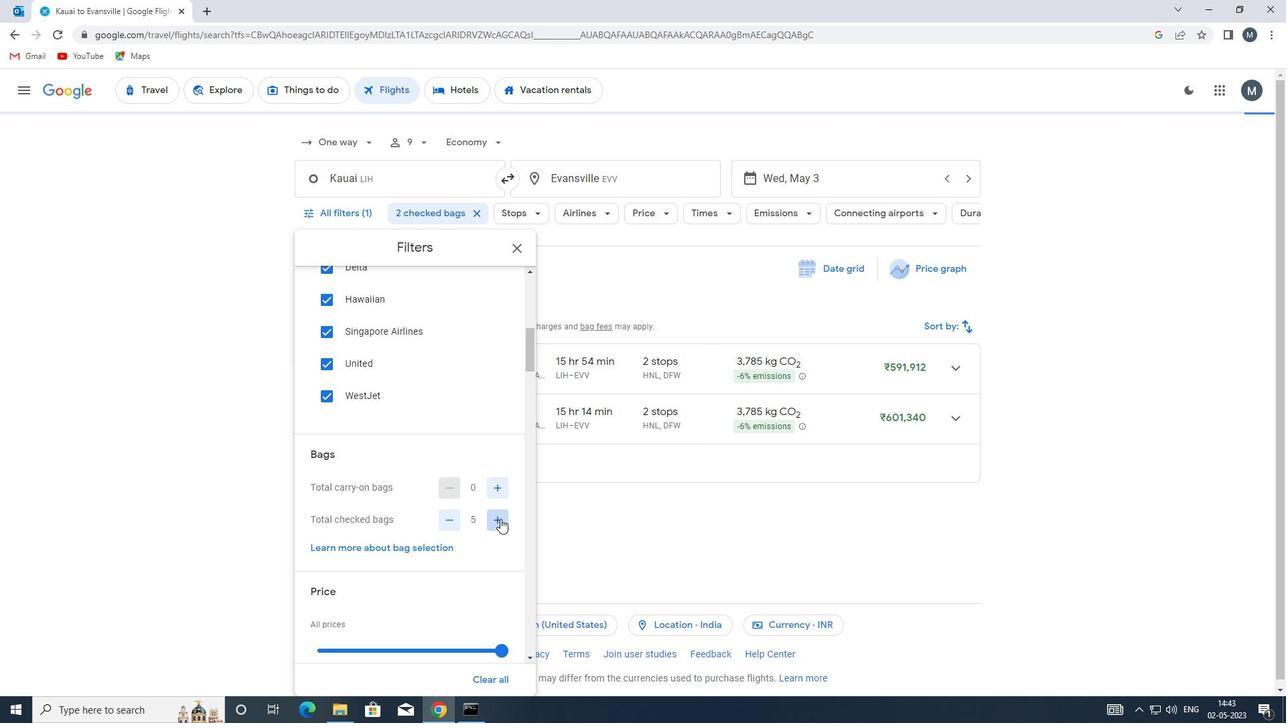 
Action: Mouse pressed left at (500, 519)
Screenshot: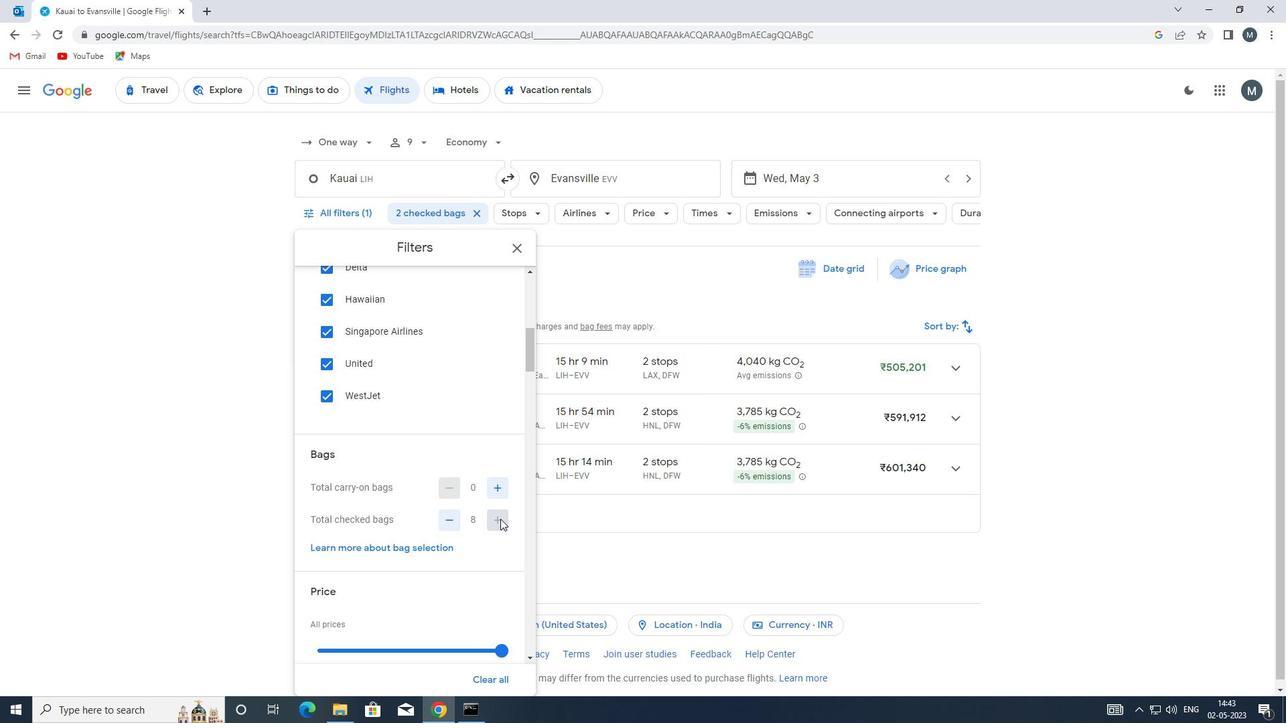 
Action: Mouse moved to (427, 497)
Screenshot: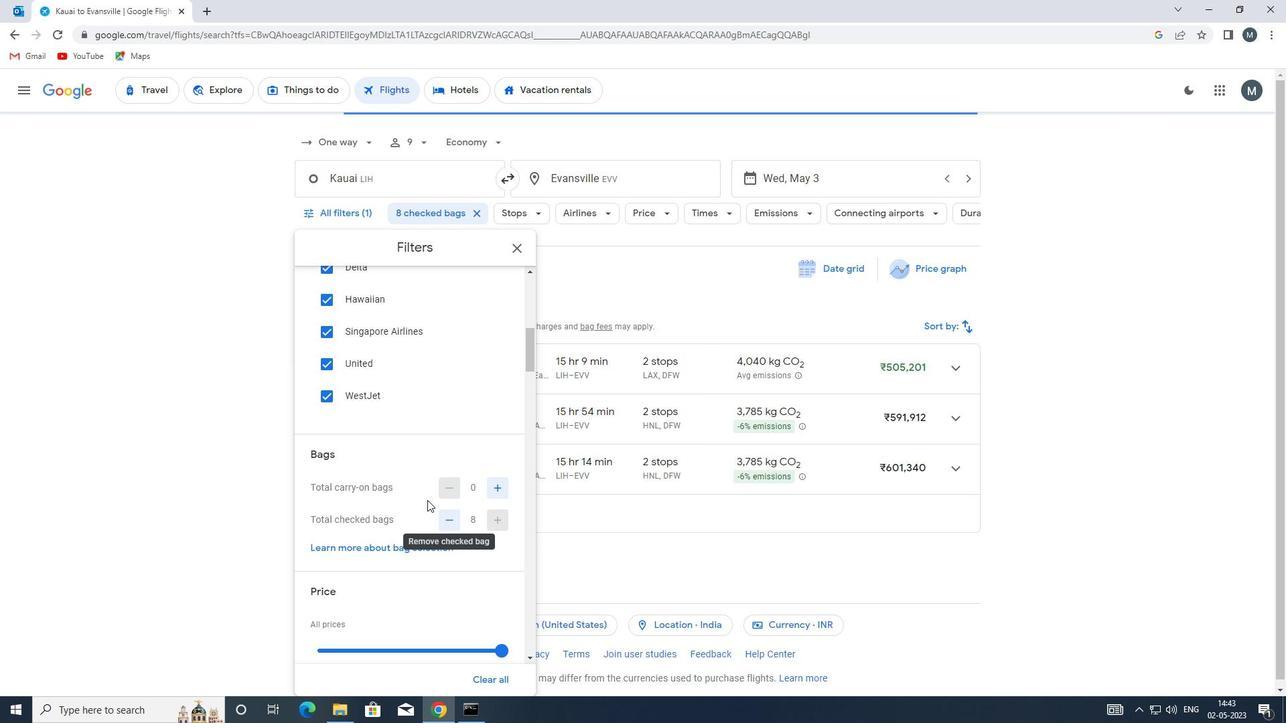 
Action: Mouse scrolled (427, 497) with delta (0, 0)
Screenshot: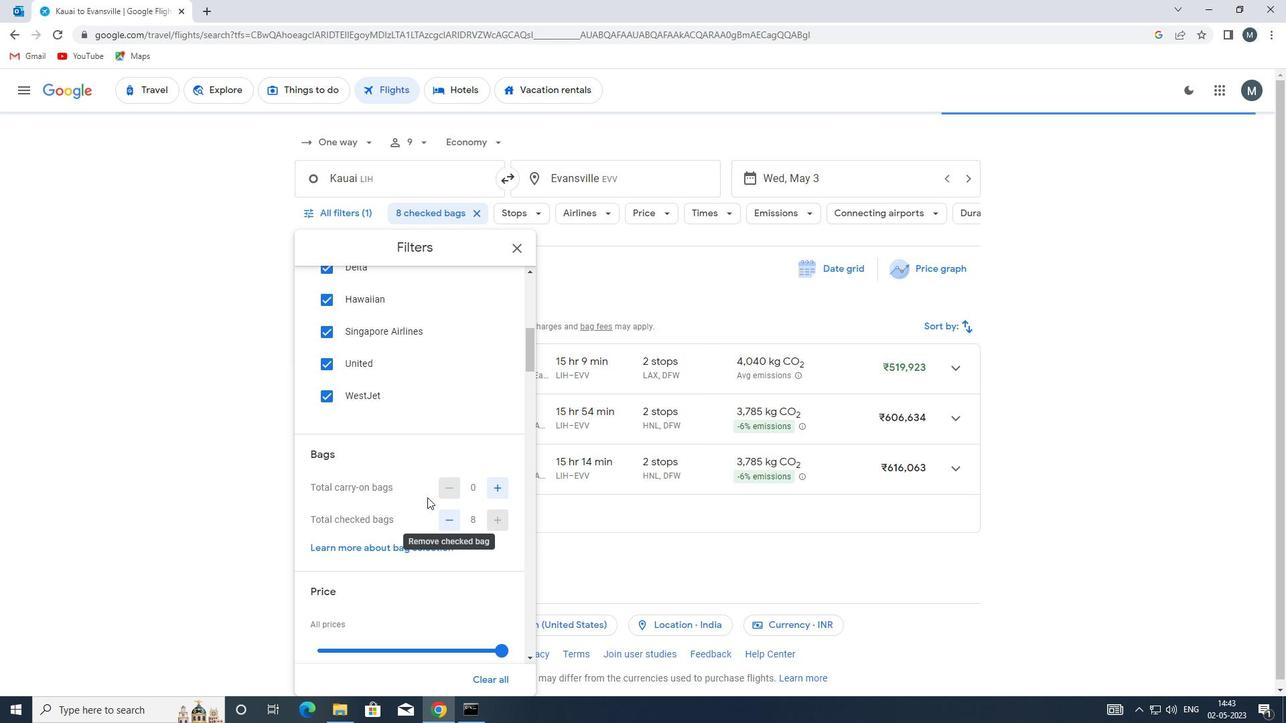 
Action: Mouse scrolled (427, 497) with delta (0, 0)
Screenshot: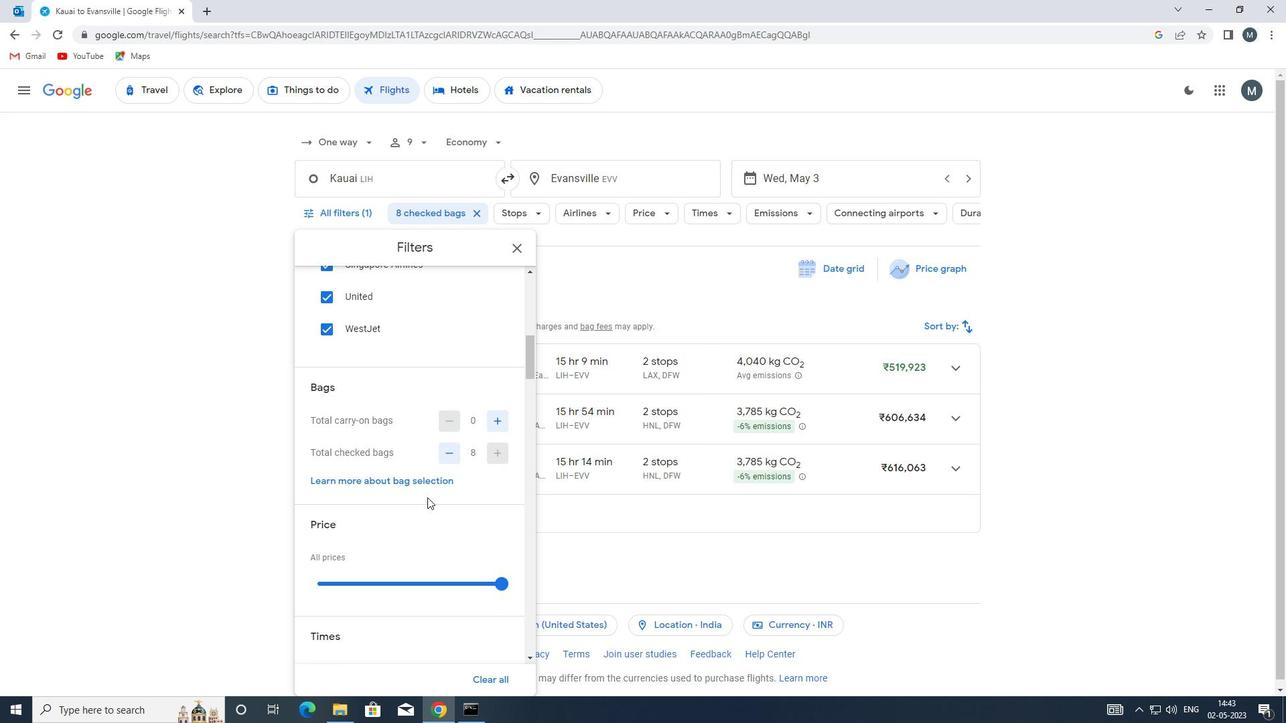 
Action: Mouse moved to (395, 475)
Screenshot: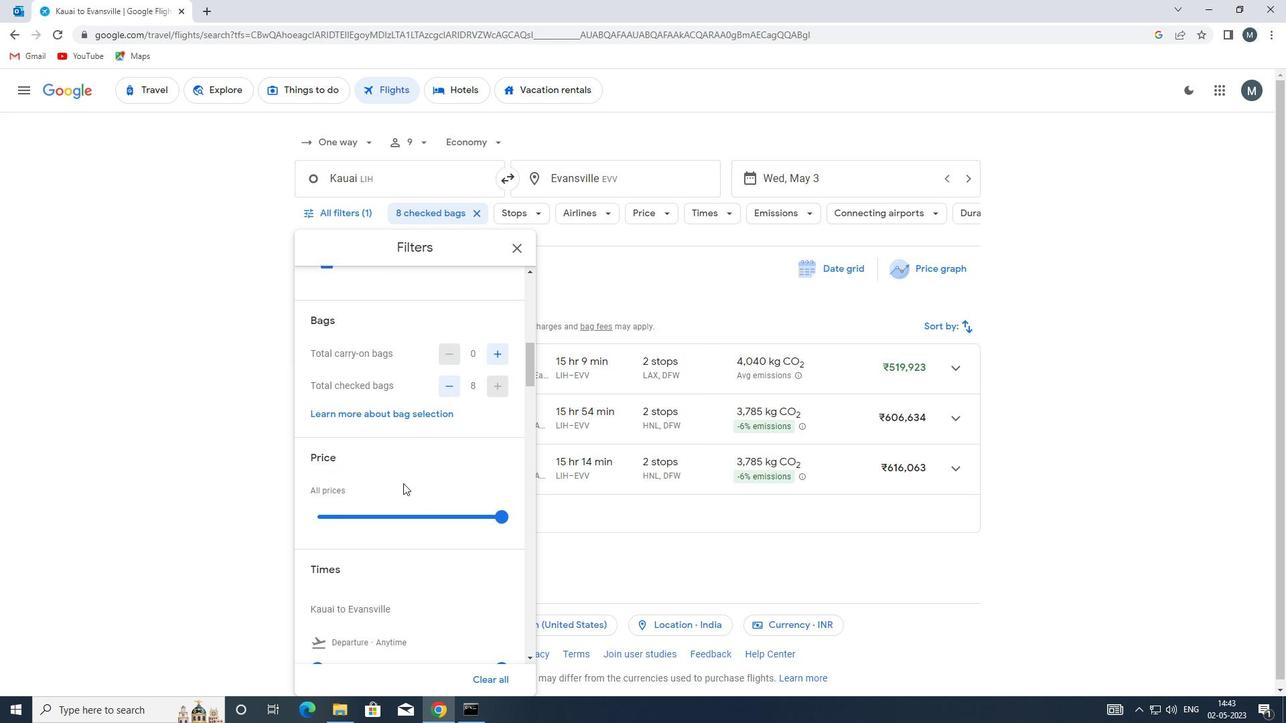 
Action: Mouse scrolled (395, 474) with delta (0, 0)
Screenshot: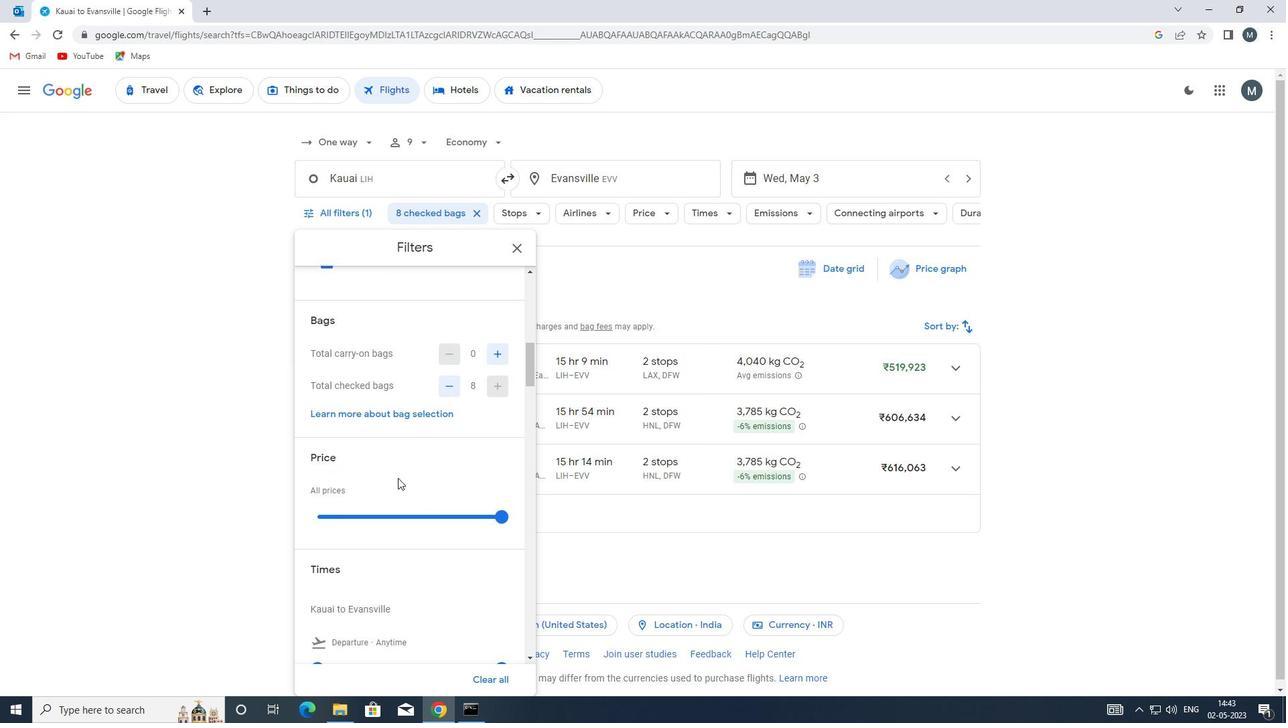 
Action: Mouse scrolled (395, 474) with delta (0, 0)
Screenshot: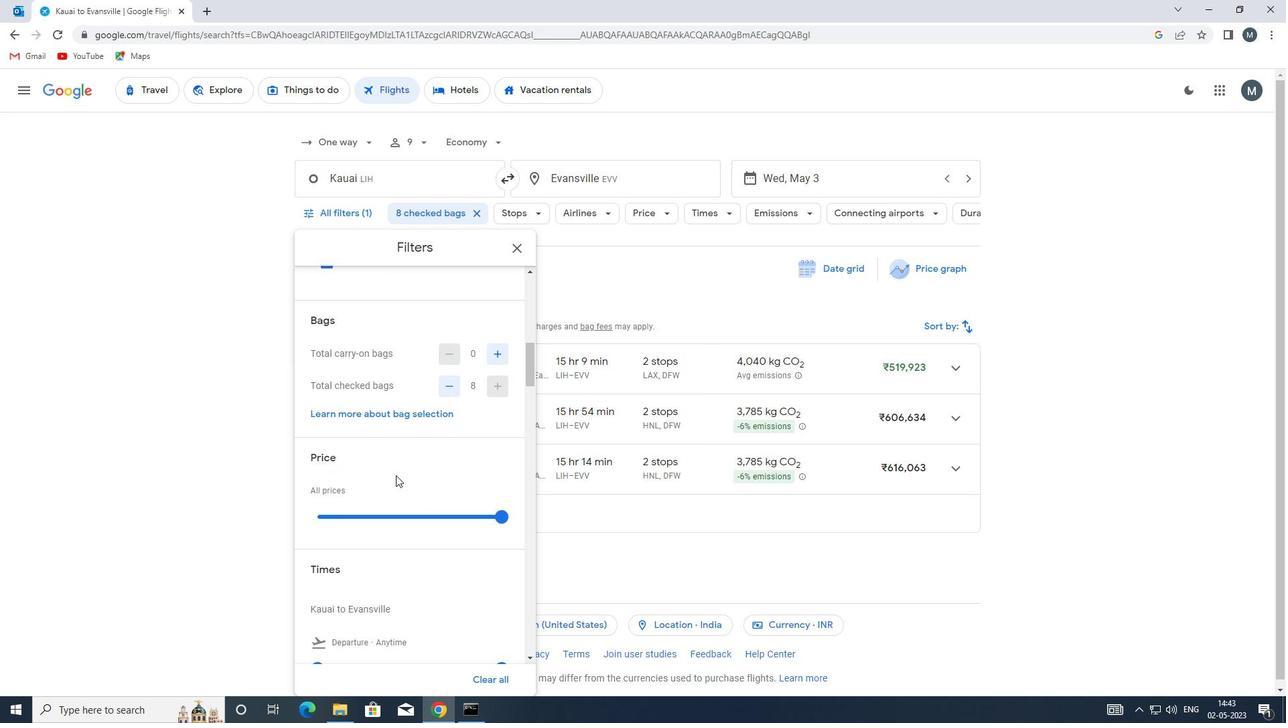 
Action: Mouse moved to (377, 383)
Screenshot: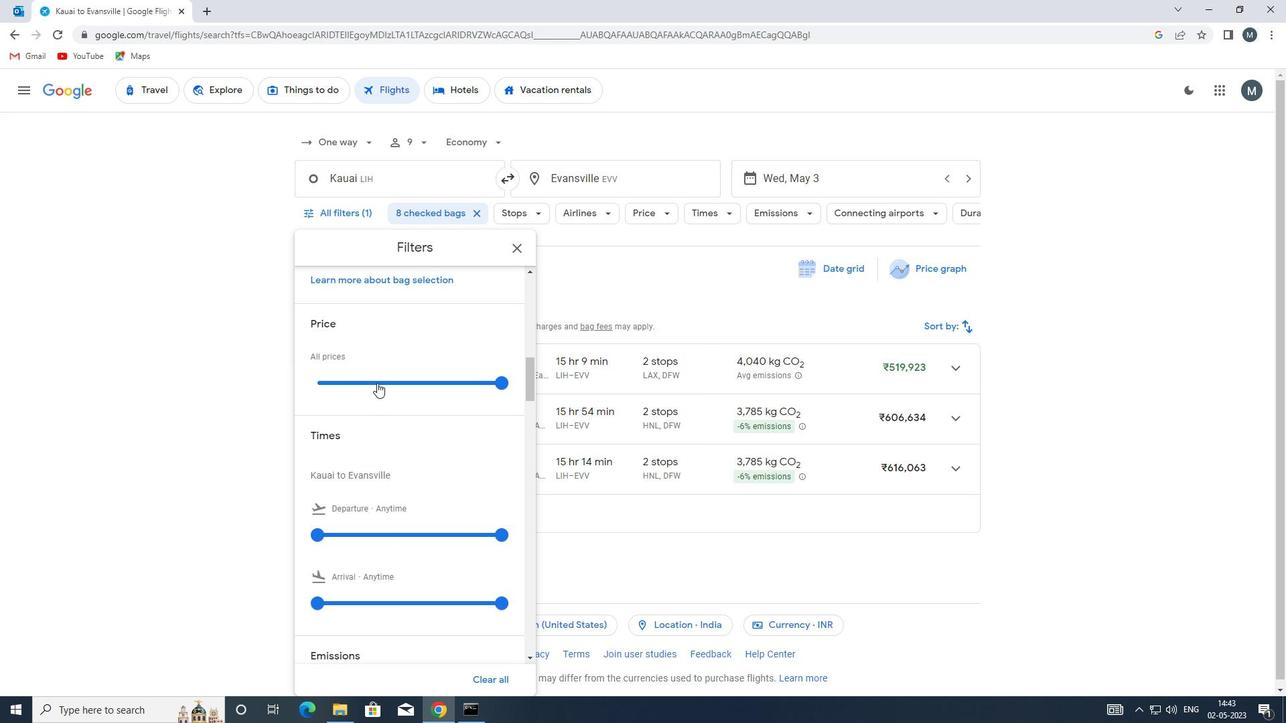 
Action: Mouse pressed left at (377, 383)
Screenshot: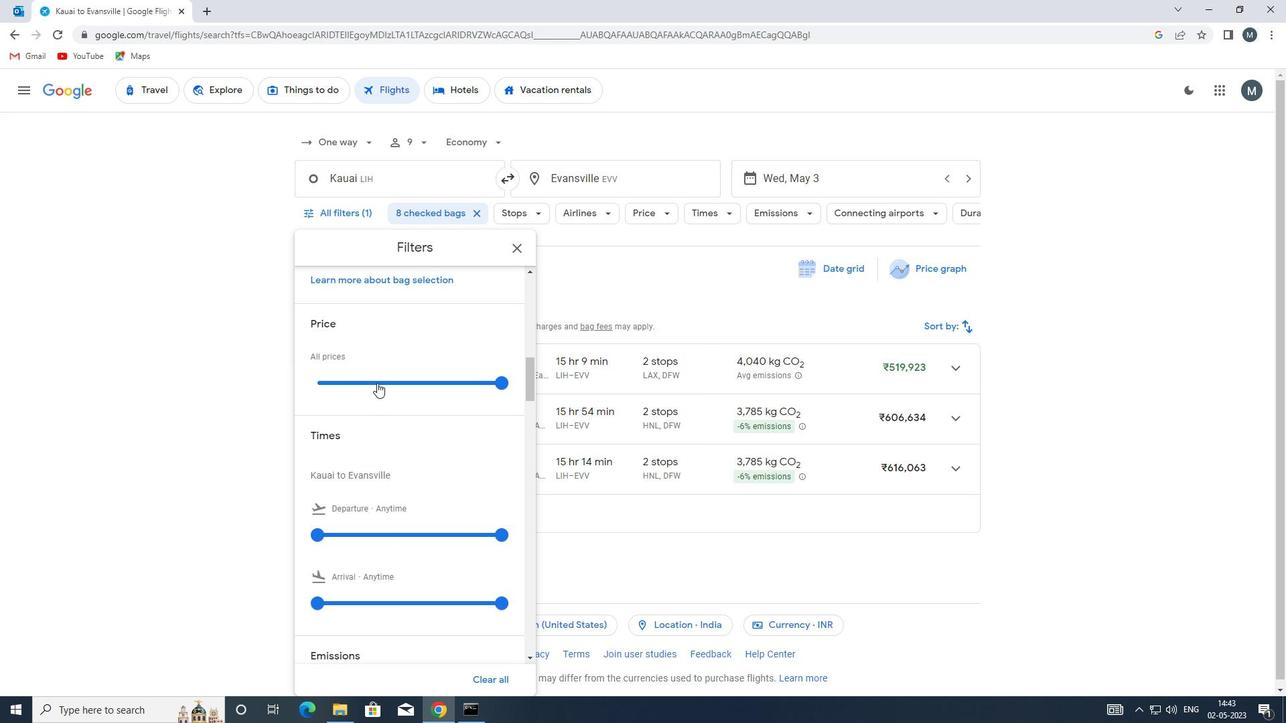 
Action: Mouse pressed left at (377, 383)
Screenshot: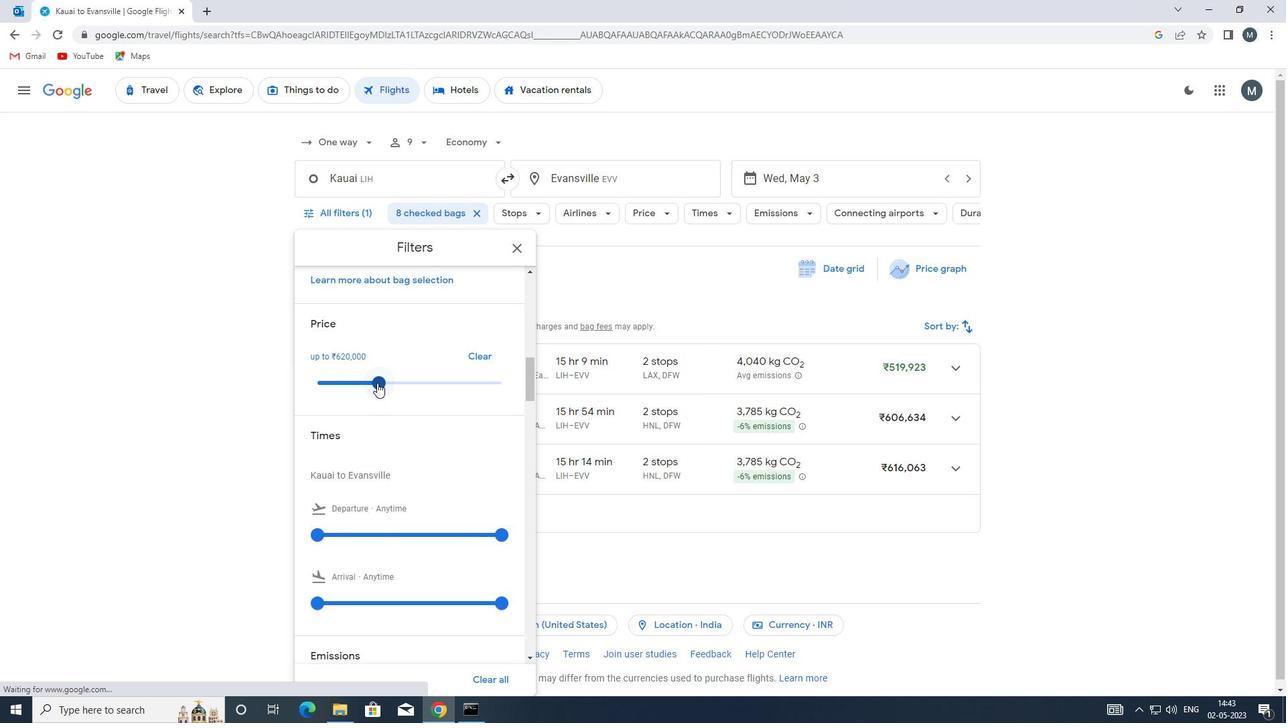 
Action: Mouse moved to (383, 386)
Screenshot: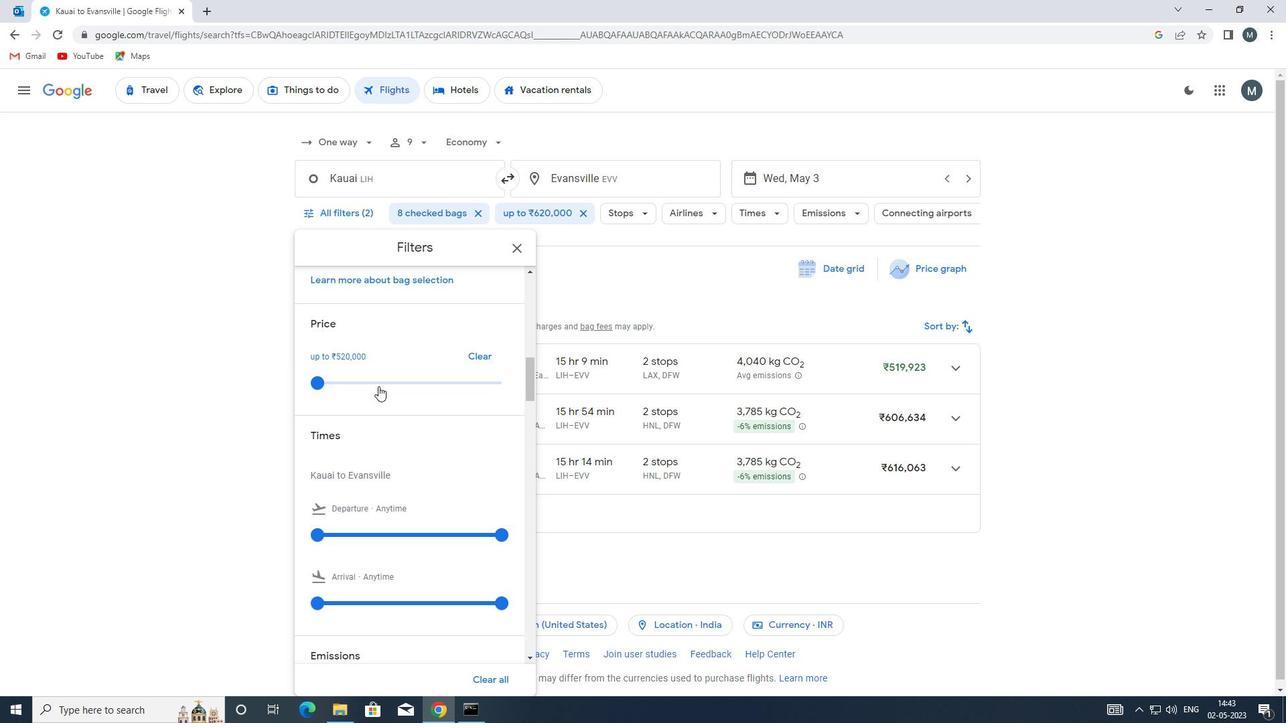 
Action: Mouse scrolled (383, 385) with delta (0, 0)
Screenshot: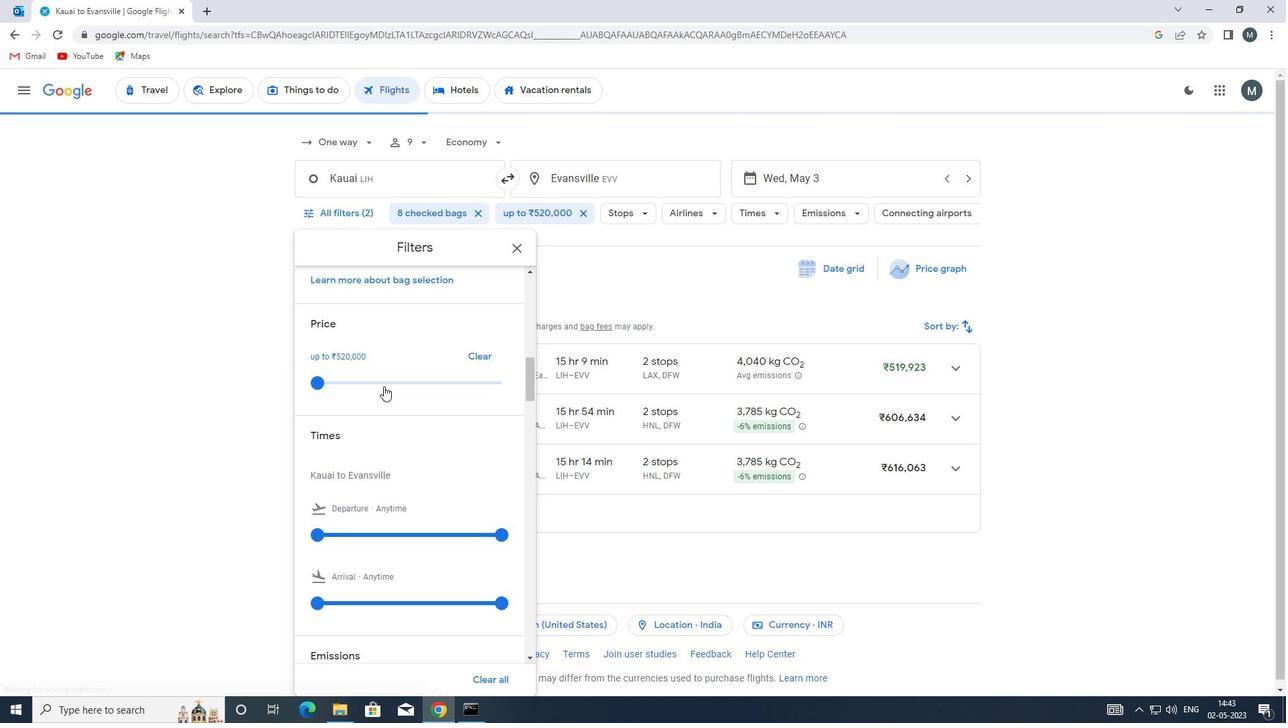 
Action: Mouse moved to (323, 462)
Screenshot: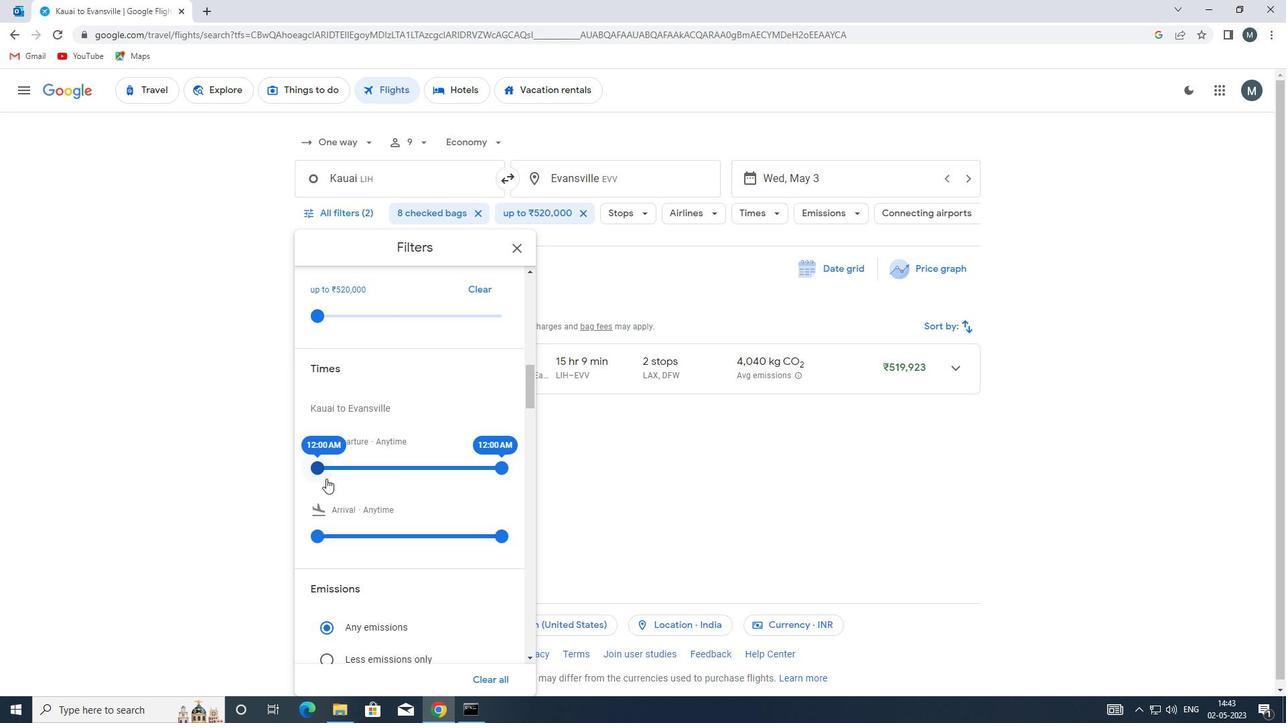 
Action: Mouse pressed left at (323, 462)
Screenshot: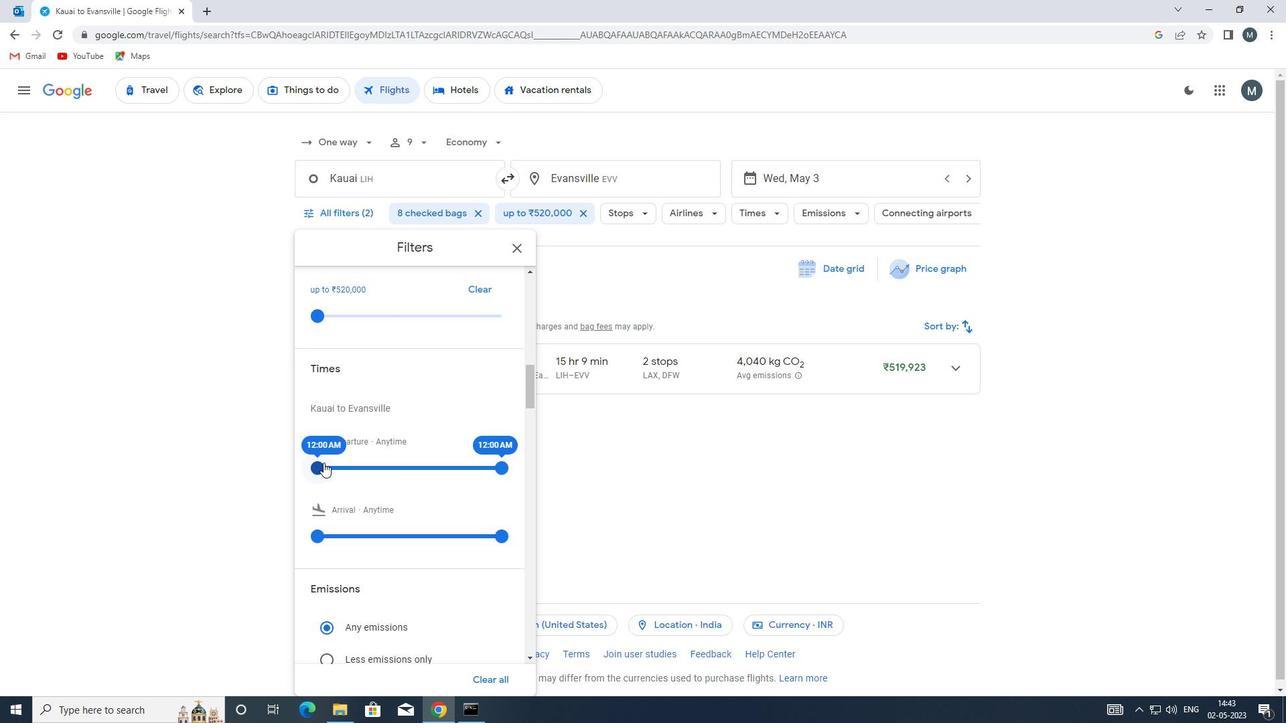 
Action: Mouse moved to (503, 464)
Screenshot: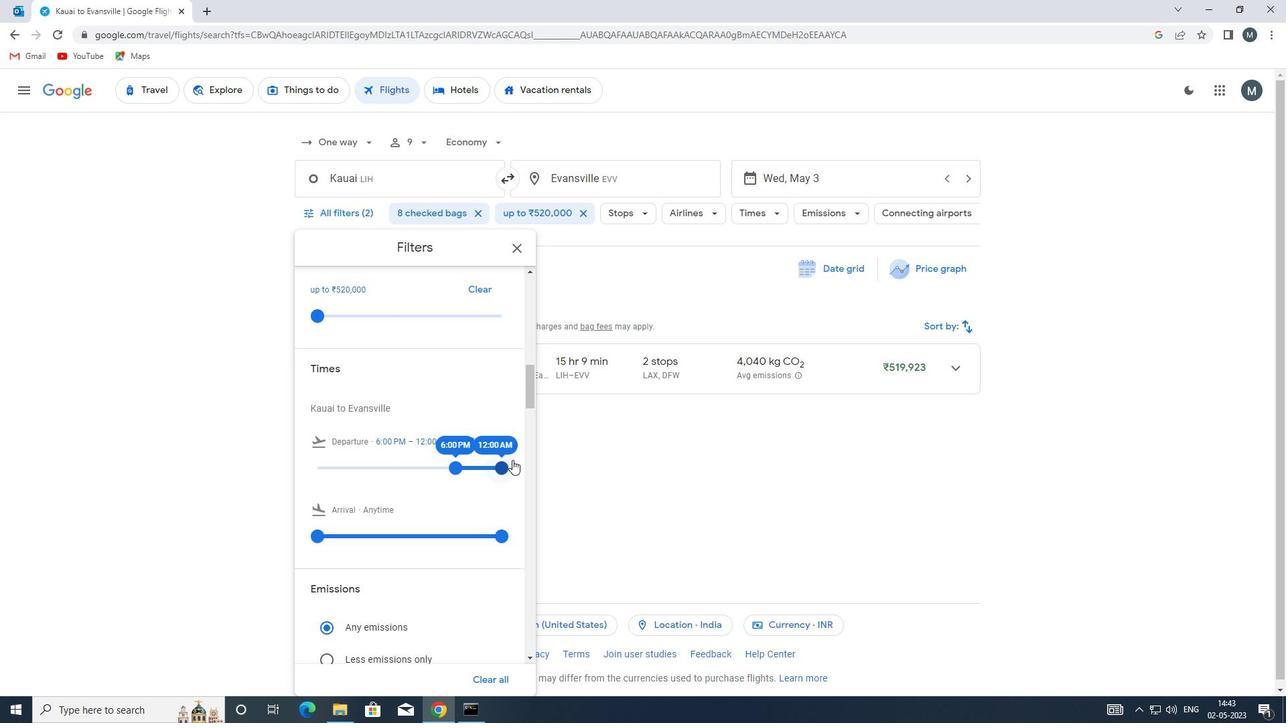 
Action: Mouse pressed left at (503, 464)
Screenshot: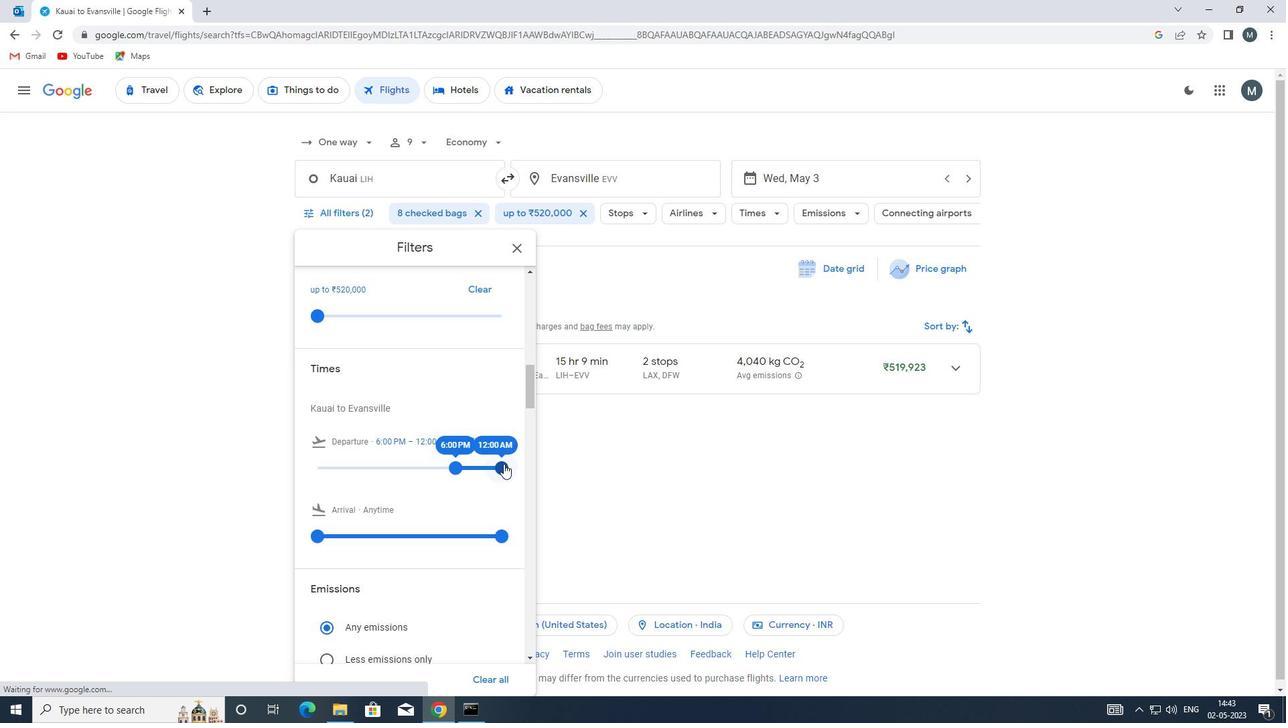 
Action: Mouse moved to (451, 457)
Screenshot: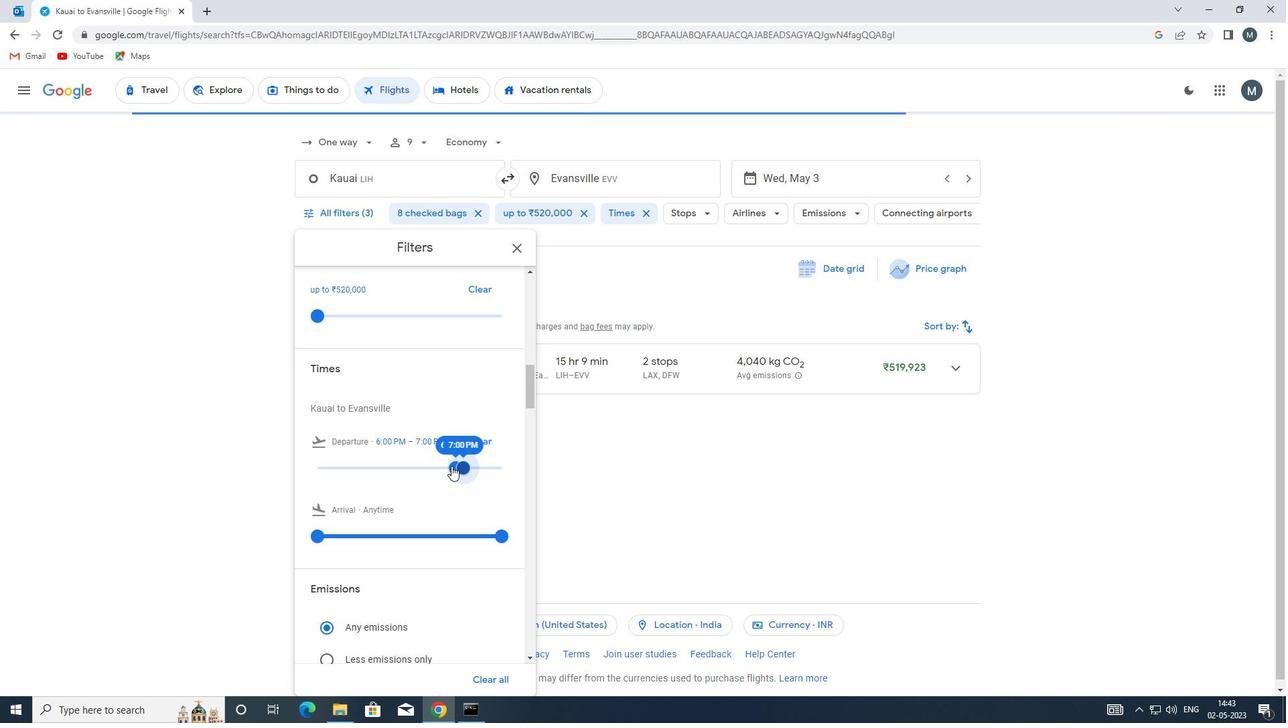 
Action: Mouse scrolled (451, 456) with delta (0, 0)
Screenshot: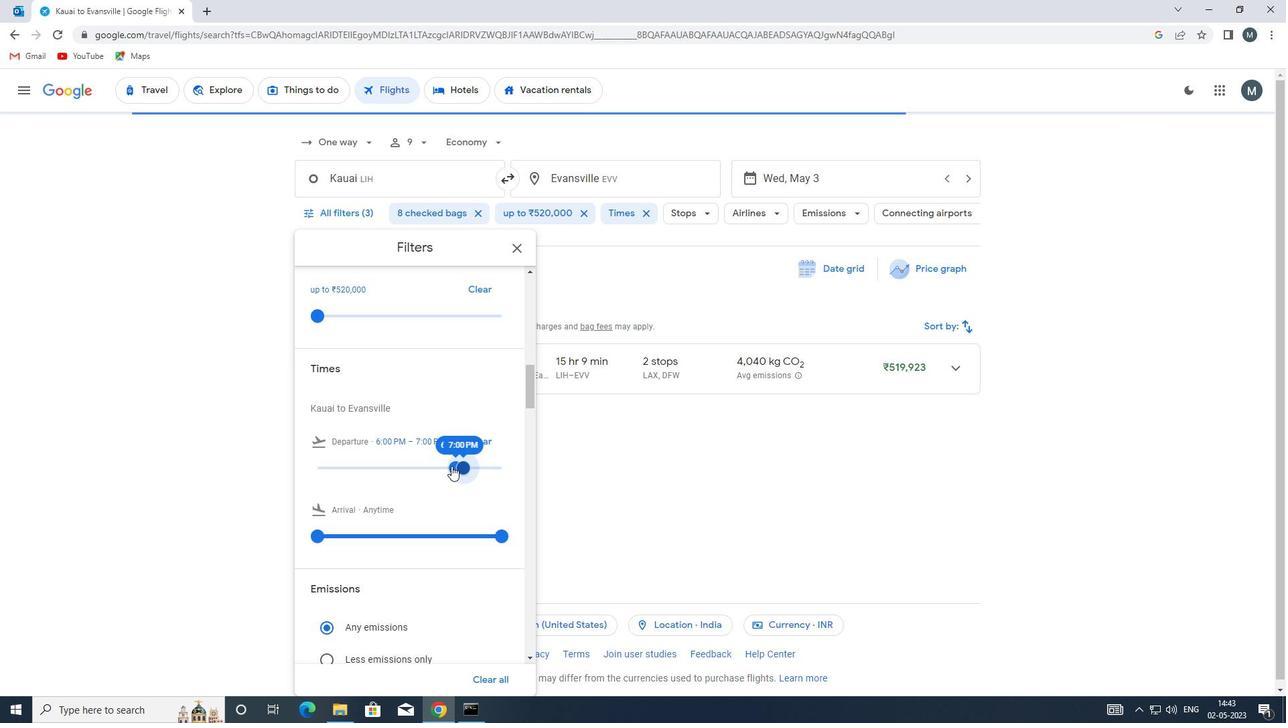 
Action: Mouse scrolled (451, 456) with delta (0, 0)
Screenshot: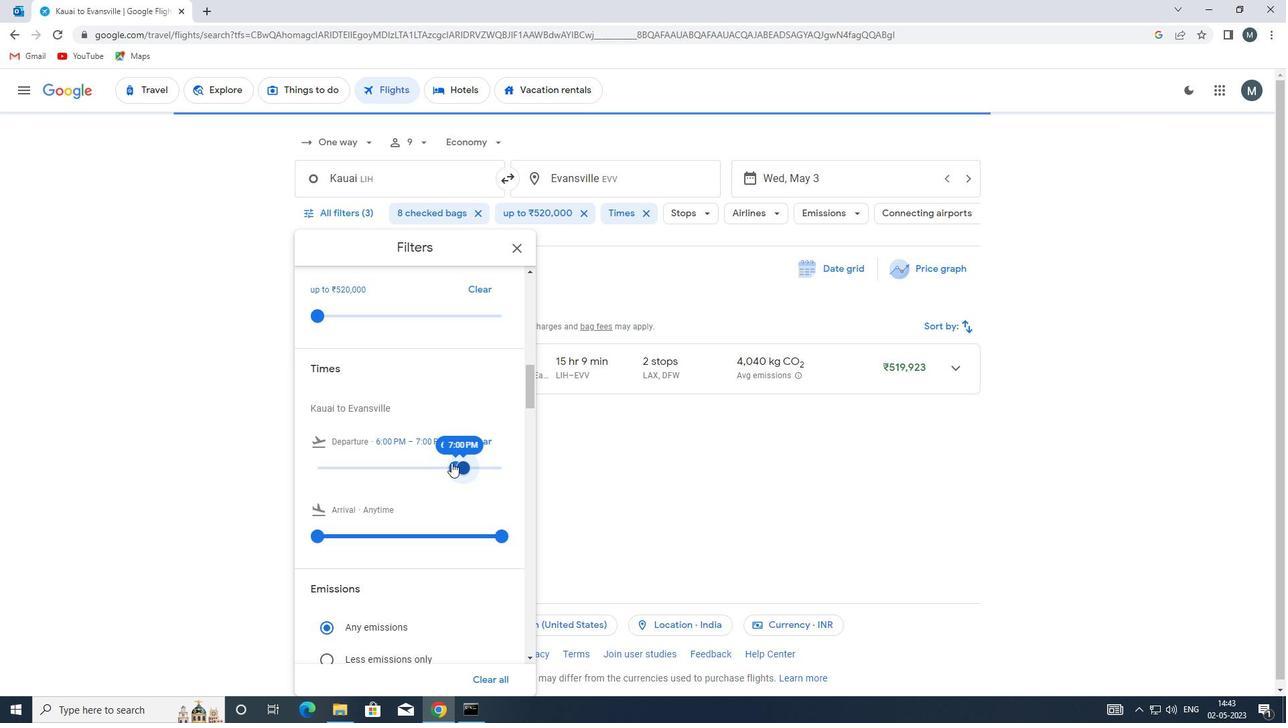 
Action: Mouse moved to (518, 250)
Screenshot: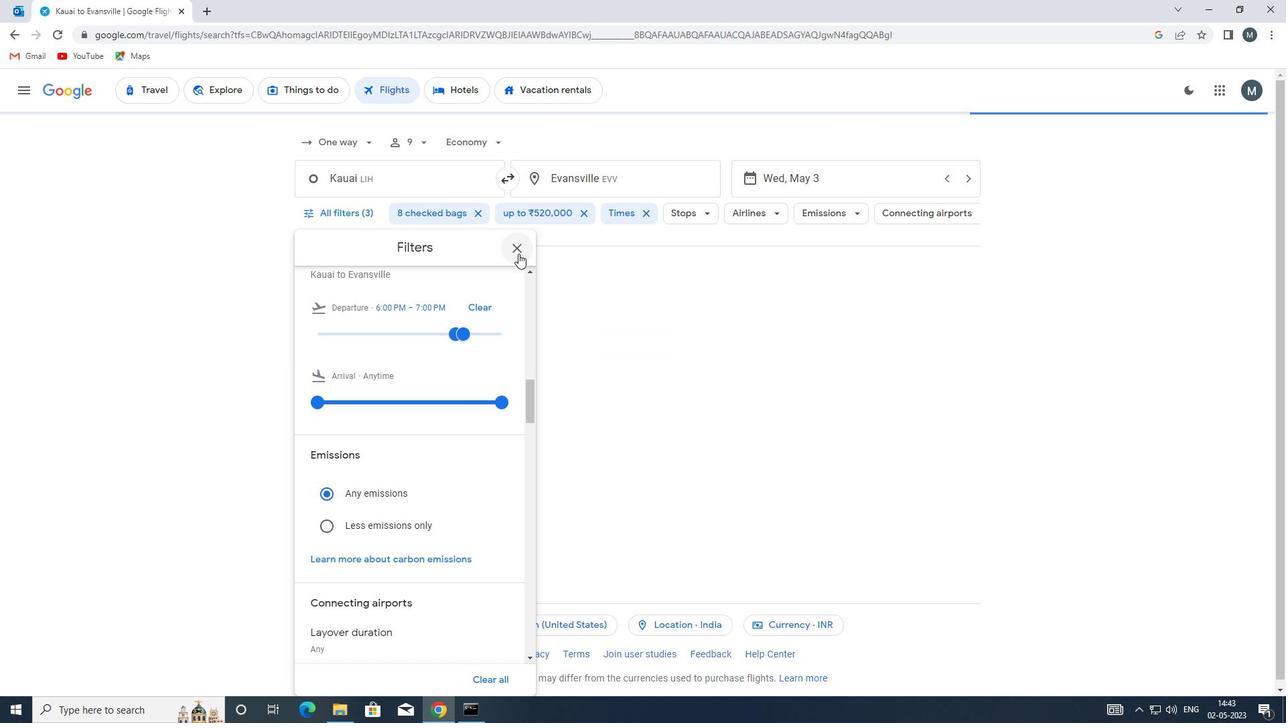 
Action: Mouse pressed left at (518, 250)
Screenshot: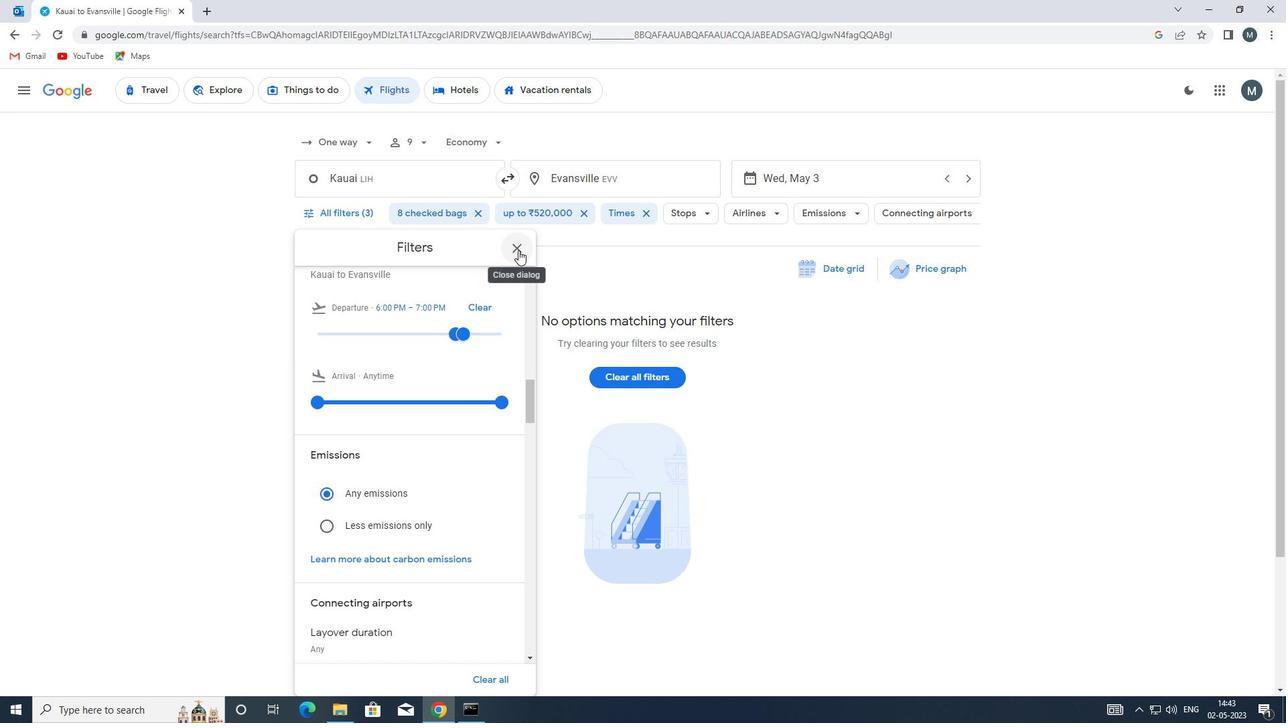 
